 Task: Open Card Zoology Conference Review in Board Product Price Optimization to Workspace Event Furniture Rentals and add a team member Softage.1@softage.net, a label Purple, a checklist Networking, an attachment from your google drive, a color Purple and finally, add a card description 'Develop and launch new customer feedback program for service improvements' and a comment 'Given the potential impact of this task, let us ensure that we have a clear understanding of the consequences of our actions.'. Add a start date 'Jan 05, 1900' with a due date 'Jan 12, 1900'
Action: Mouse moved to (445, 188)
Screenshot: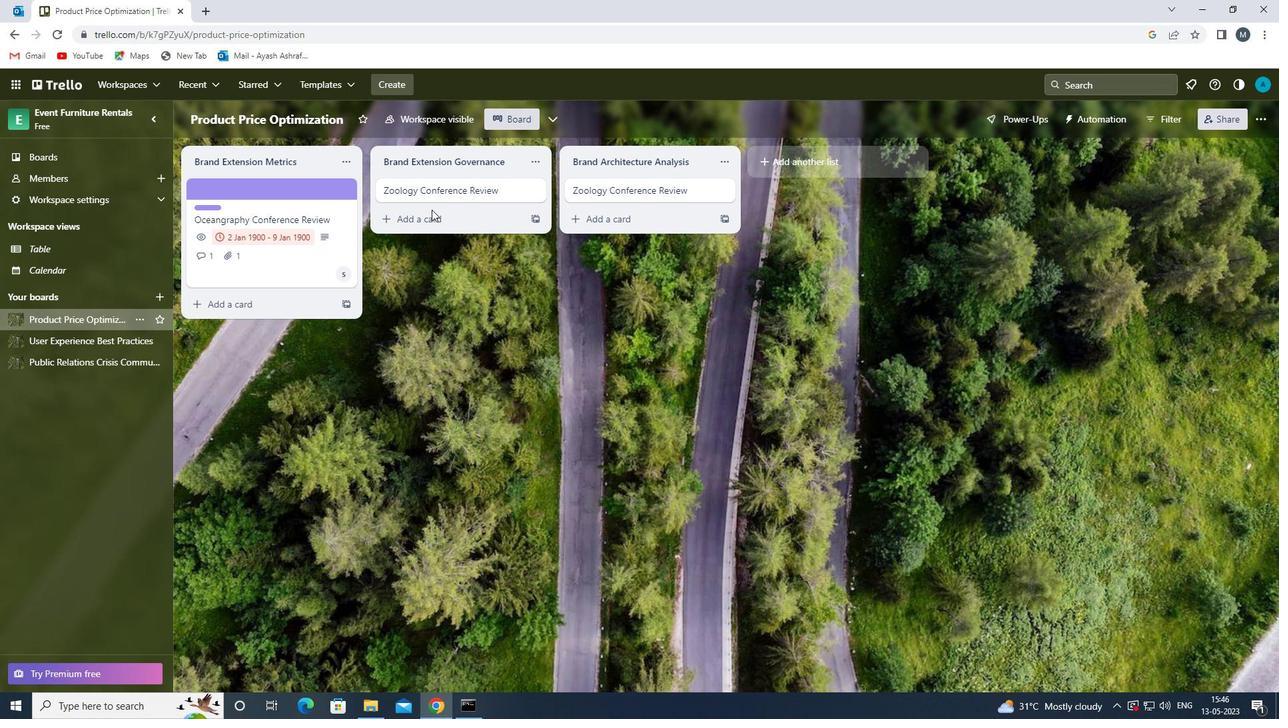 
Action: Mouse pressed left at (445, 188)
Screenshot: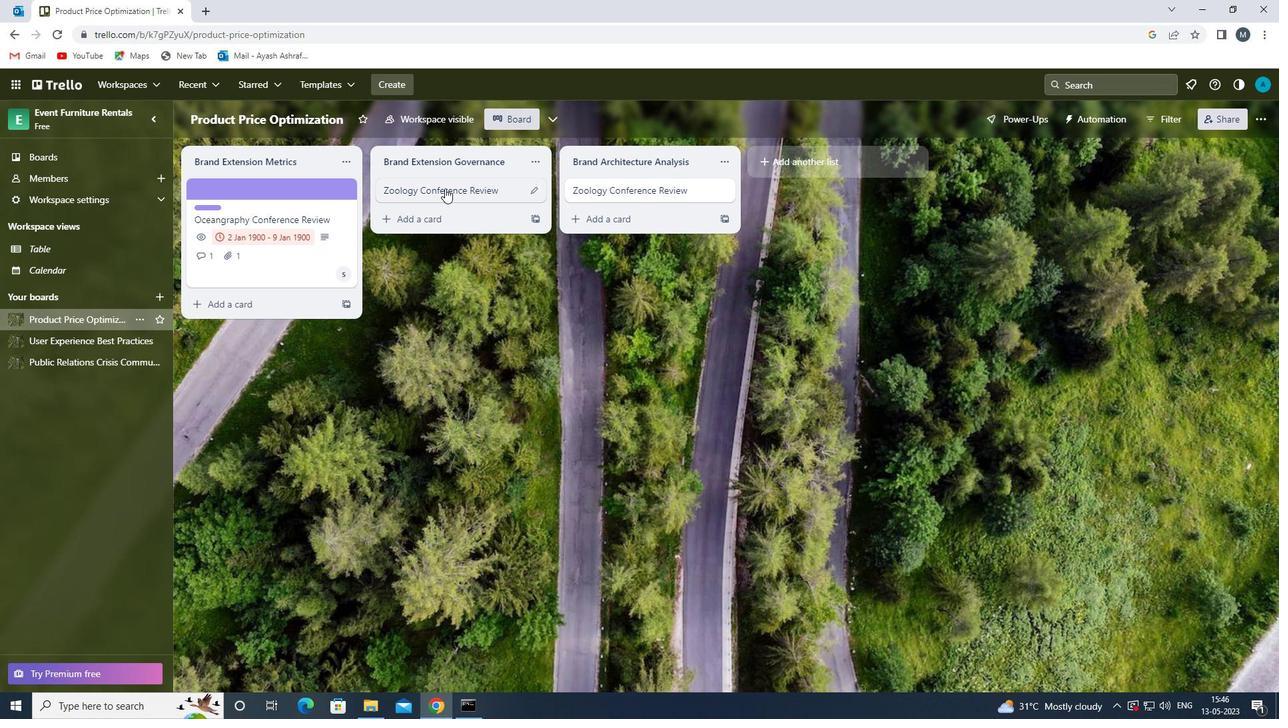 
Action: Mouse moved to (808, 229)
Screenshot: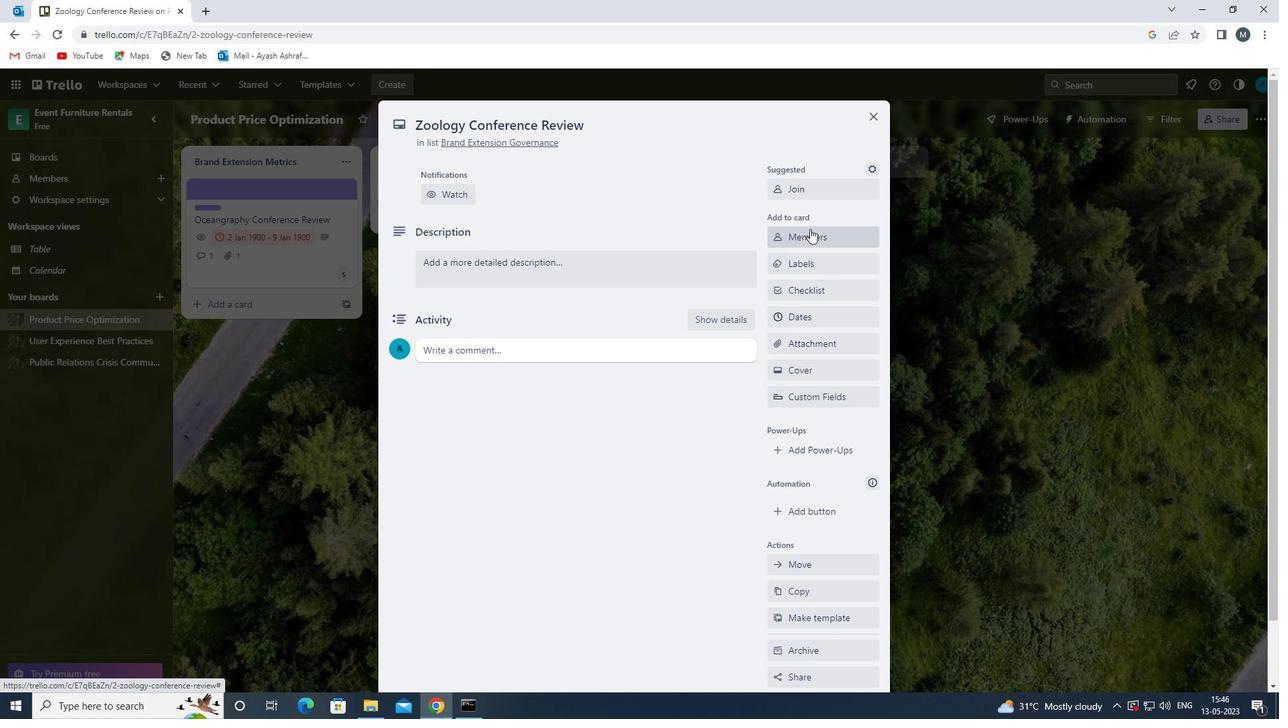 
Action: Mouse pressed left at (808, 229)
Screenshot: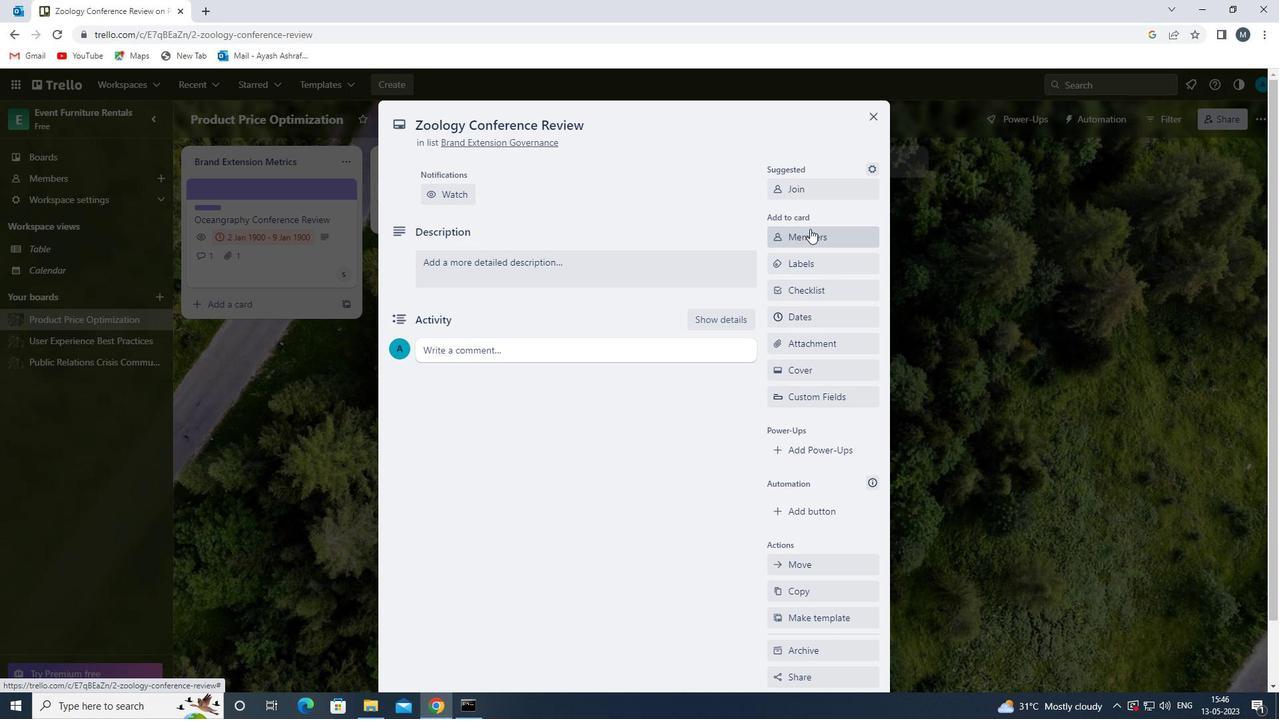 
Action: Mouse moved to (829, 302)
Screenshot: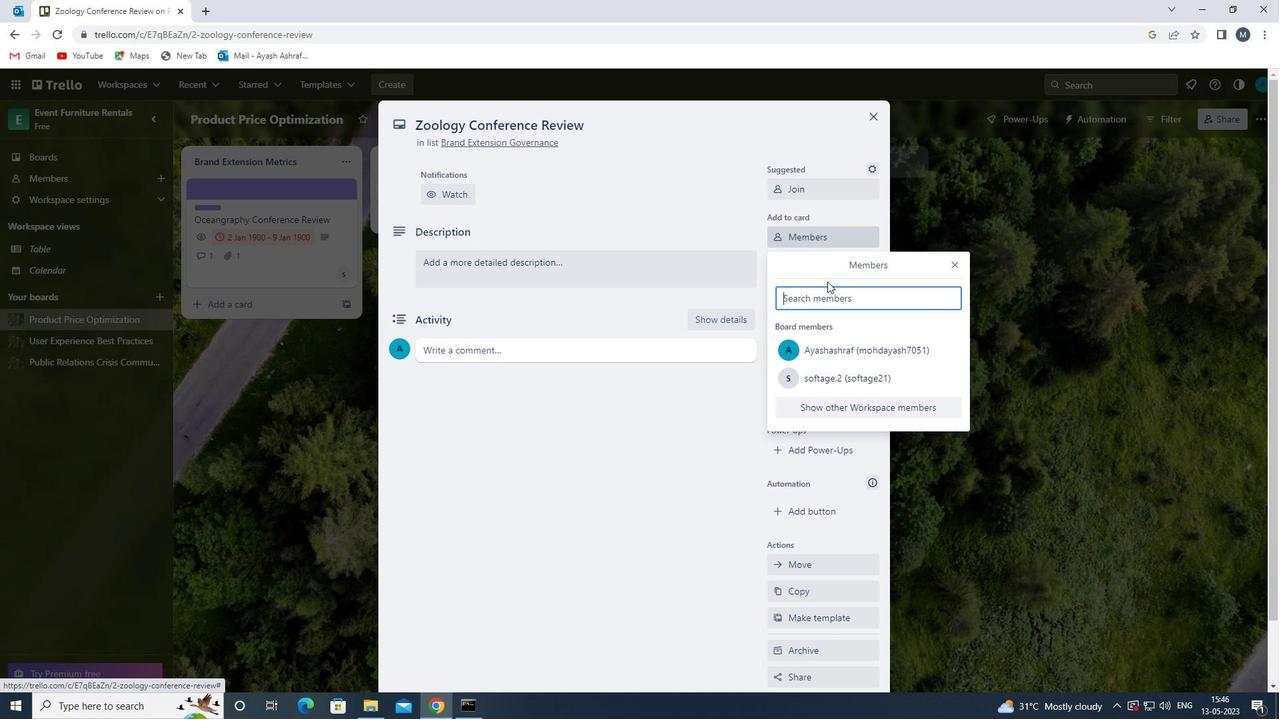 
Action: Key pressed s
Screenshot: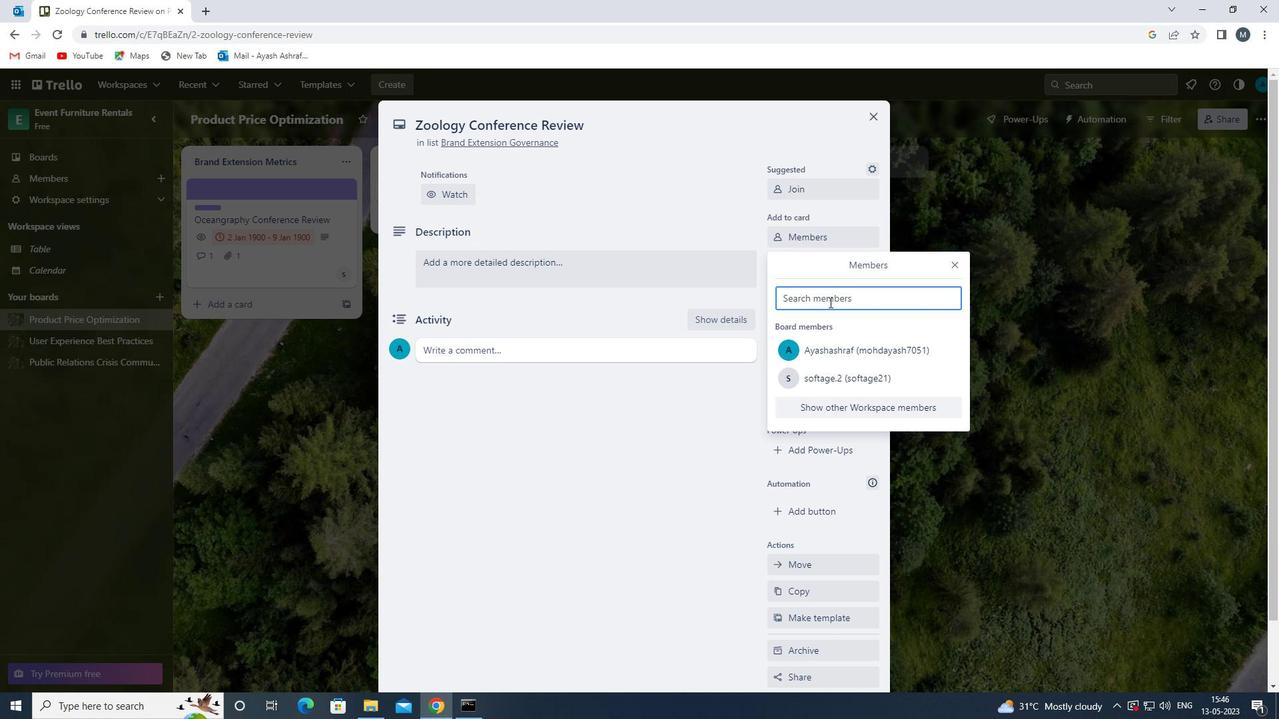 
Action: Mouse moved to (830, 409)
Screenshot: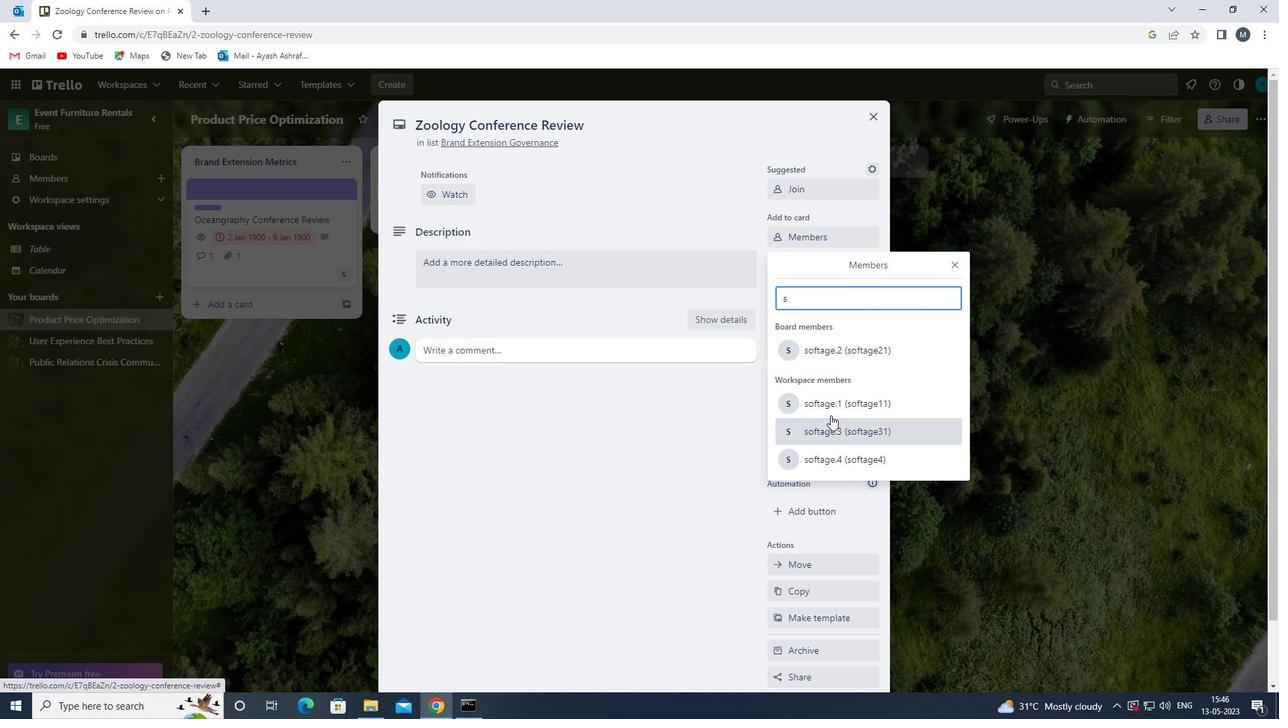 
Action: Mouse pressed left at (830, 409)
Screenshot: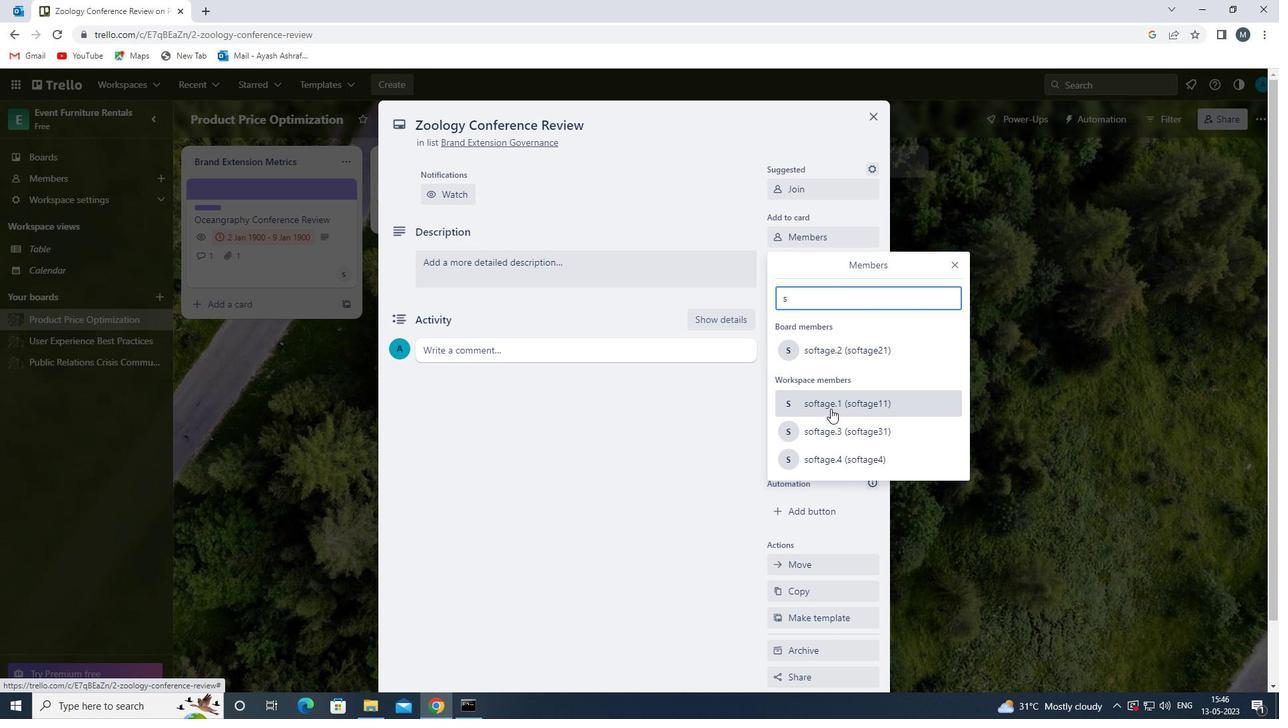 
Action: Mouse moved to (952, 265)
Screenshot: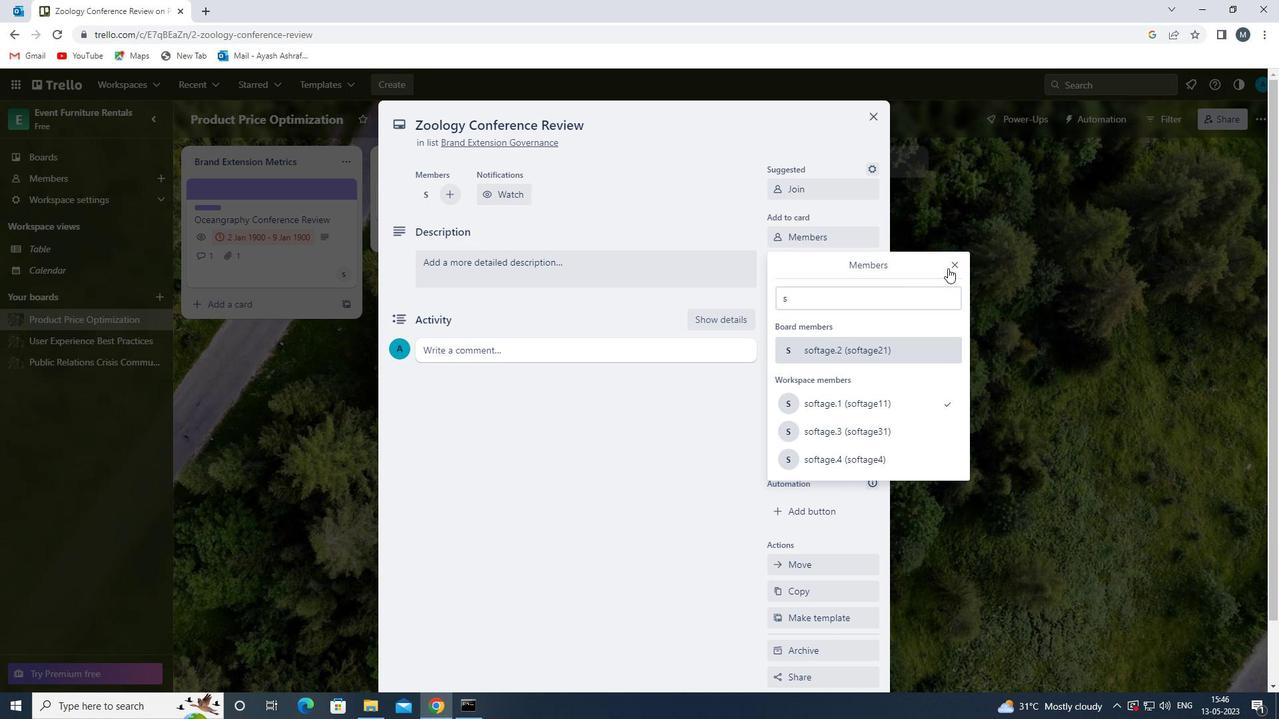 
Action: Mouse pressed left at (952, 265)
Screenshot: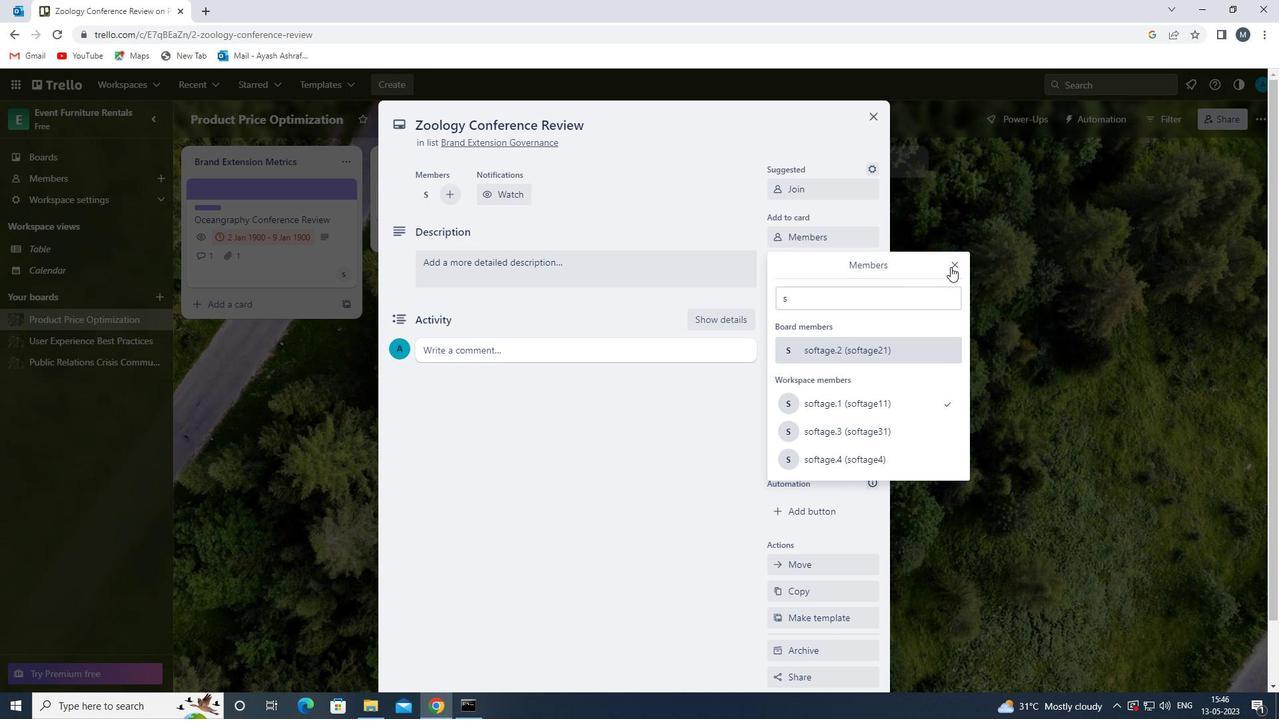 
Action: Mouse moved to (807, 265)
Screenshot: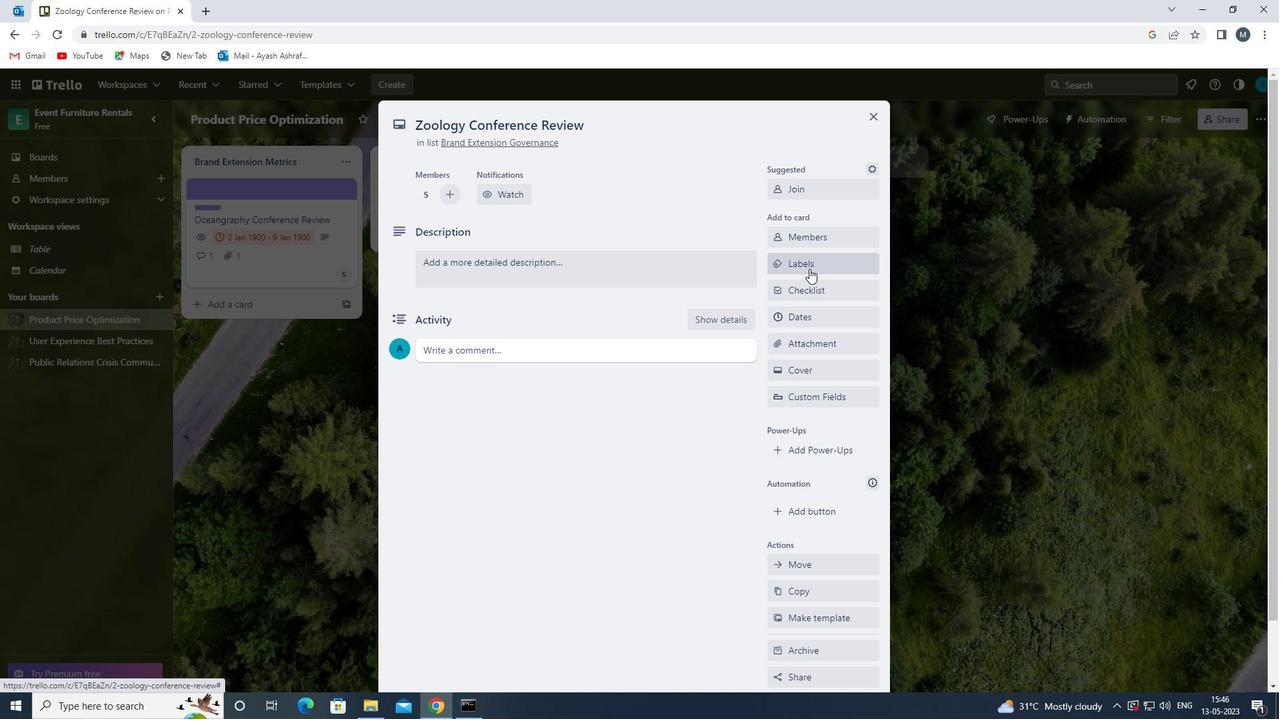 
Action: Mouse pressed left at (807, 265)
Screenshot: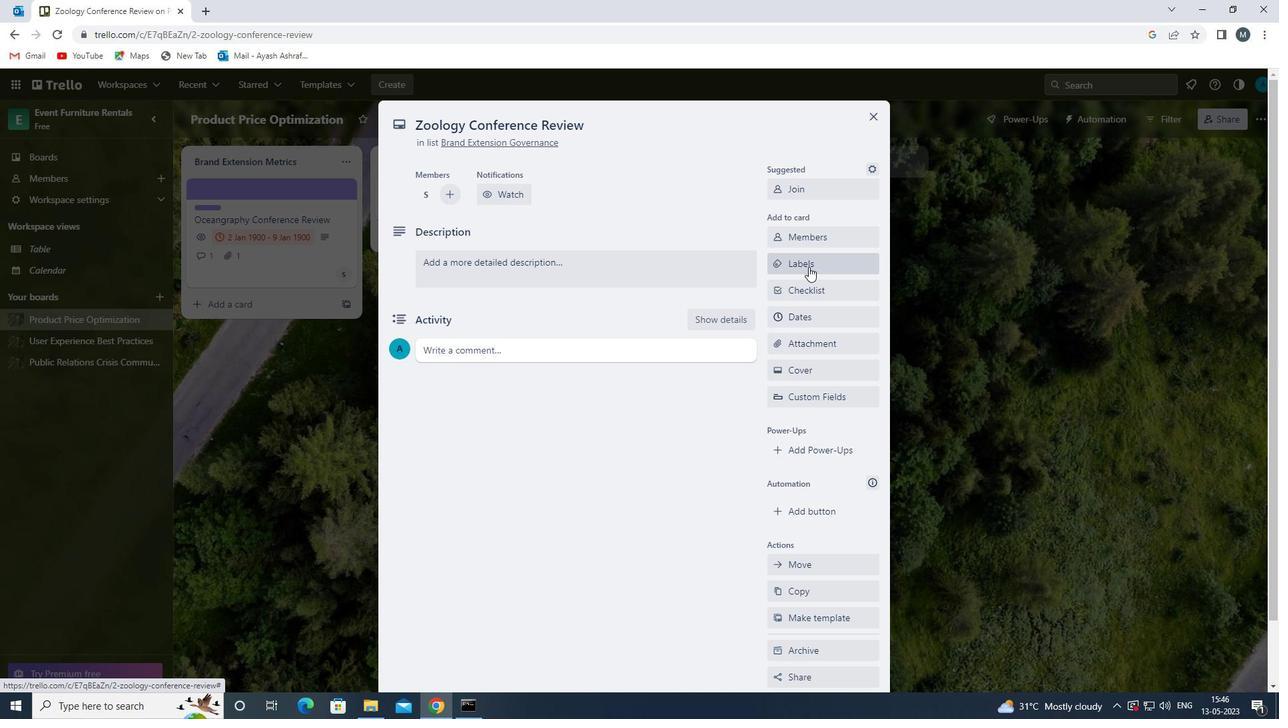 
Action: Mouse moved to (827, 461)
Screenshot: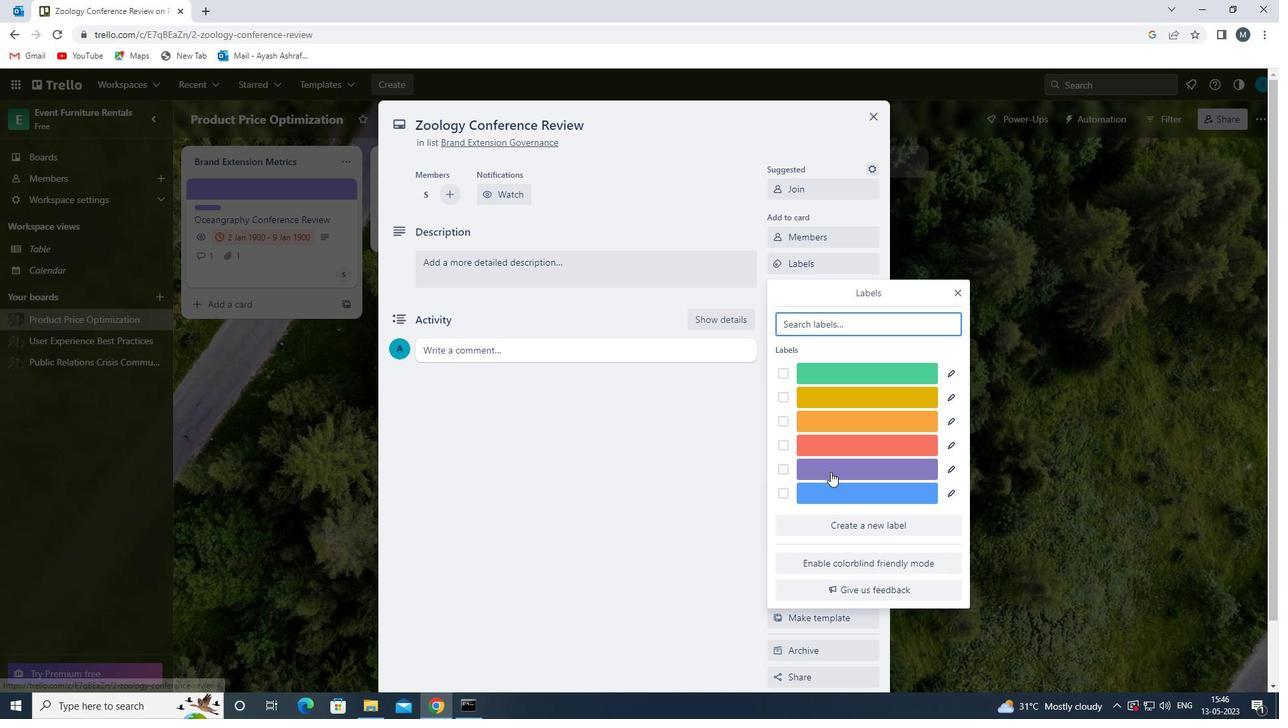 
Action: Mouse pressed left at (827, 461)
Screenshot: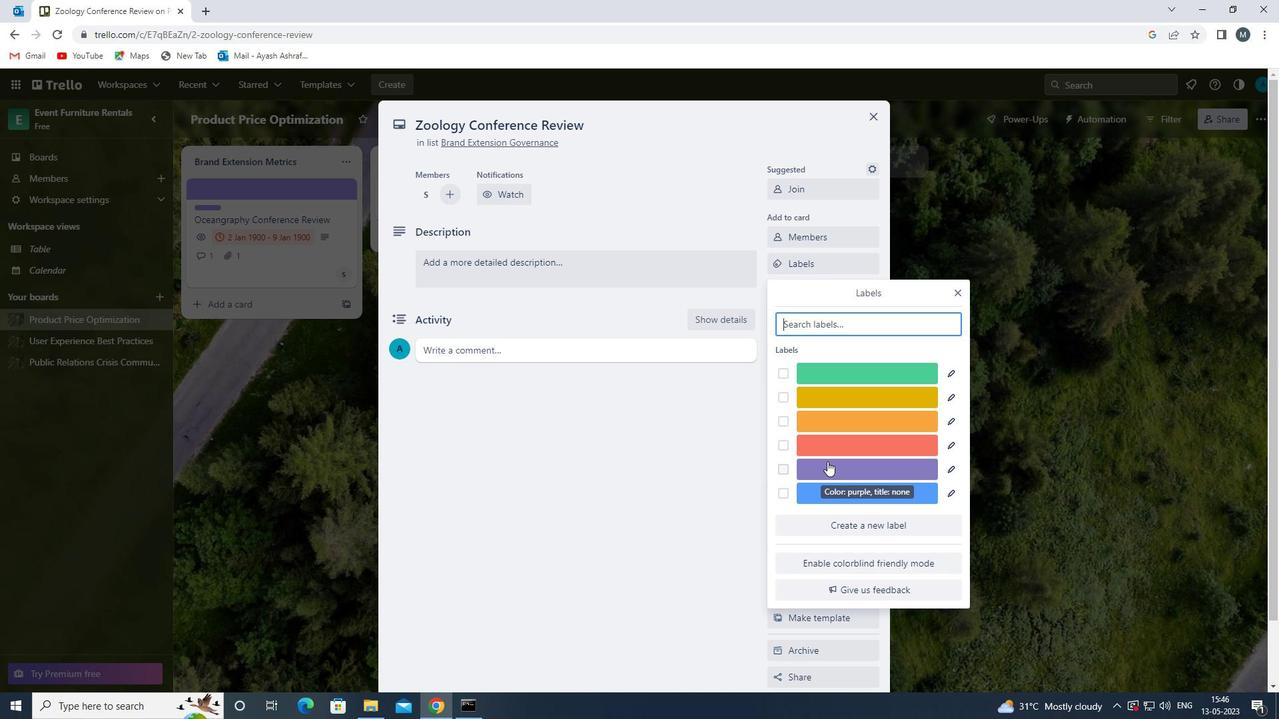 
Action: Mouse moved to (955, 291)
Screenshot: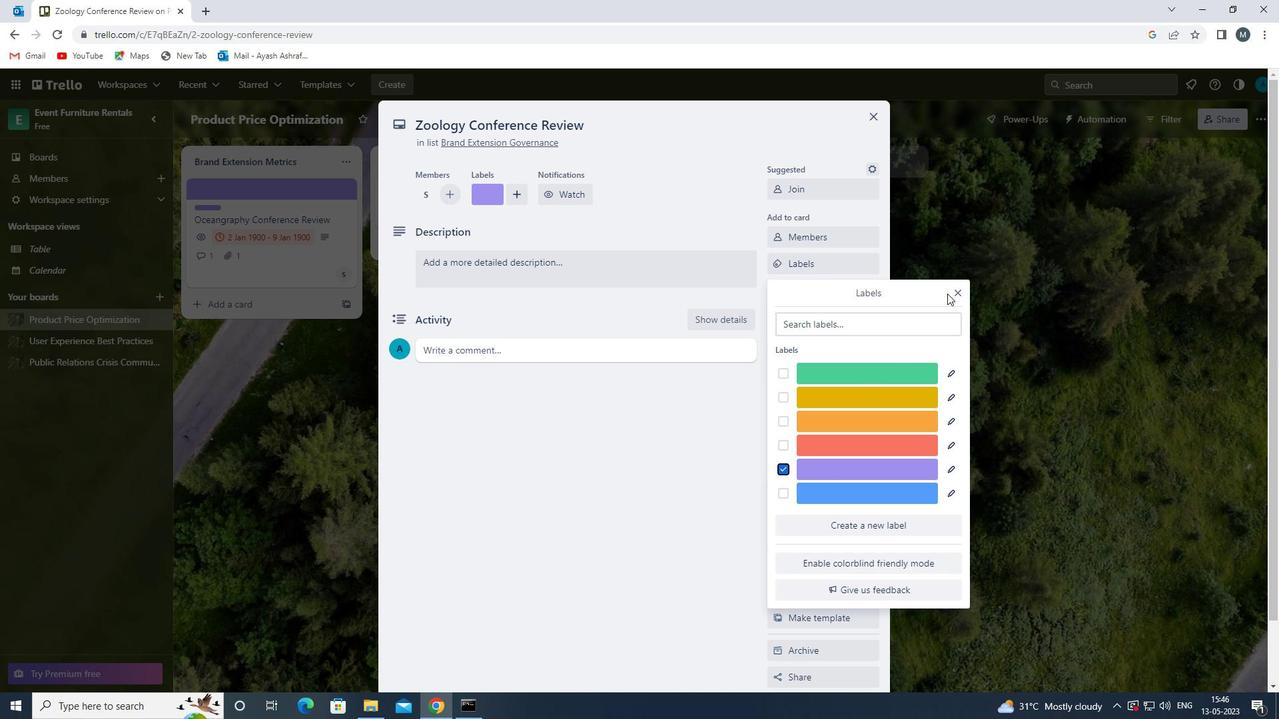 
Action: Mouse pressed left at (955, 291)
Screenshot: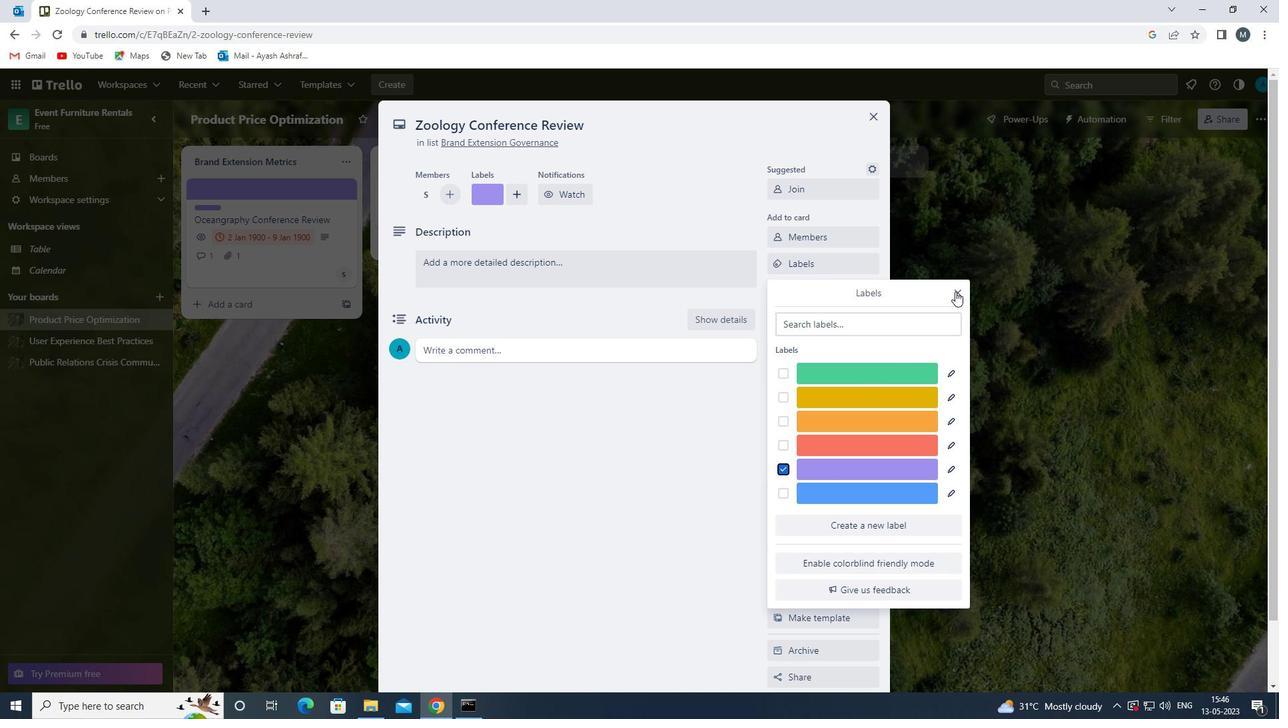 
Action: Mouse moved to (799, 290)
Screenshot: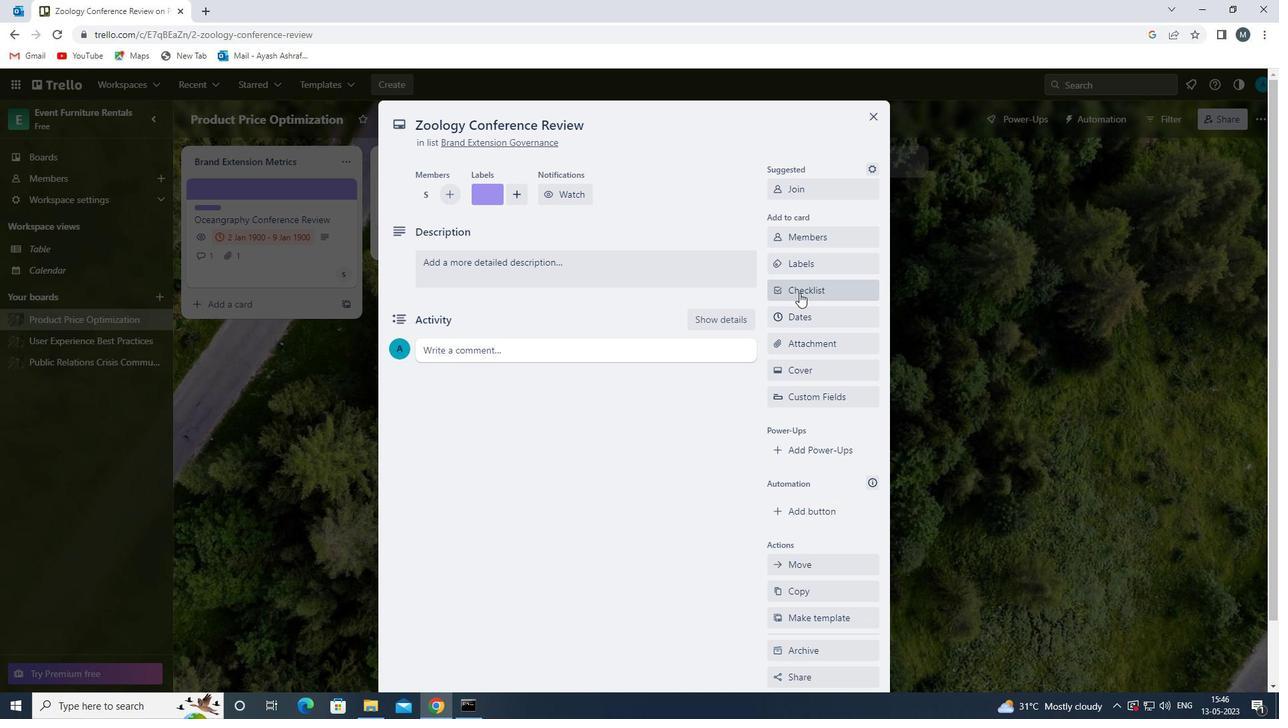 
Action: Mouse pressed left at (799, 290)
Screenshot: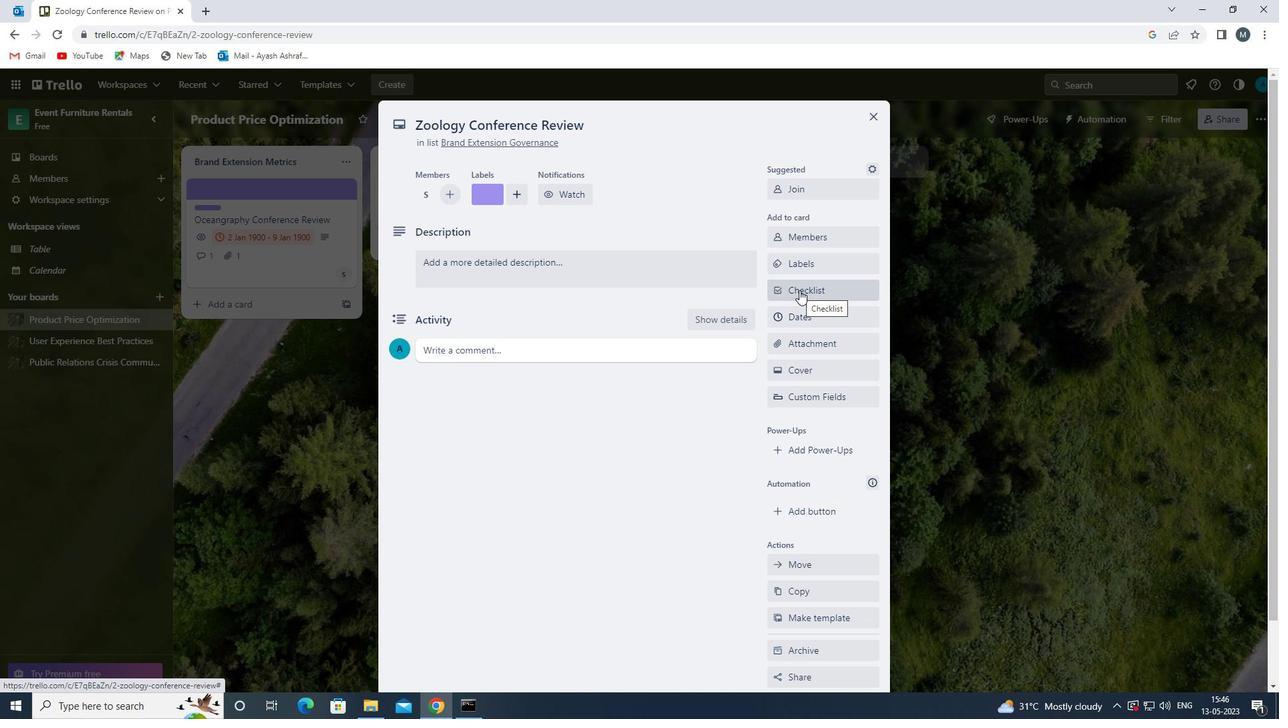 
Action: Mouse moved to (802, 299)
Screenshot: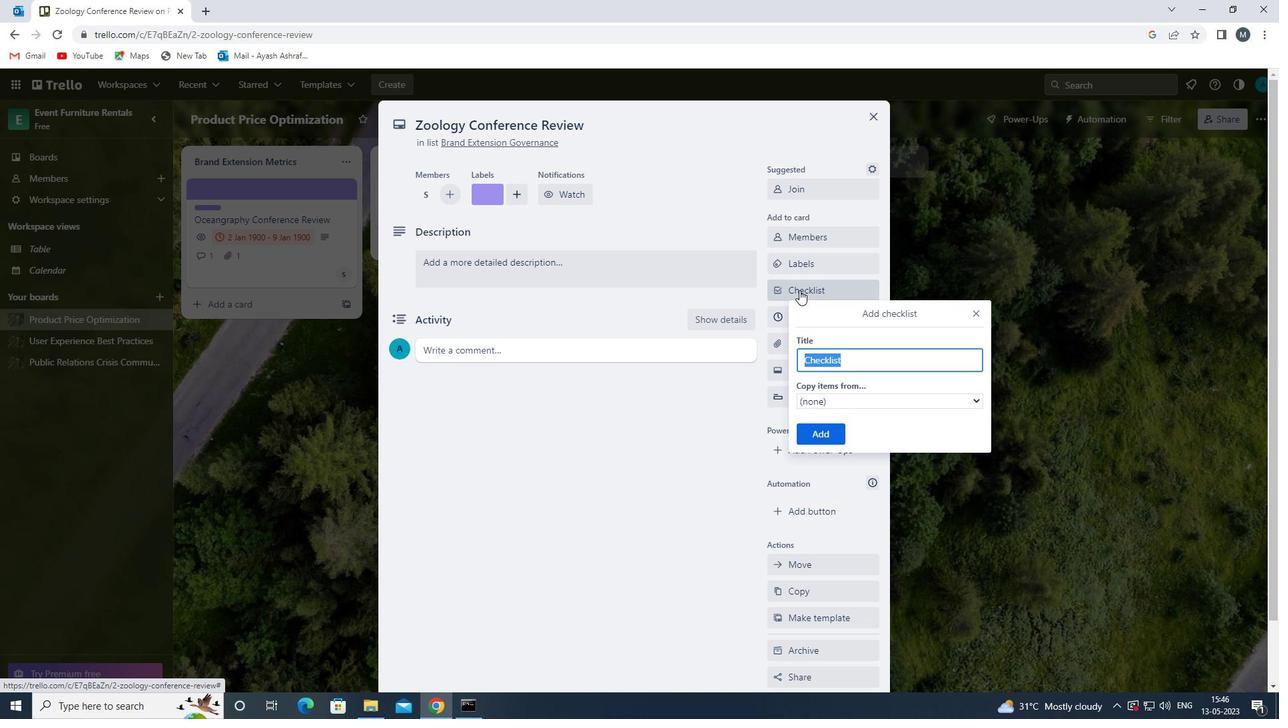 
Action: Key pressed n
Screenshot: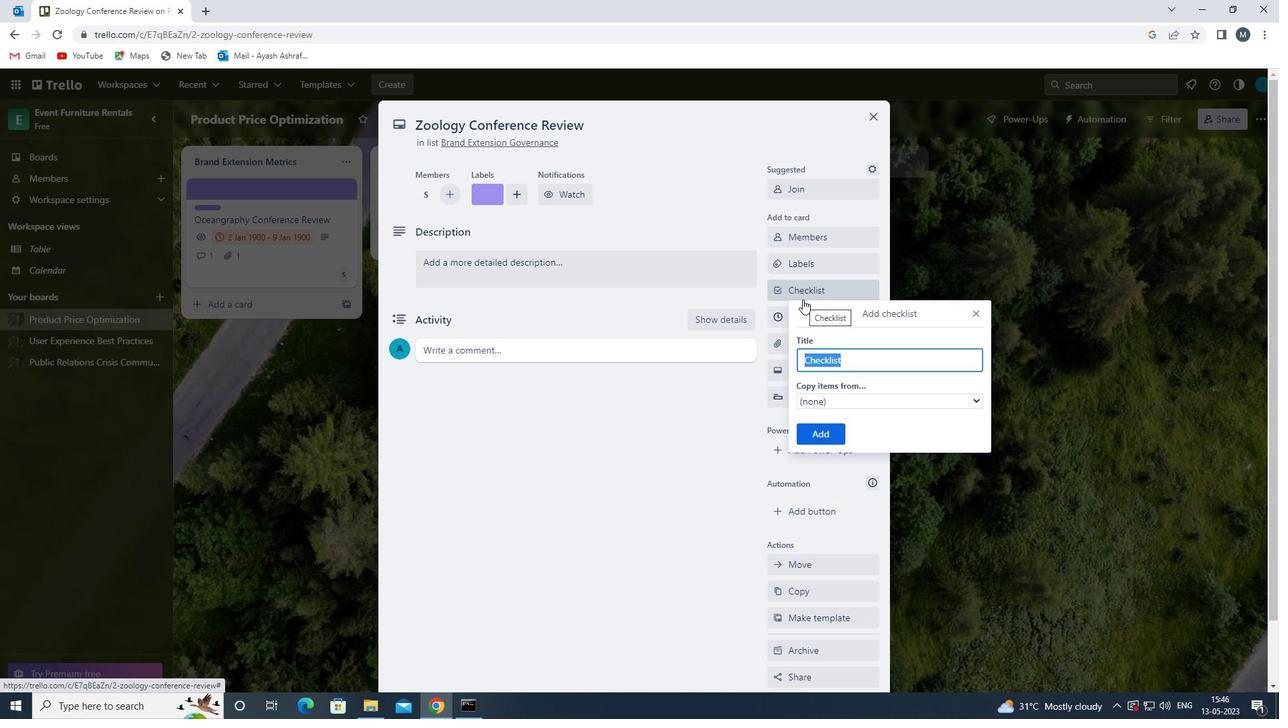 
Action: Mouse moved to (872, 393)
Screenshot: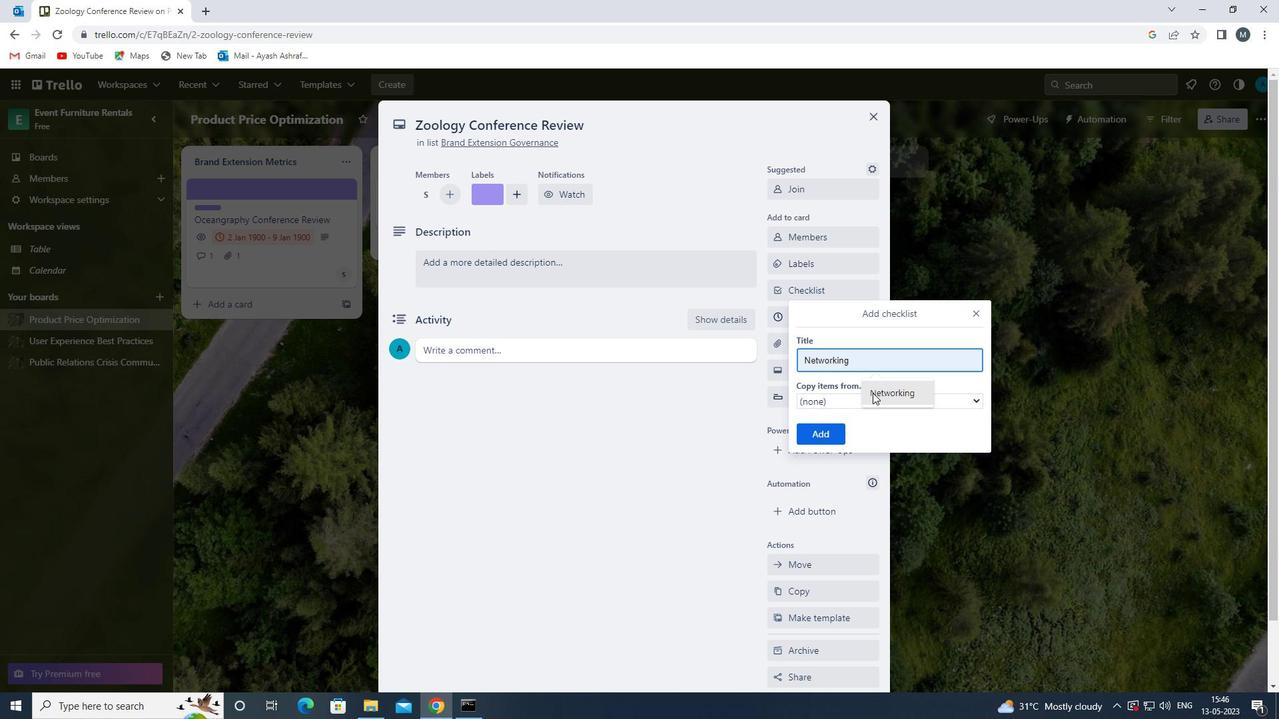 
Action: Mouse pressed left at (872, 393)
Screenshot: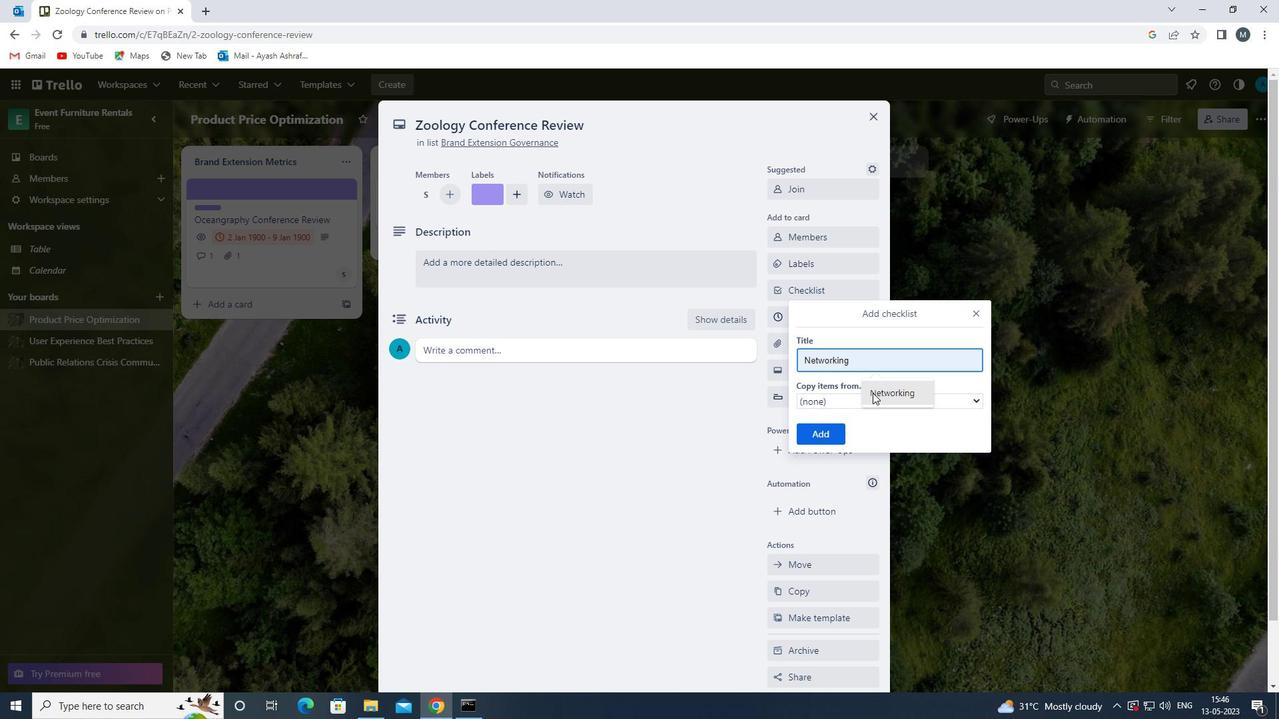 
Action: Mouse moved to (816, 433)
Screenshot: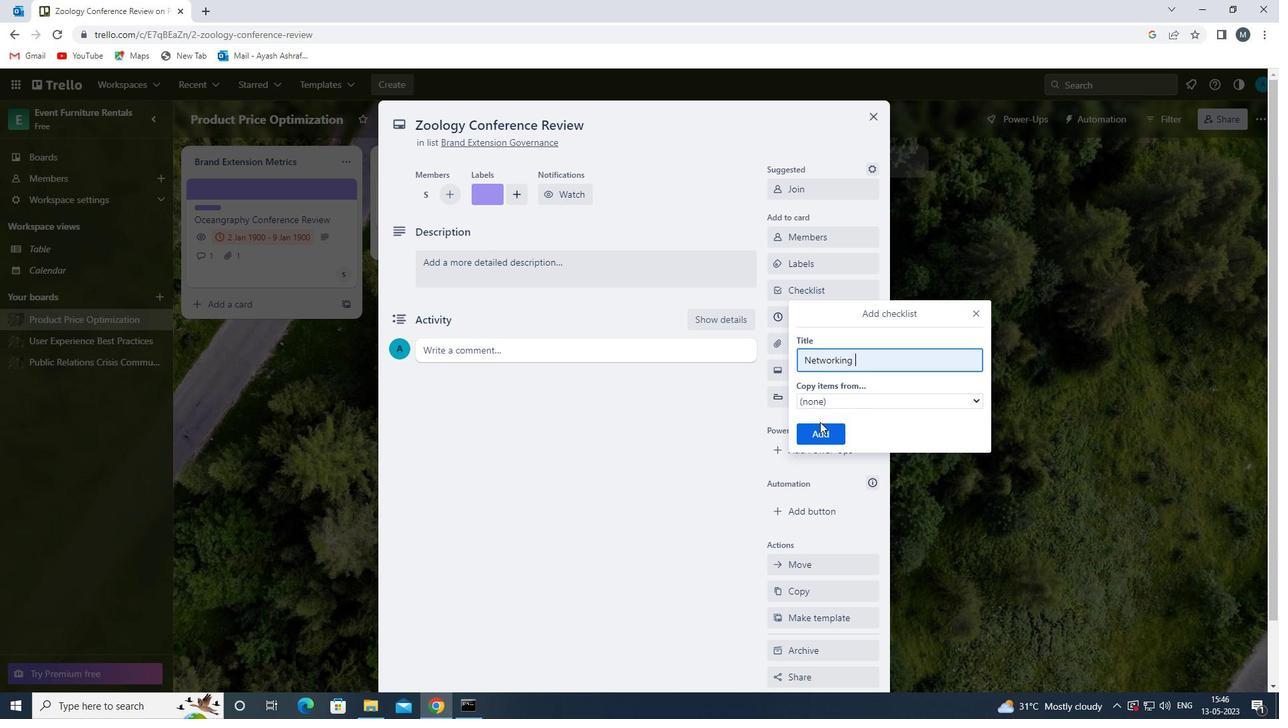 
Action: Mouse pressed left at (816, 433)
Screenshot: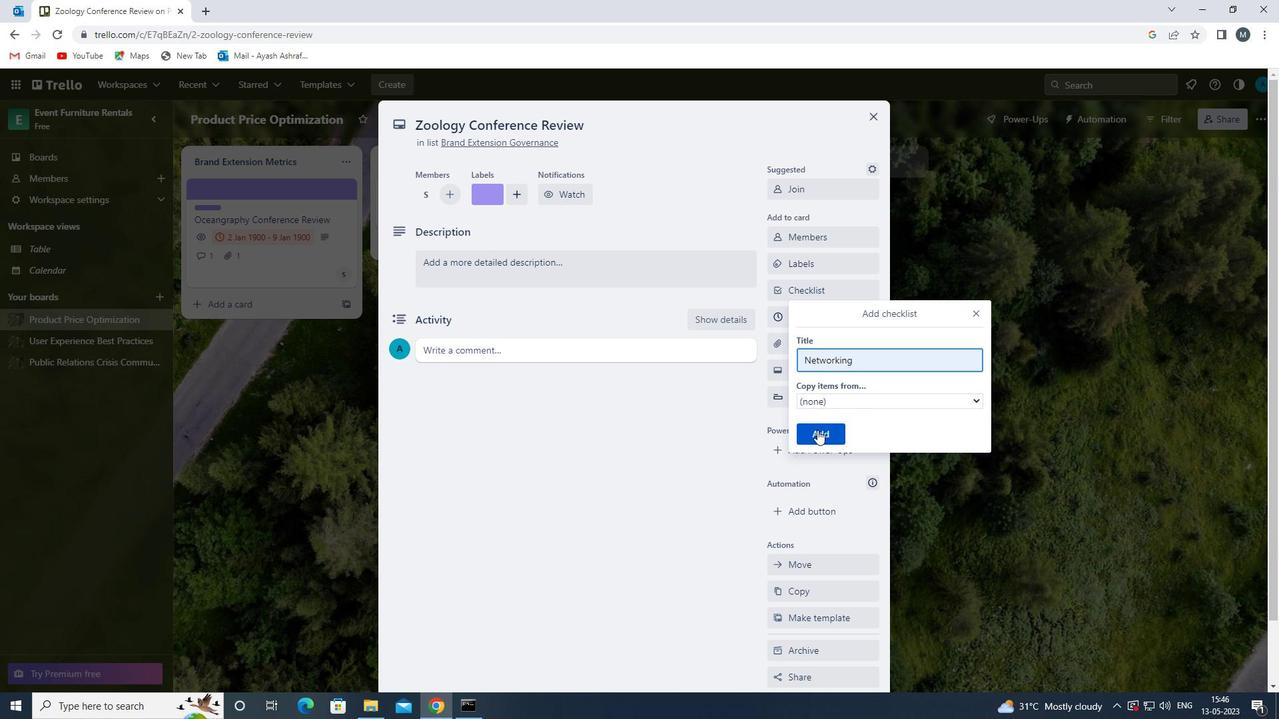 
Action: Mouse moved to (831, 343)
Screenshot: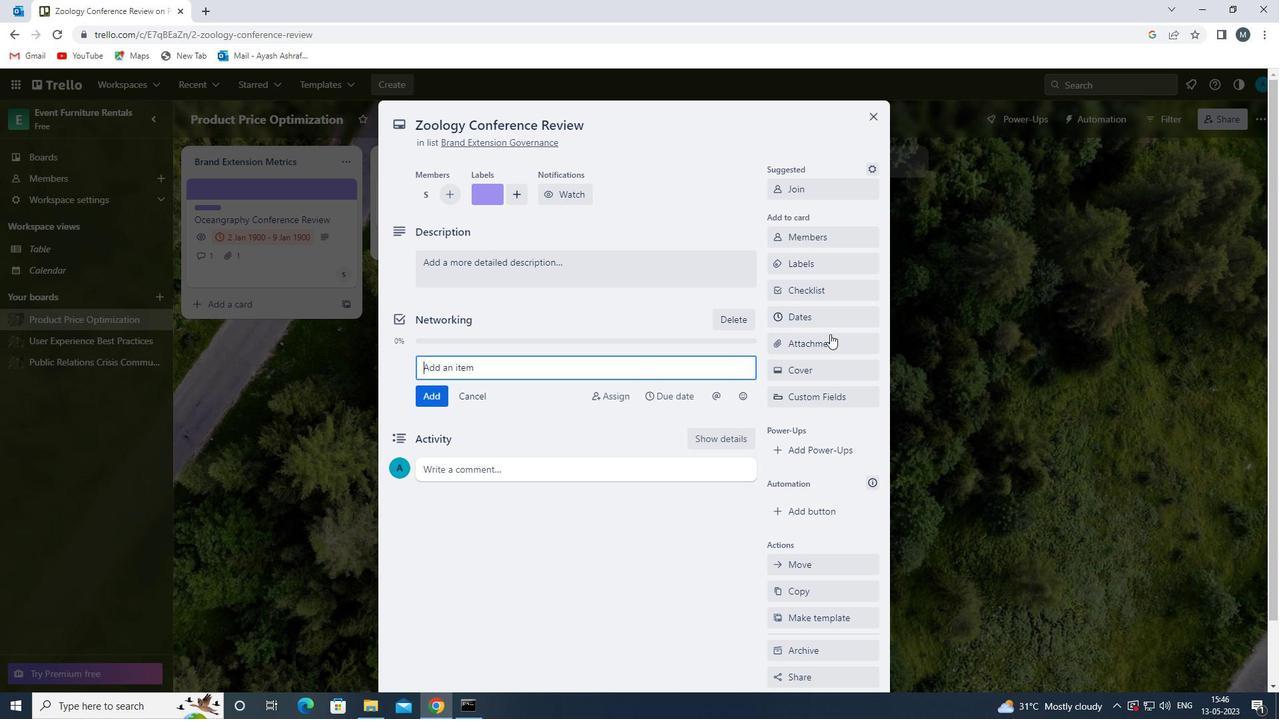 
Action: Mouse pressed left at (831, 343)
Screenshot: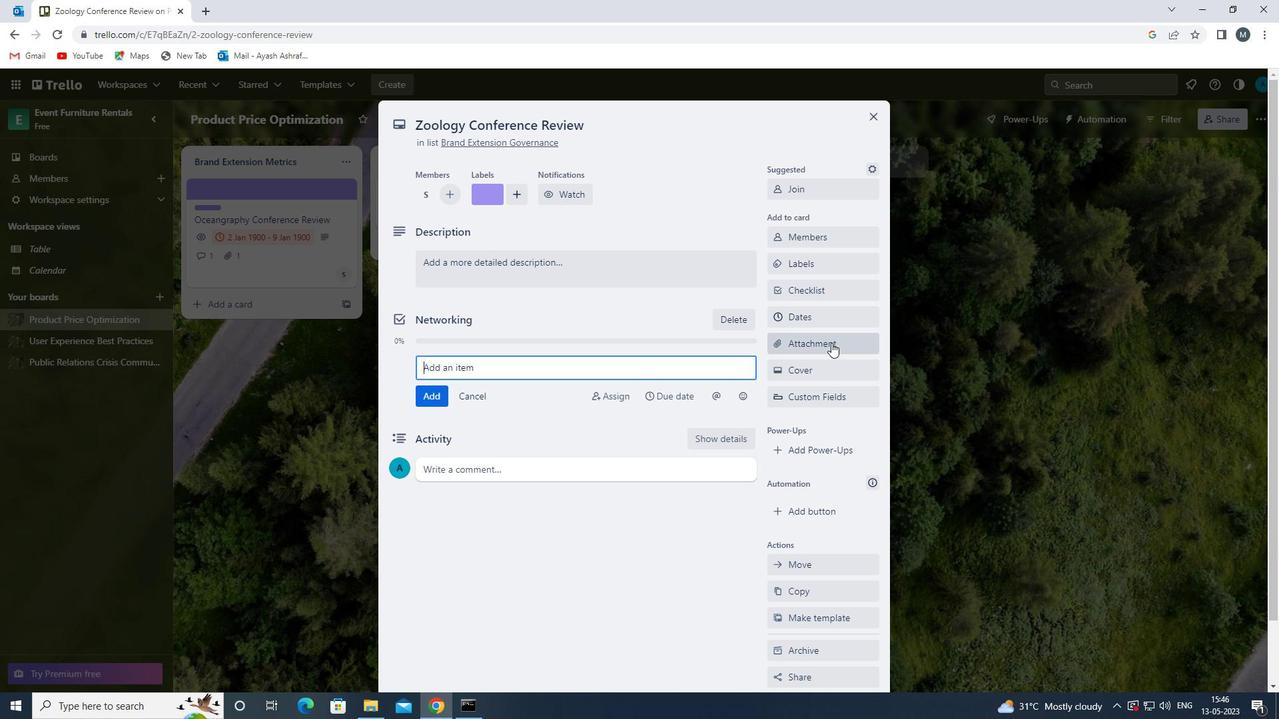 
Action: Mouse moved to (806, 443)
Screenshot: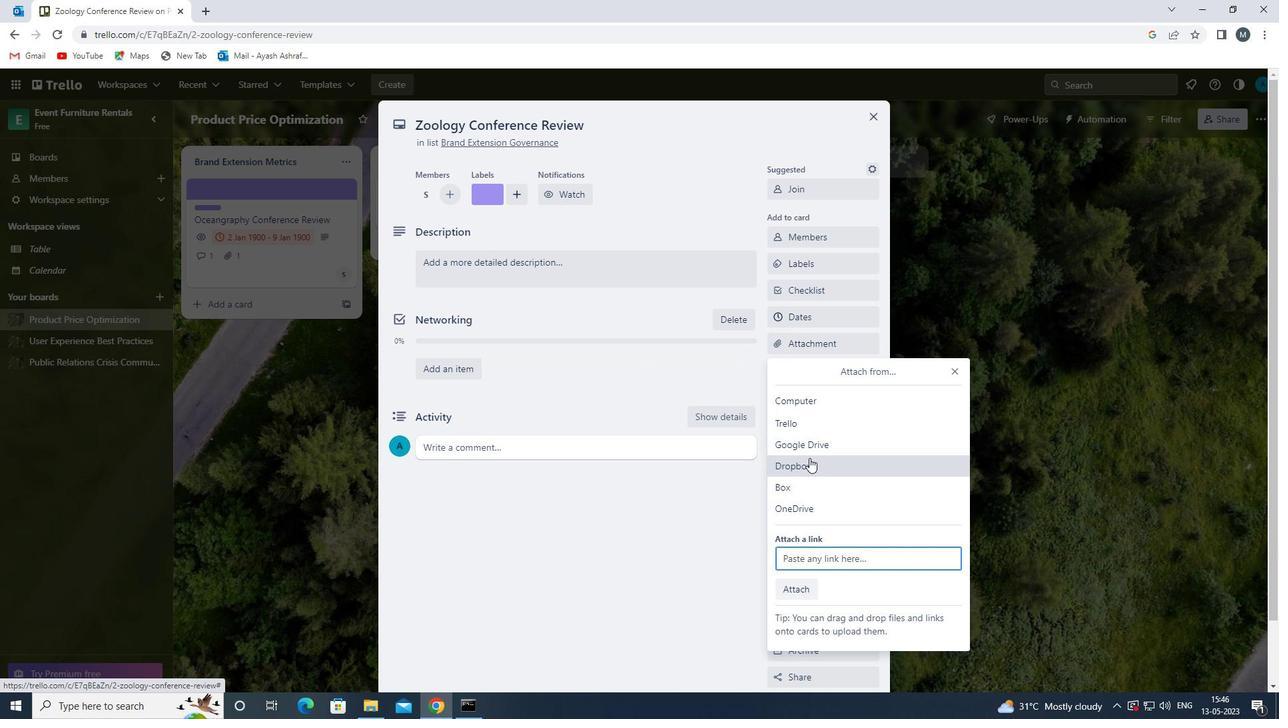 
Action: Mouse pressed left at (806, 443)
Screenshot: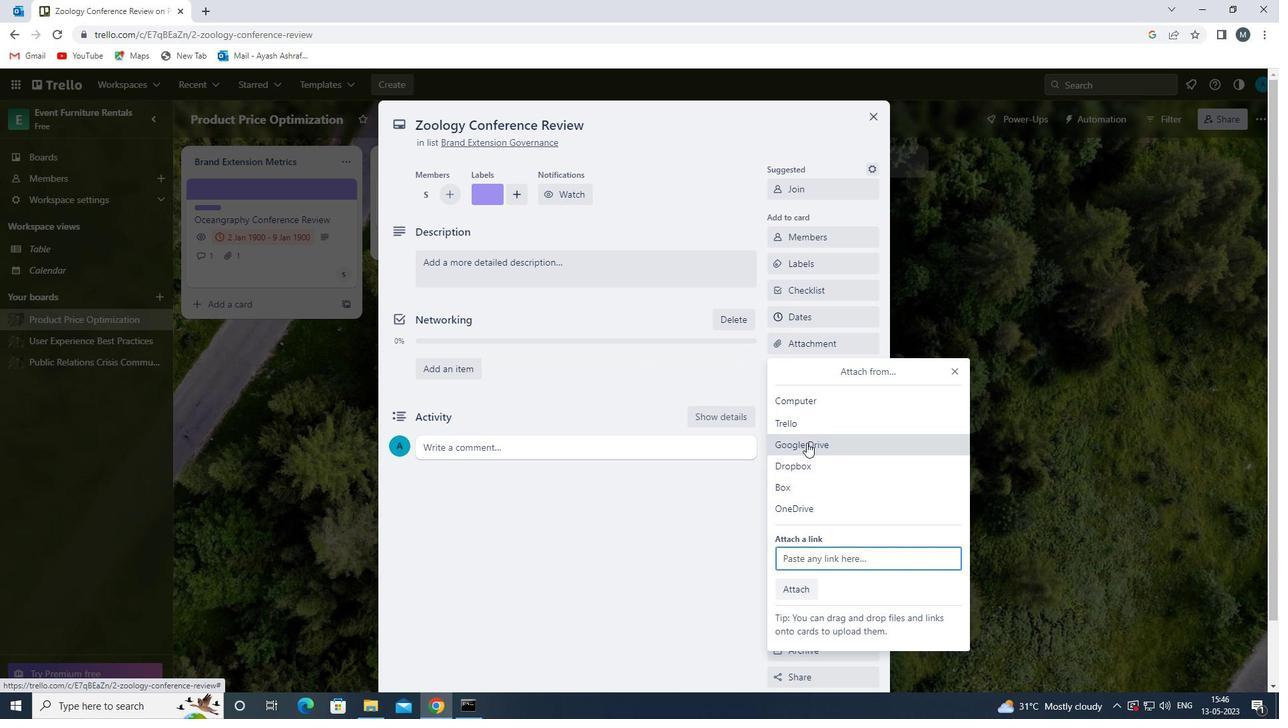 
Action: Mouse moved to (368, 355)
Screenshot: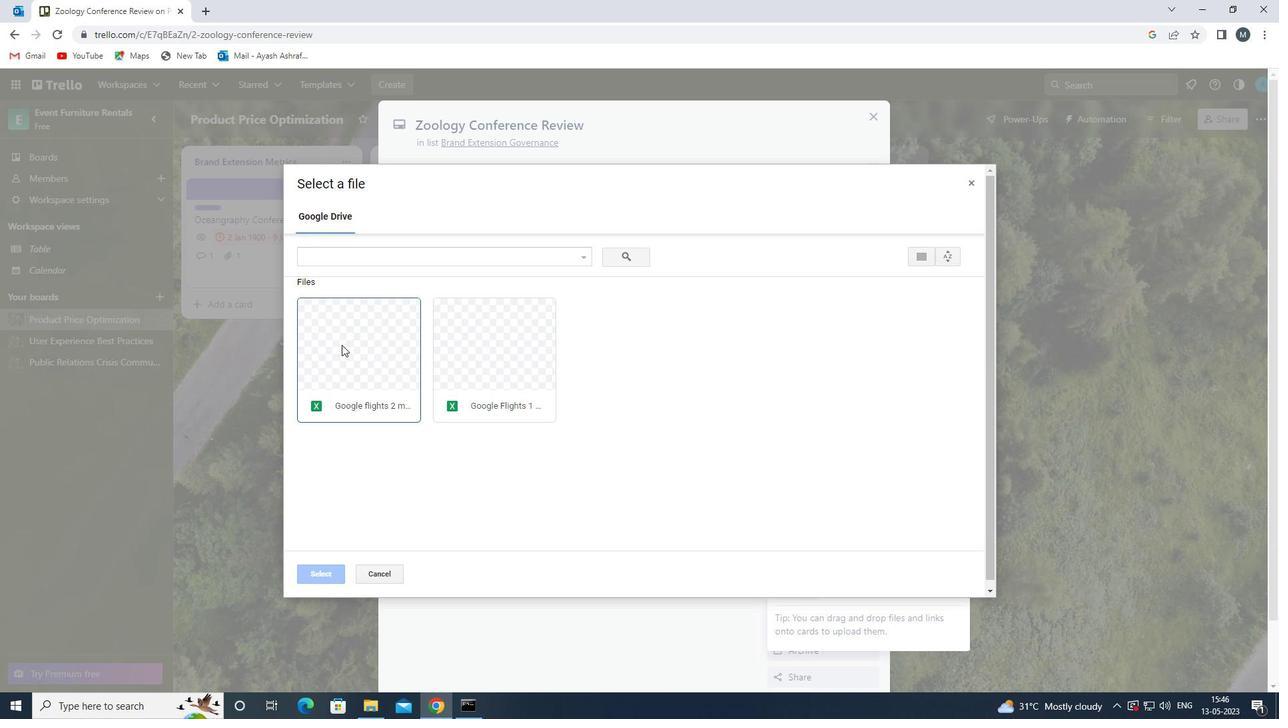 
Action: Mouse pressed left at (368, 355)
Screenshot: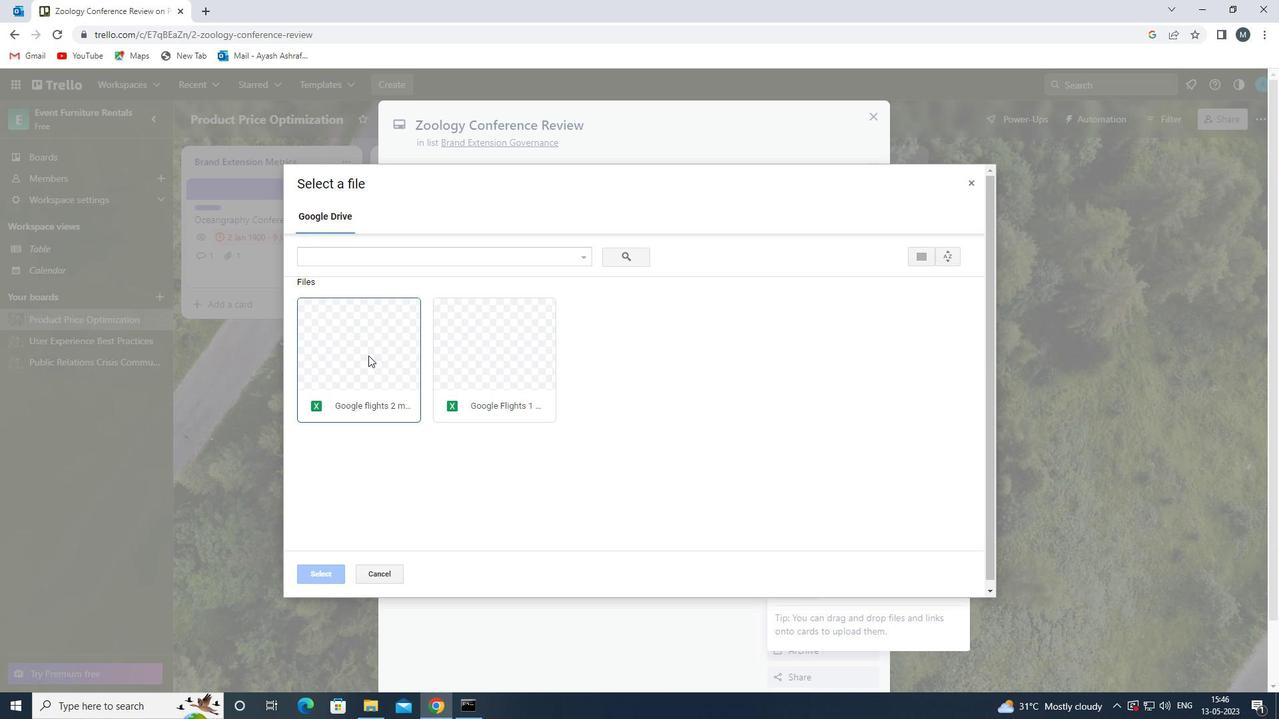 
Action: Mouse moved to (352, 386)
Screenshot: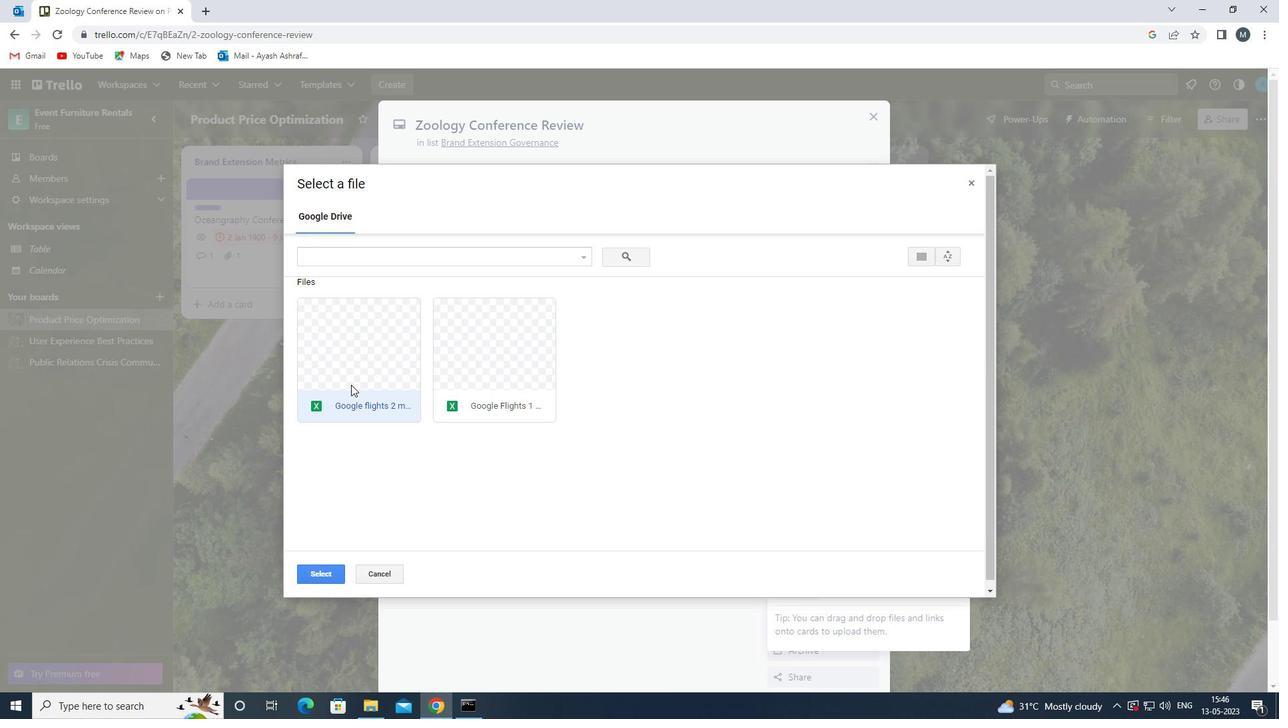 
Action: Mouse pressed left at (352, 386)
Screenshot: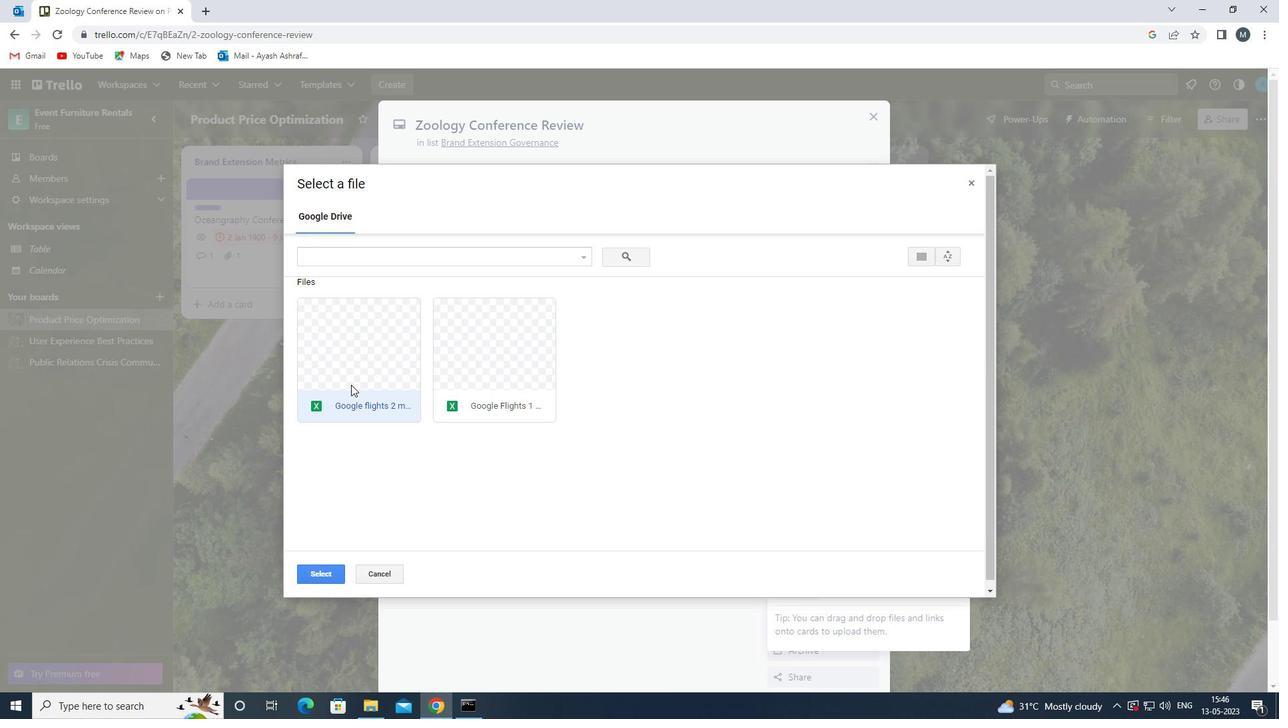 
Action: Mouse moved to (325, 580)
Screenshot: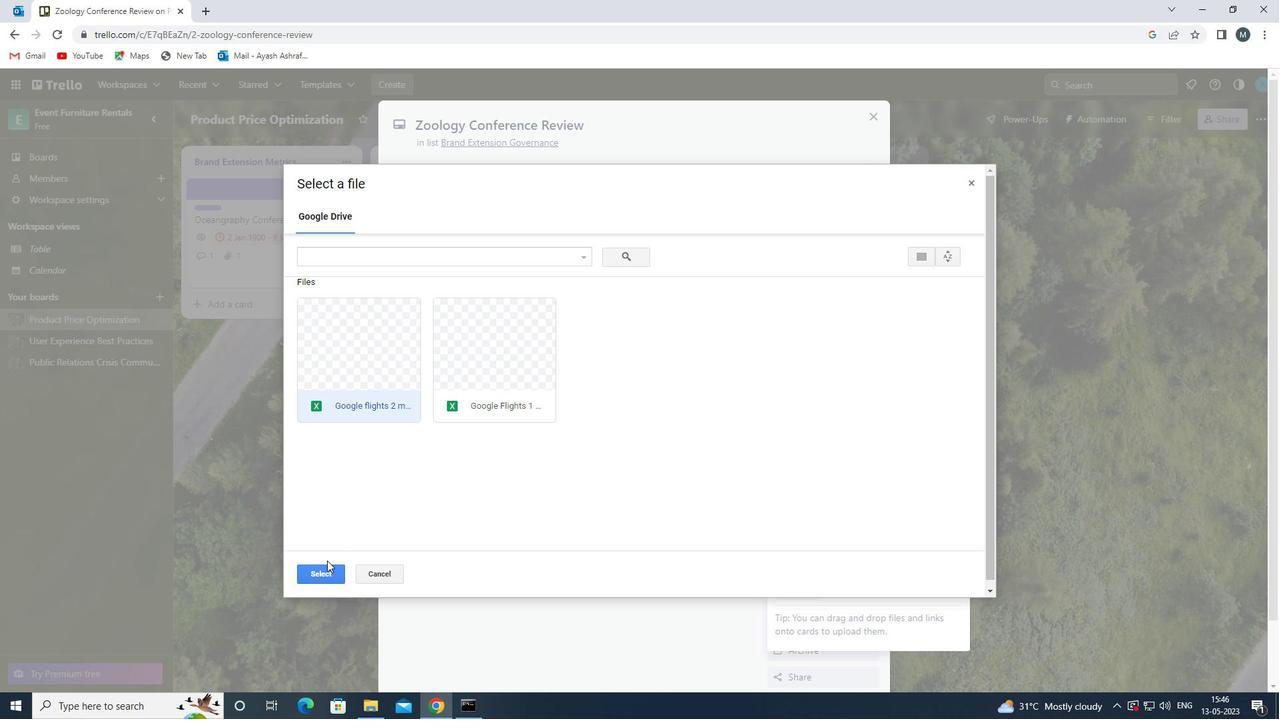 
Action: Mouse pressed left at (325, 580)
Screenshot: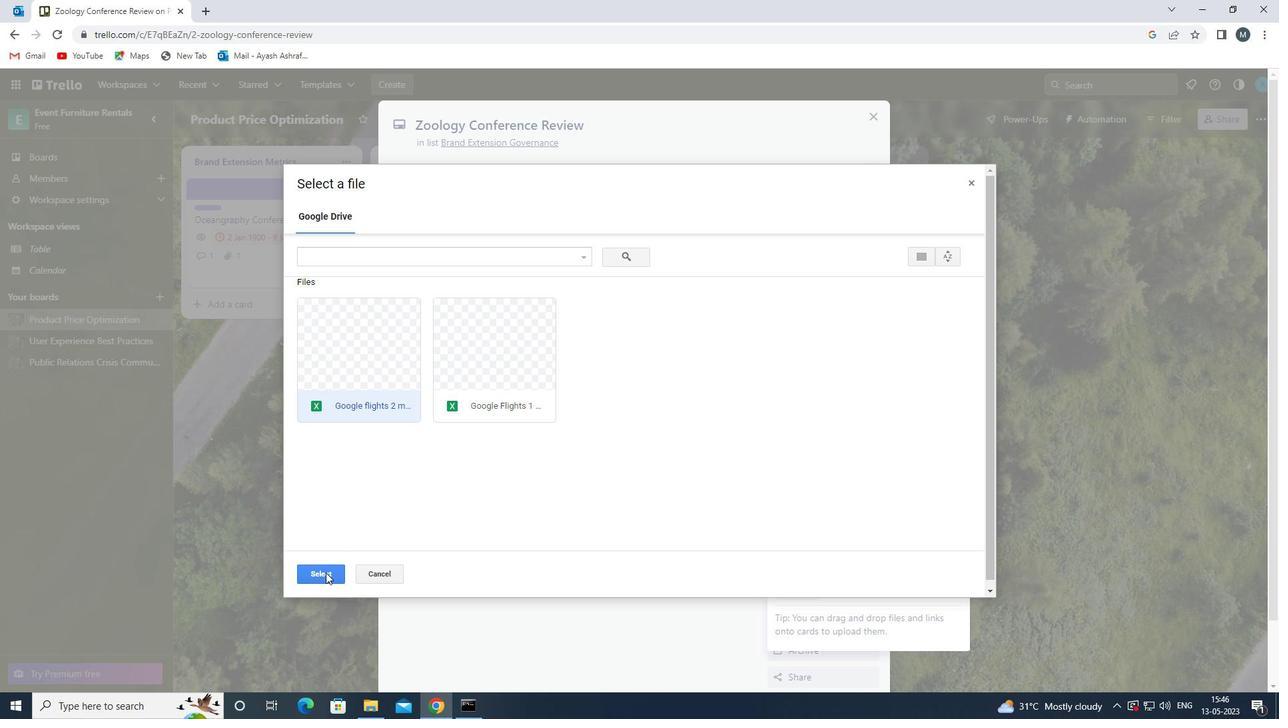
Action: Mouse moved to (808, 372)
Screenshot: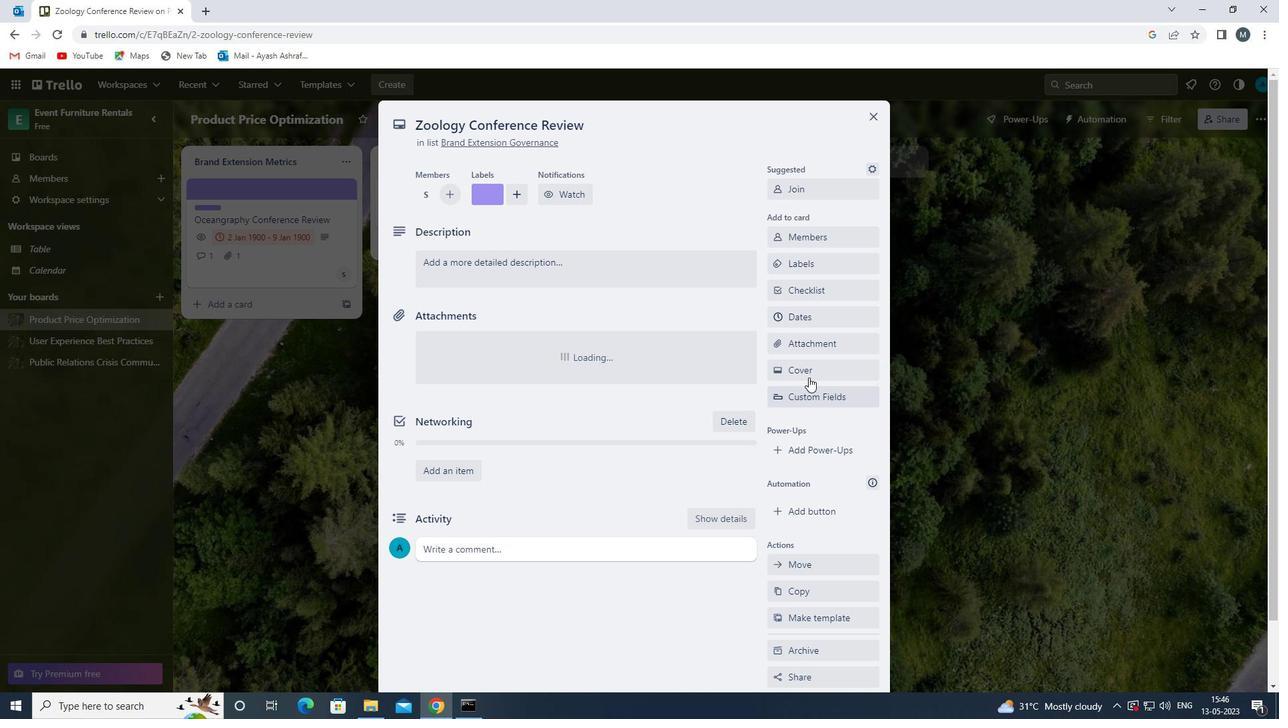
Action: Mouse pressed left at (808, 372)
Screenshot: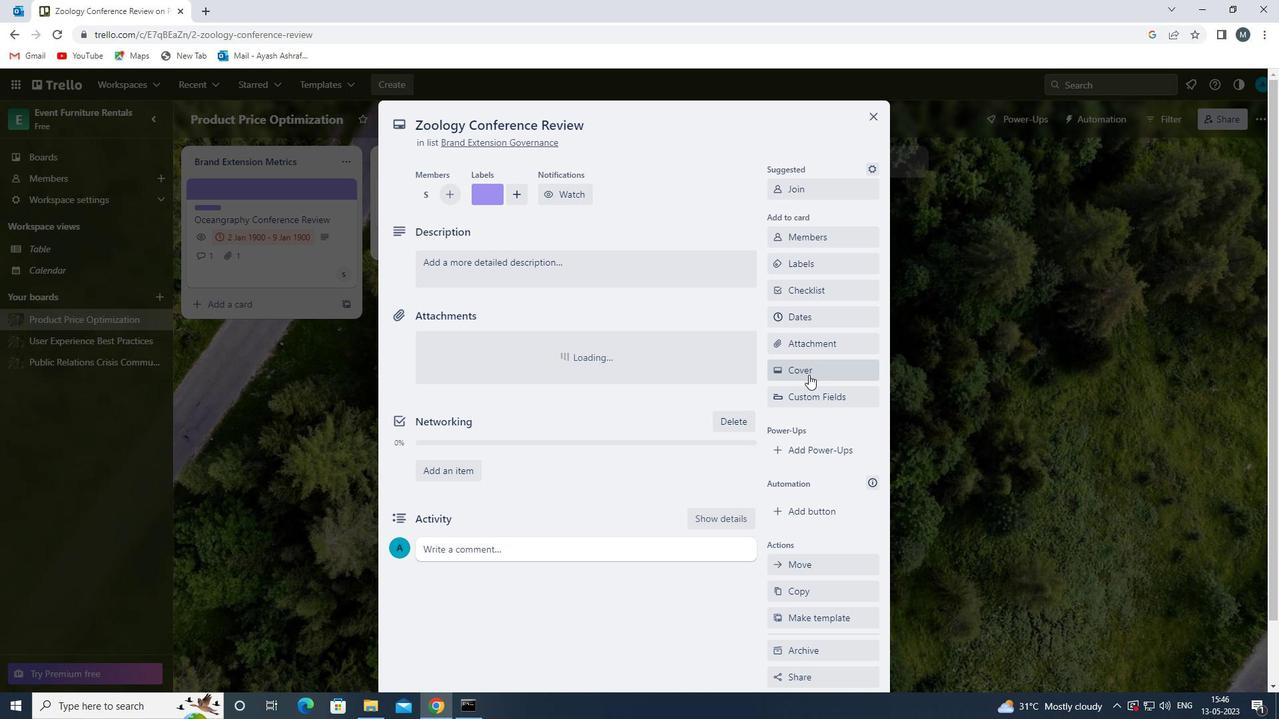 
Action: Mouse moved to (944, 418)
Screenshot: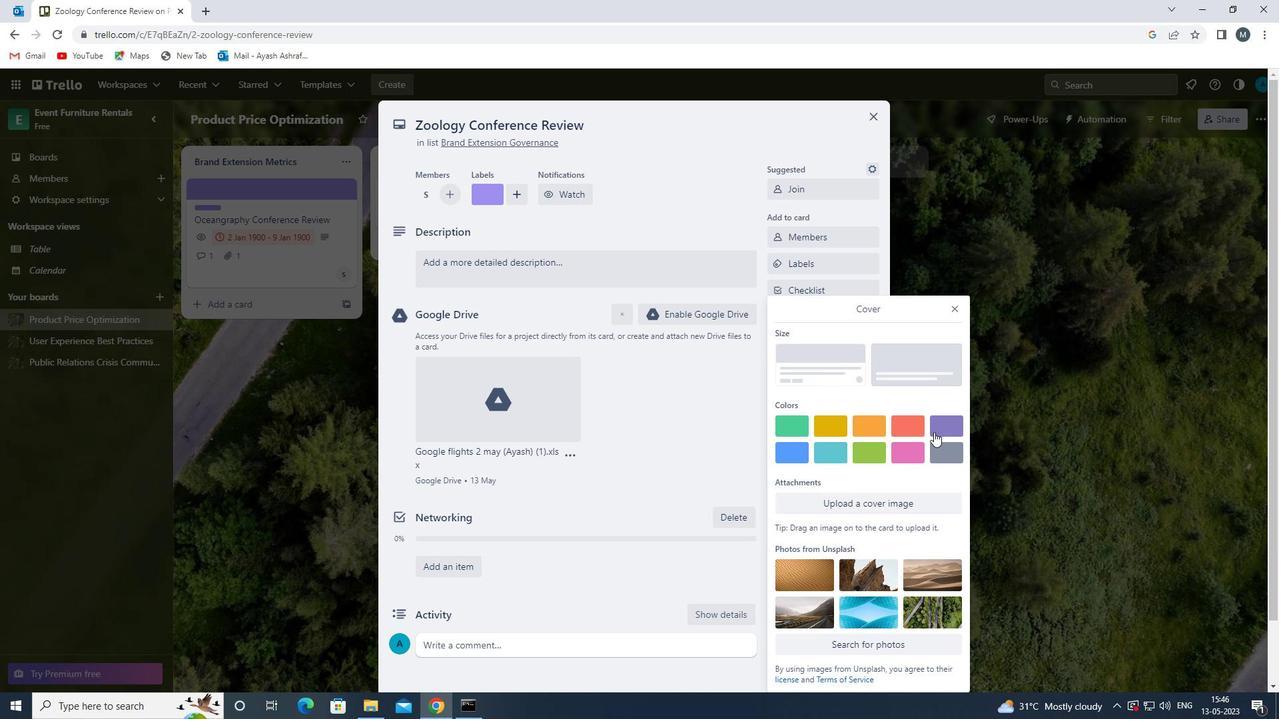 
Action: Mouse pressed left at (944, 418)
Screenshot: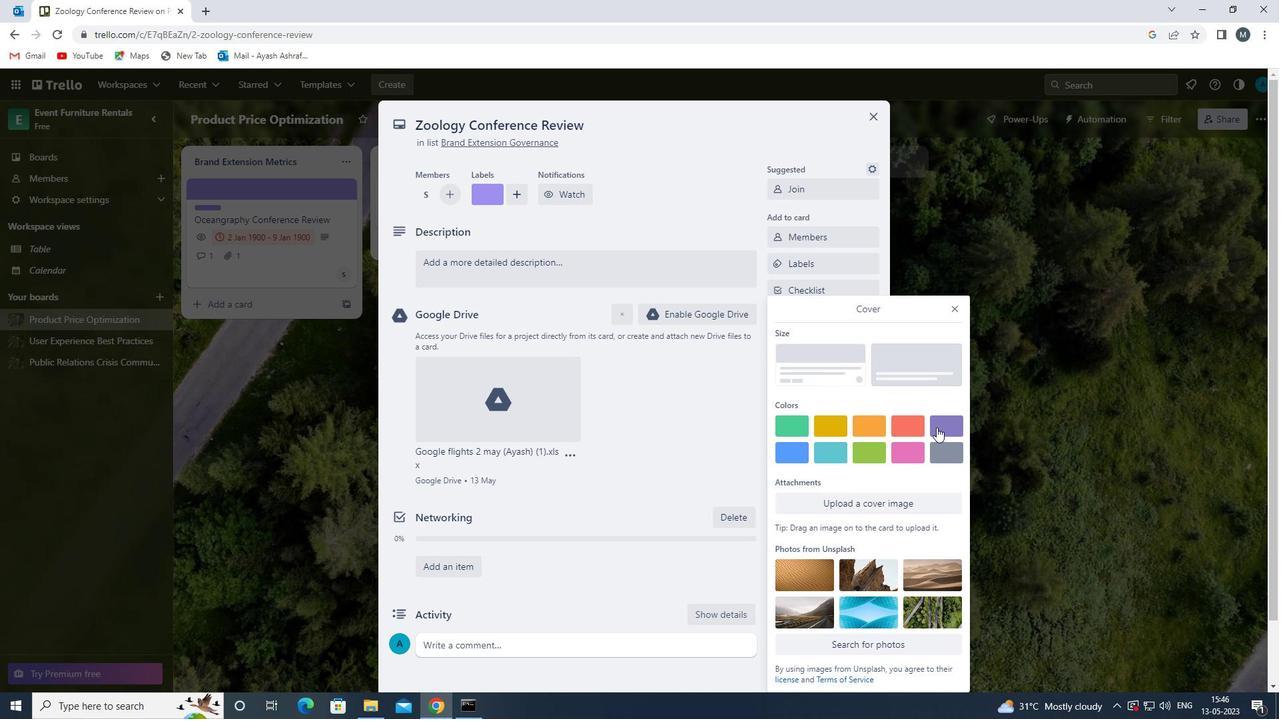 
Action: Mouse moved to (952, 283)
Screenshot: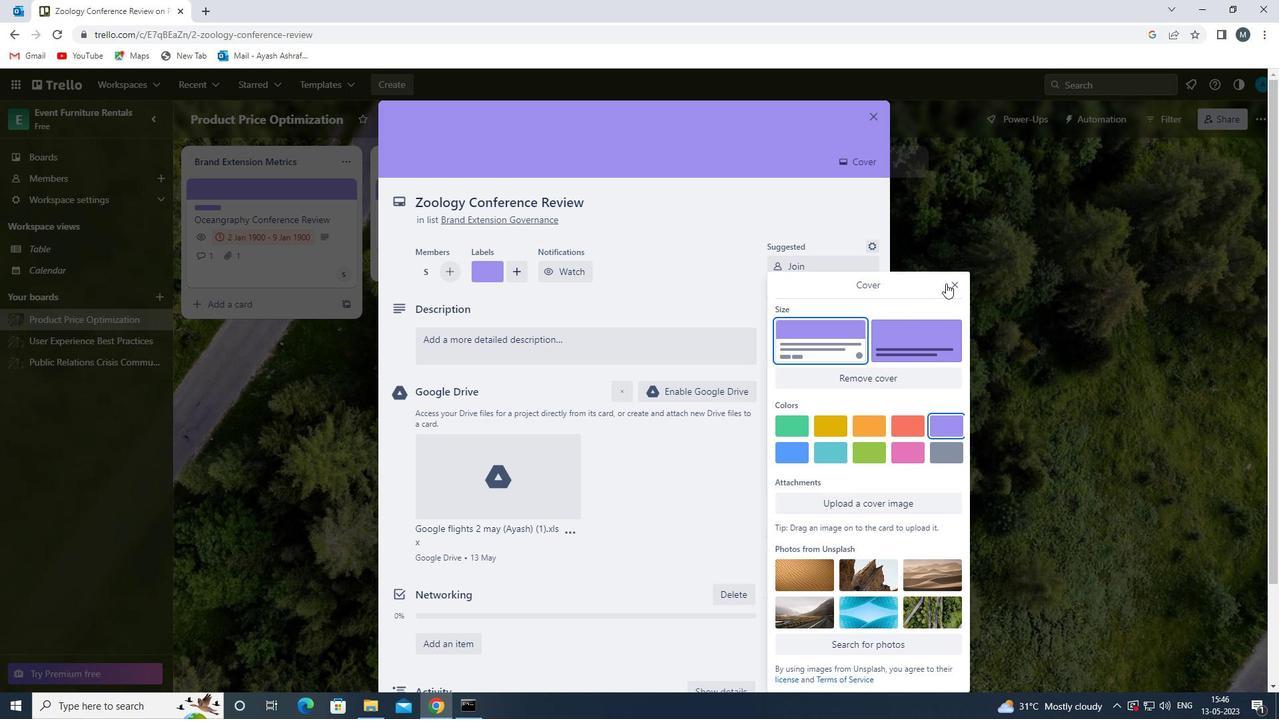 
Action: Mouse pressed left at (952, 283)
Screenshot: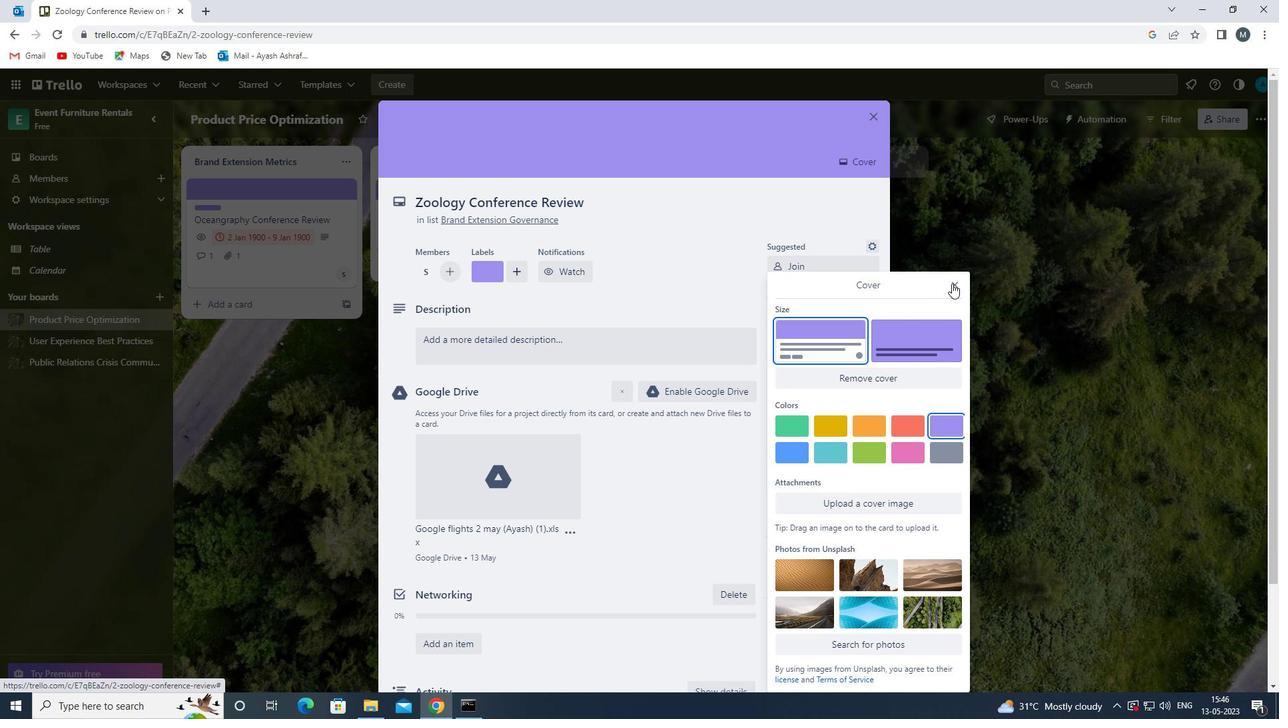 
Action: Mouse moved to (556, 349)
Screenshot: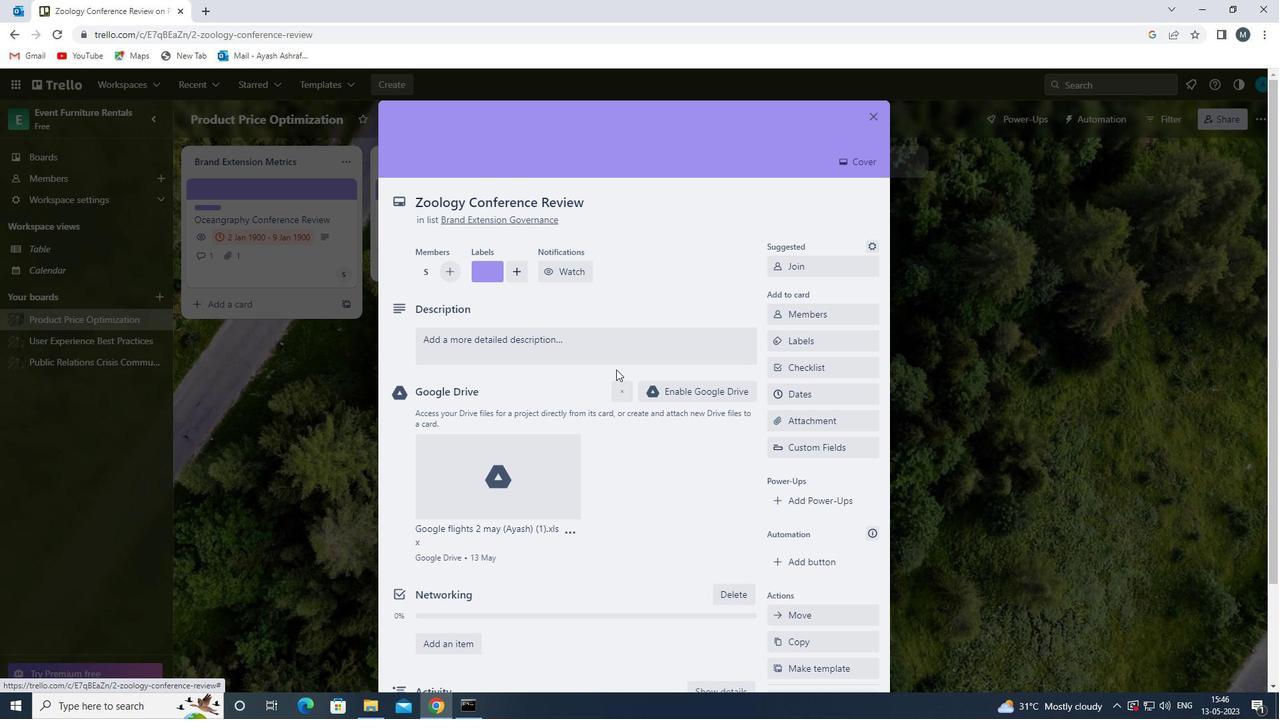 
Action: Mouse pressed left at (556, 349)
Screenshot: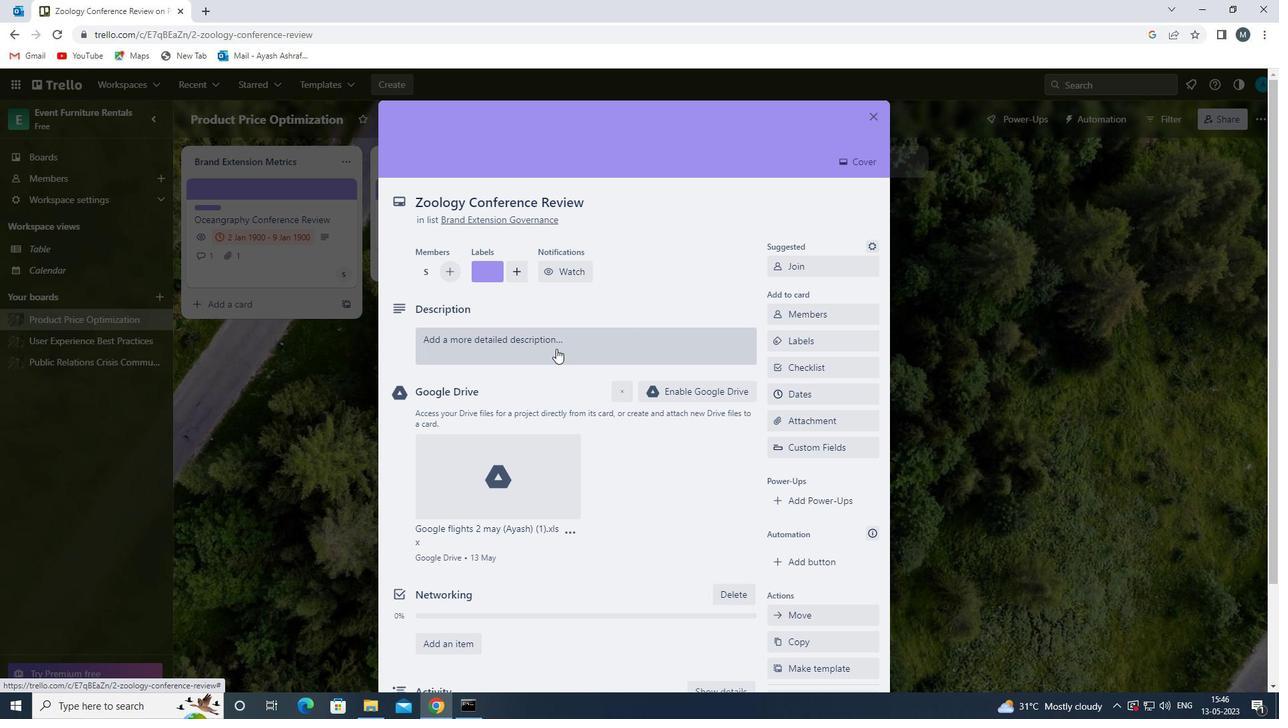 
Action: Mouse moved to (445, 391)
Screenshot: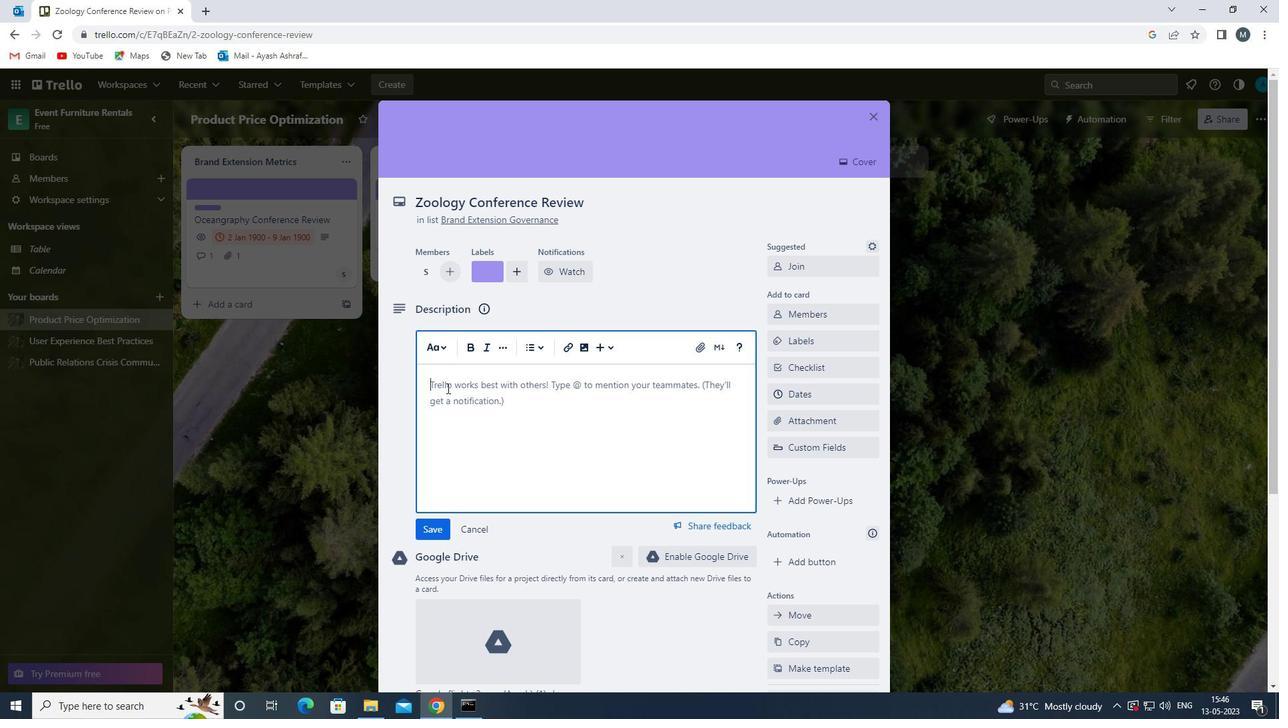
Action: Mouse pressed left at (445, 391)
Screenshot: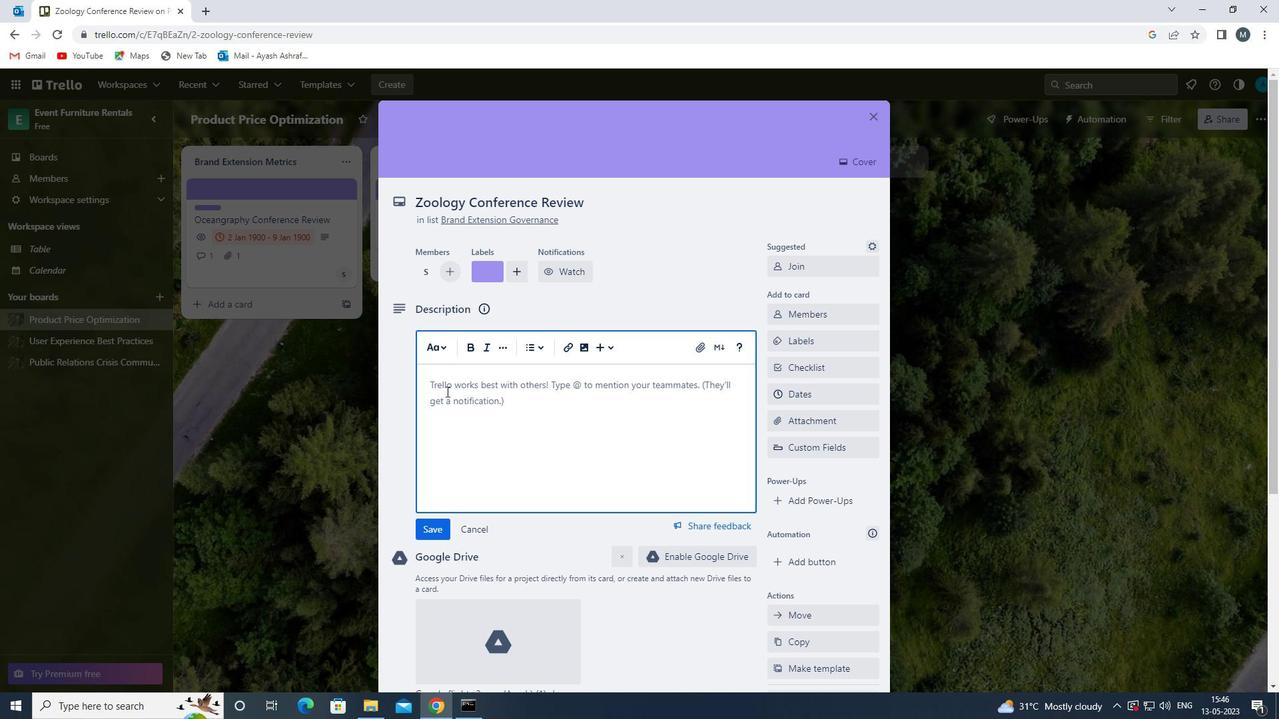 
Action: Mouse moved to (560, 361)
Screenshot: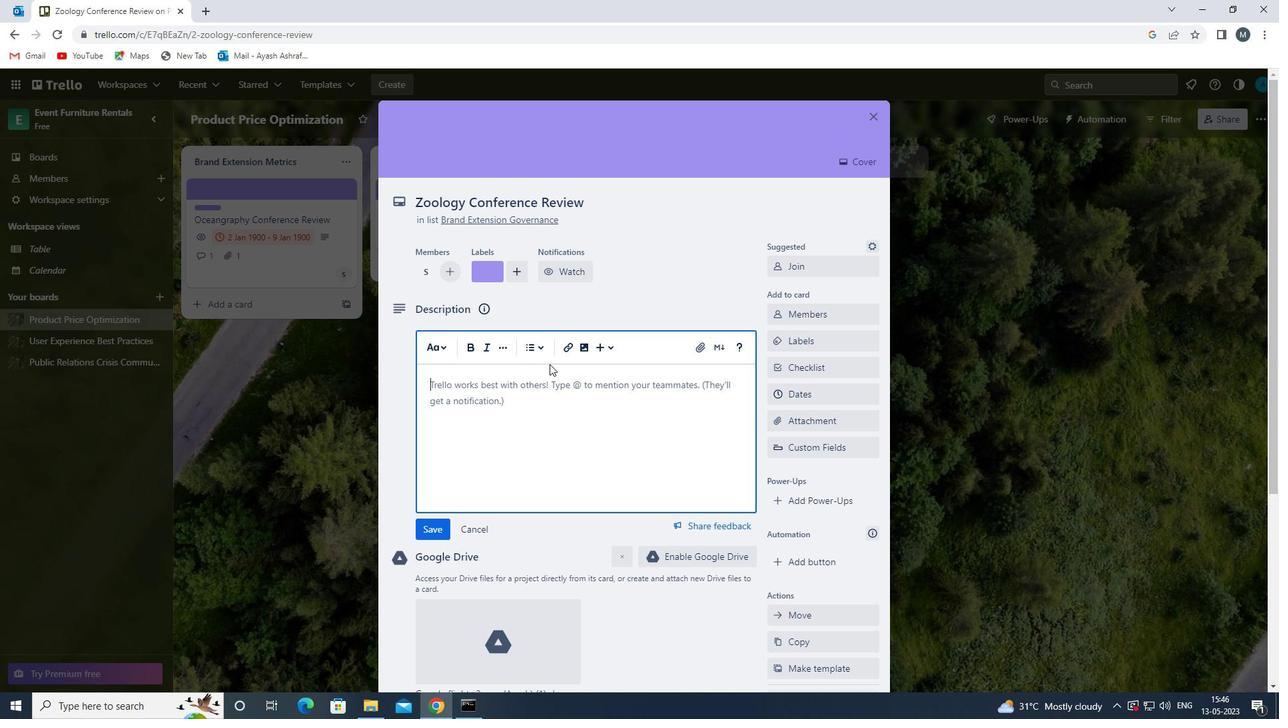 
Action: Key pressed <Key.shift><Key.shift><Key.shift><Key.shift><Key.shift>DEVELOP<Key.space>AND<Key.space>LAUNCH<Key.space>NEW<Key.space>CUSTOMER<Key.space>FEEDBACK<Key.space>PROGRAM<Key.space>FOR<Key.space>D<Key.backspace>SERVICE<Key.space>IMPROVEMENTS<Key.space>
Screenshot: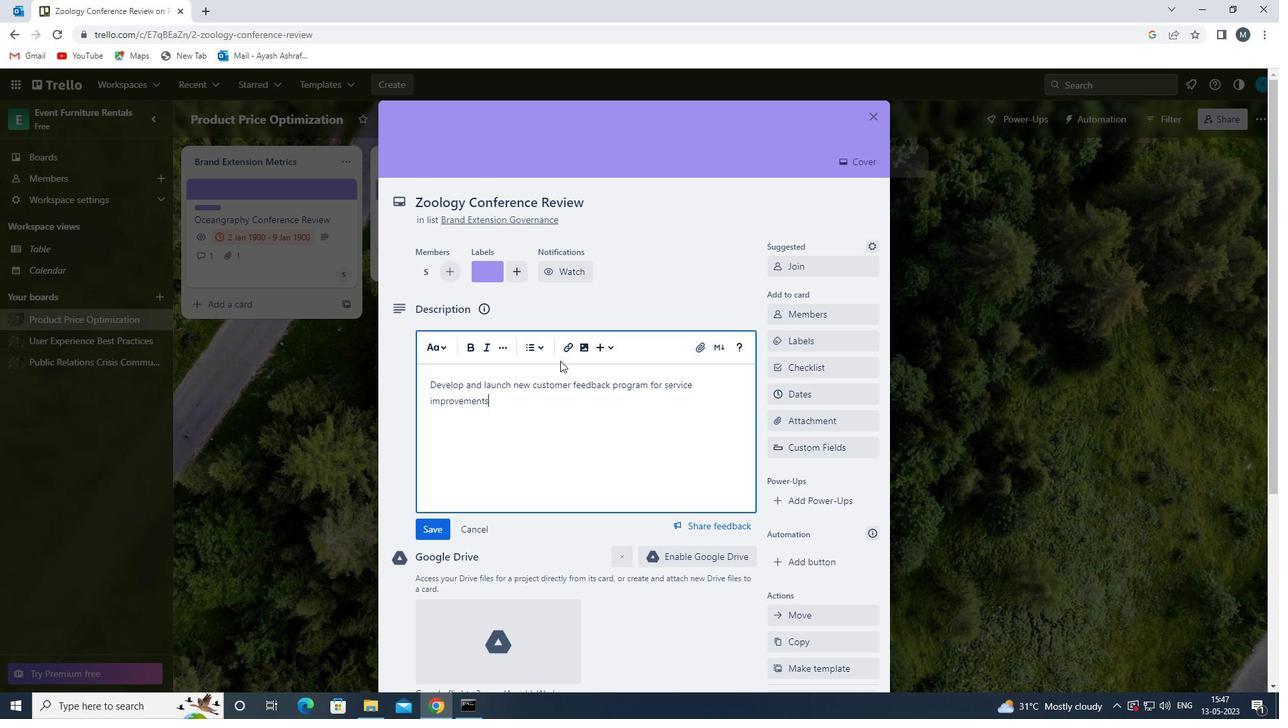 
Action: Mouse moved to (437, 536)
Screenshot: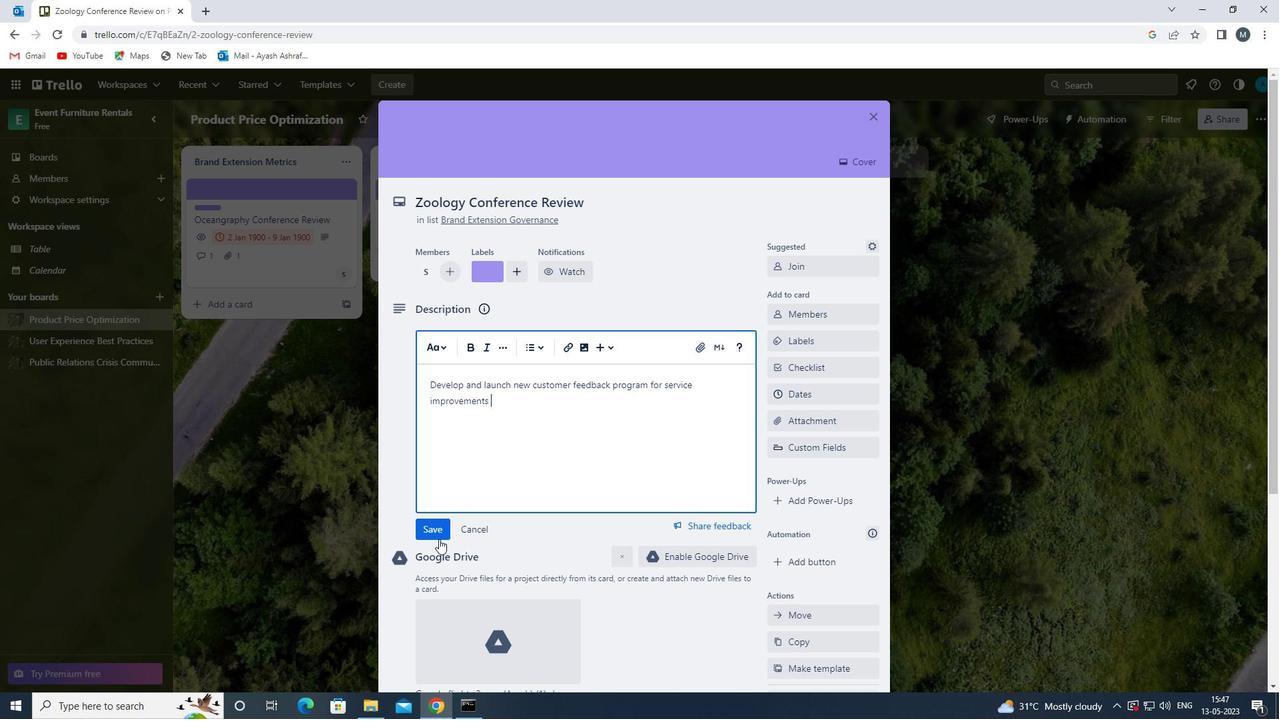 
Action: Mouse pressed left at (437, 536)
Screenshot: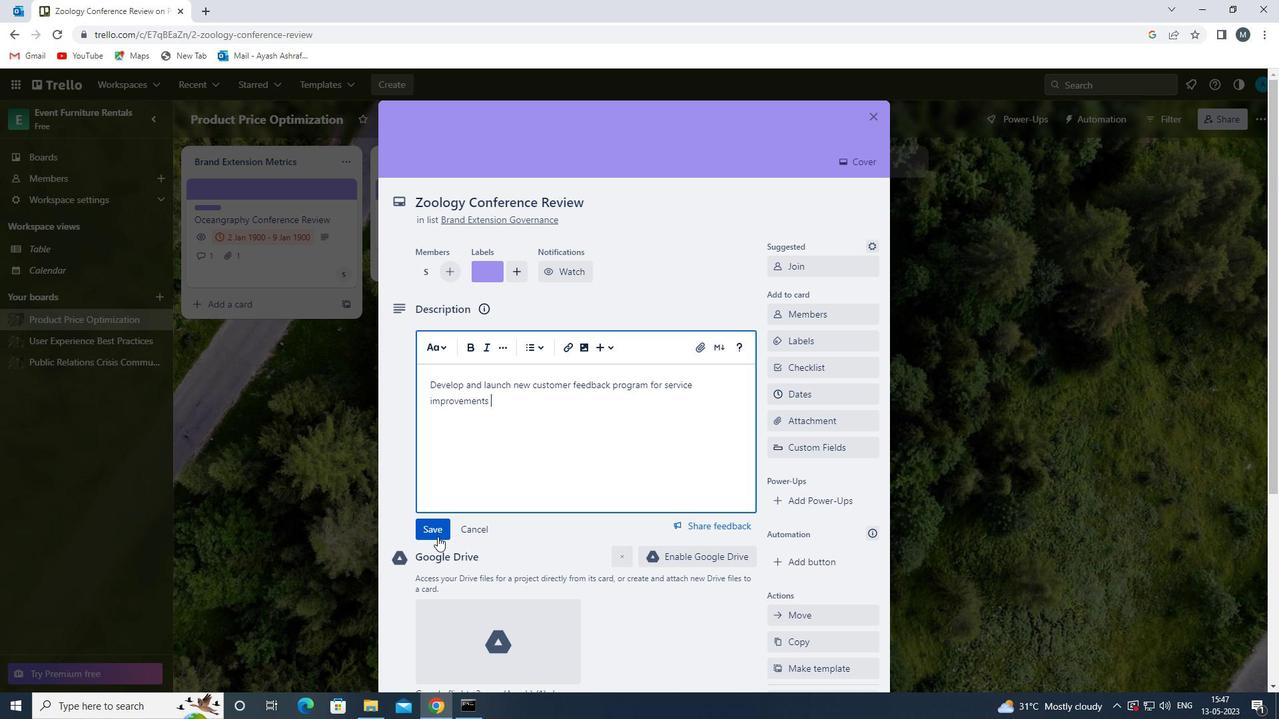 
Action: Mouse moved to (510, 509)
Screenshot: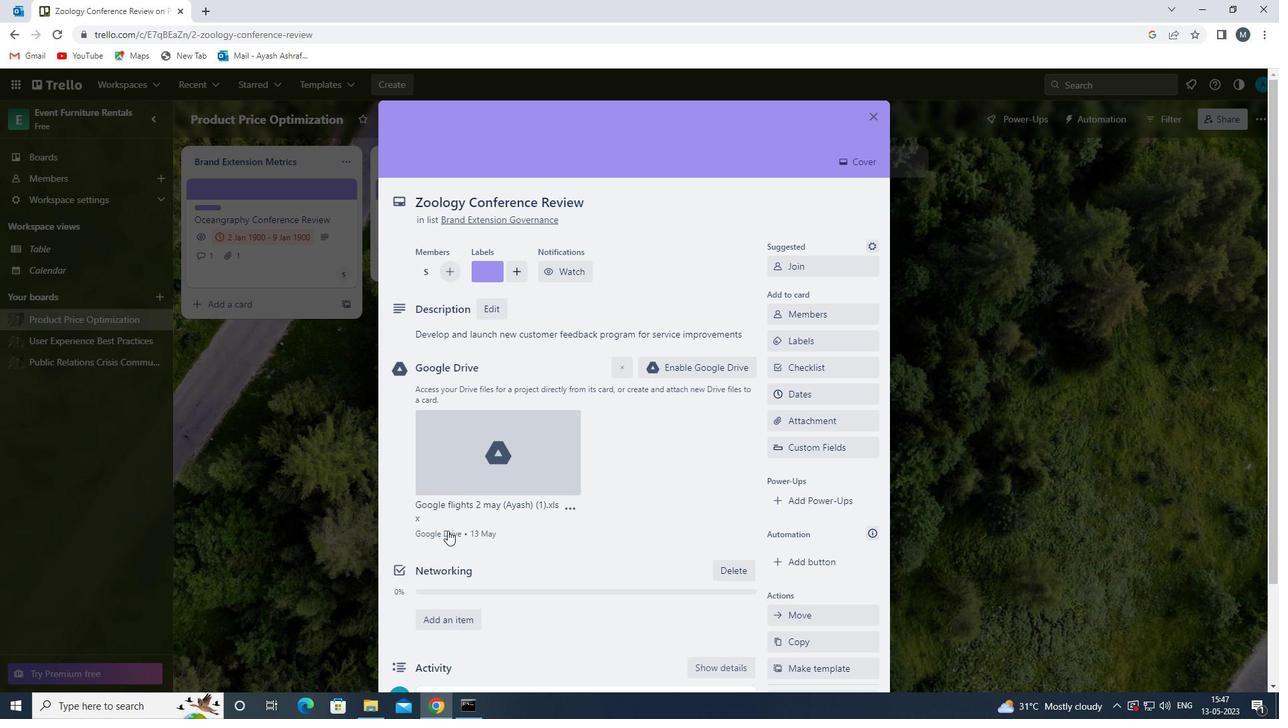 
Action: Mouse scrolled (510, 508) with delta (0, 0)
Screenshot: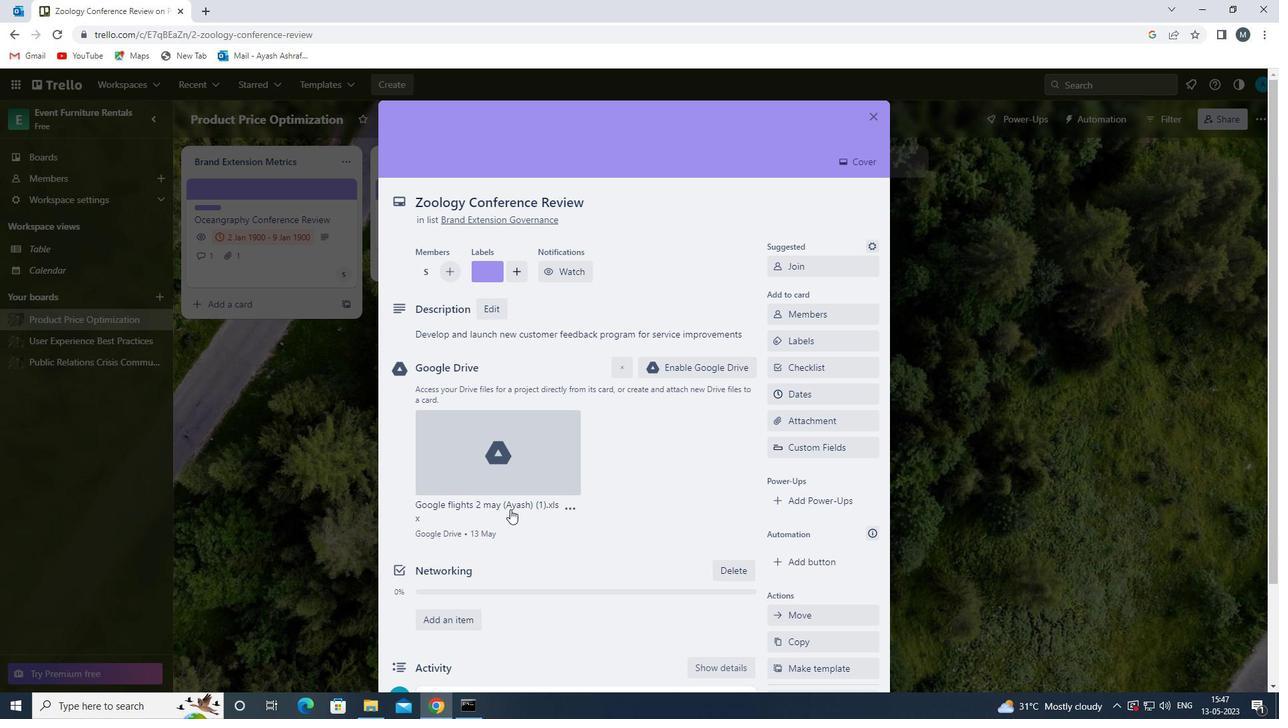 
Action: Mouse scrolled (510, 508) with delta (0, 0)
Screenshot: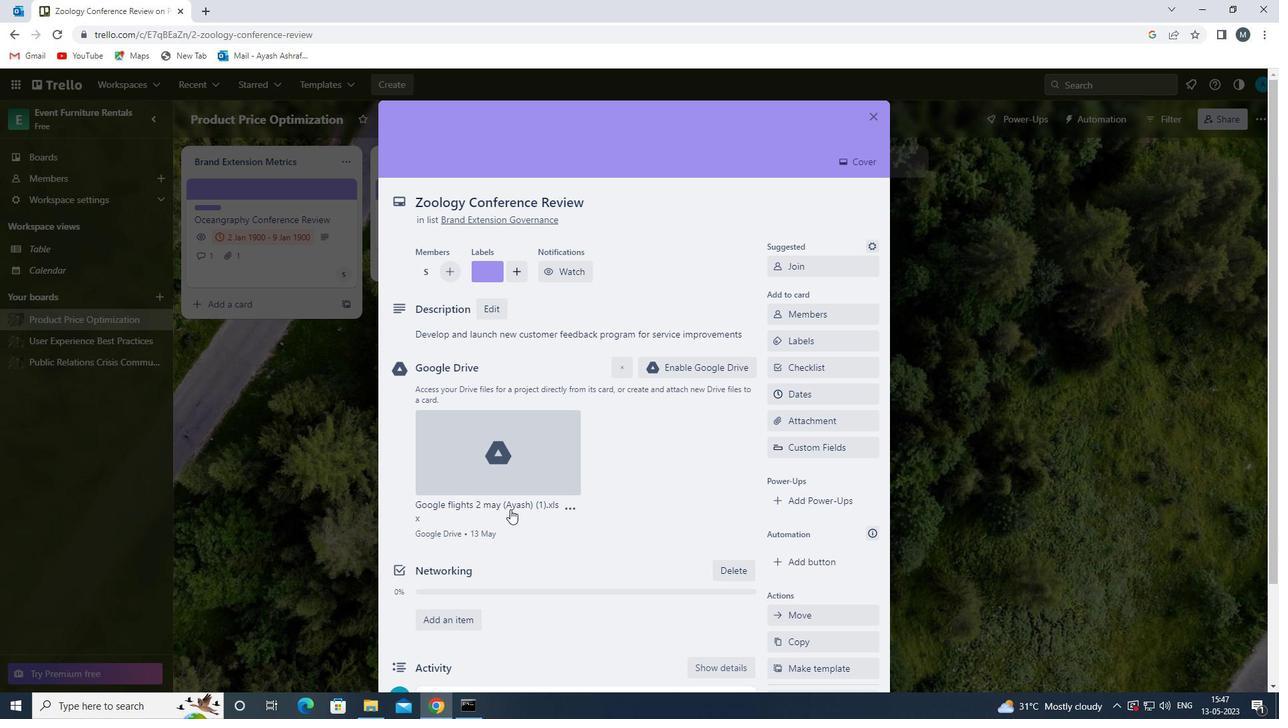 
Action: Mouse moved to (510, 508)
Screenshot: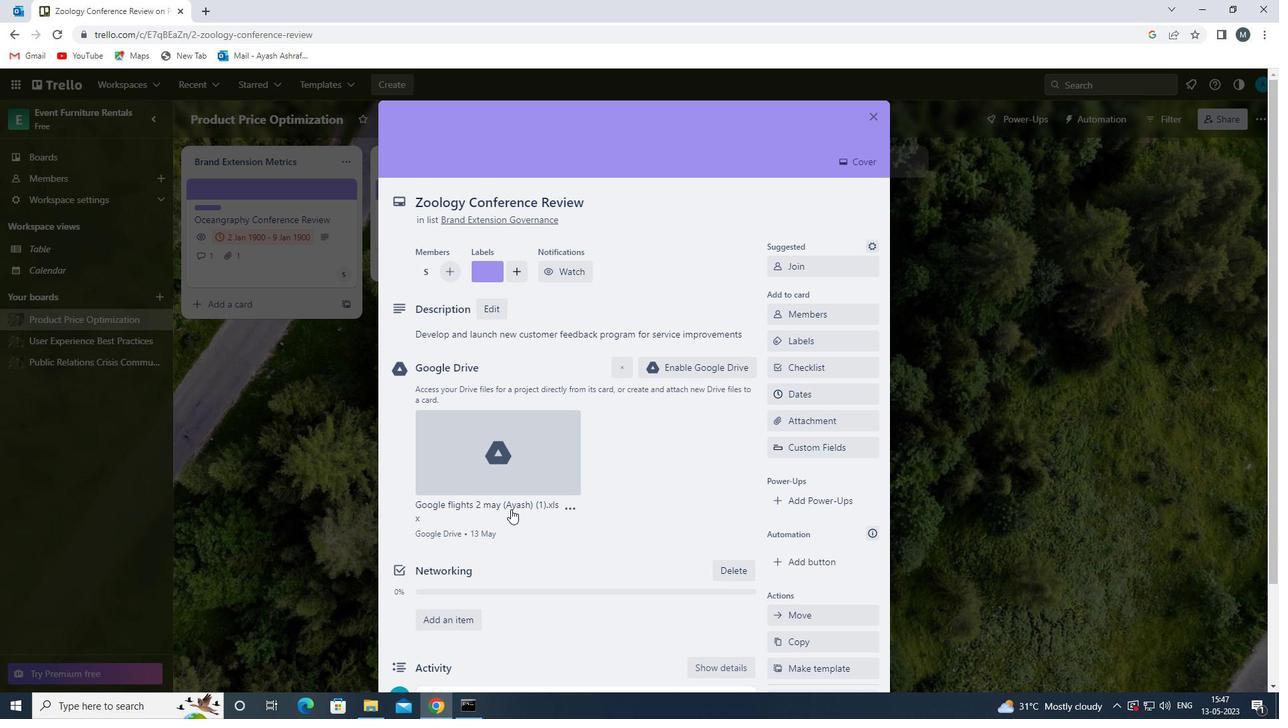 
Action: Mouse scrolled (510, 508) with delta (0, 0)
Screenshot: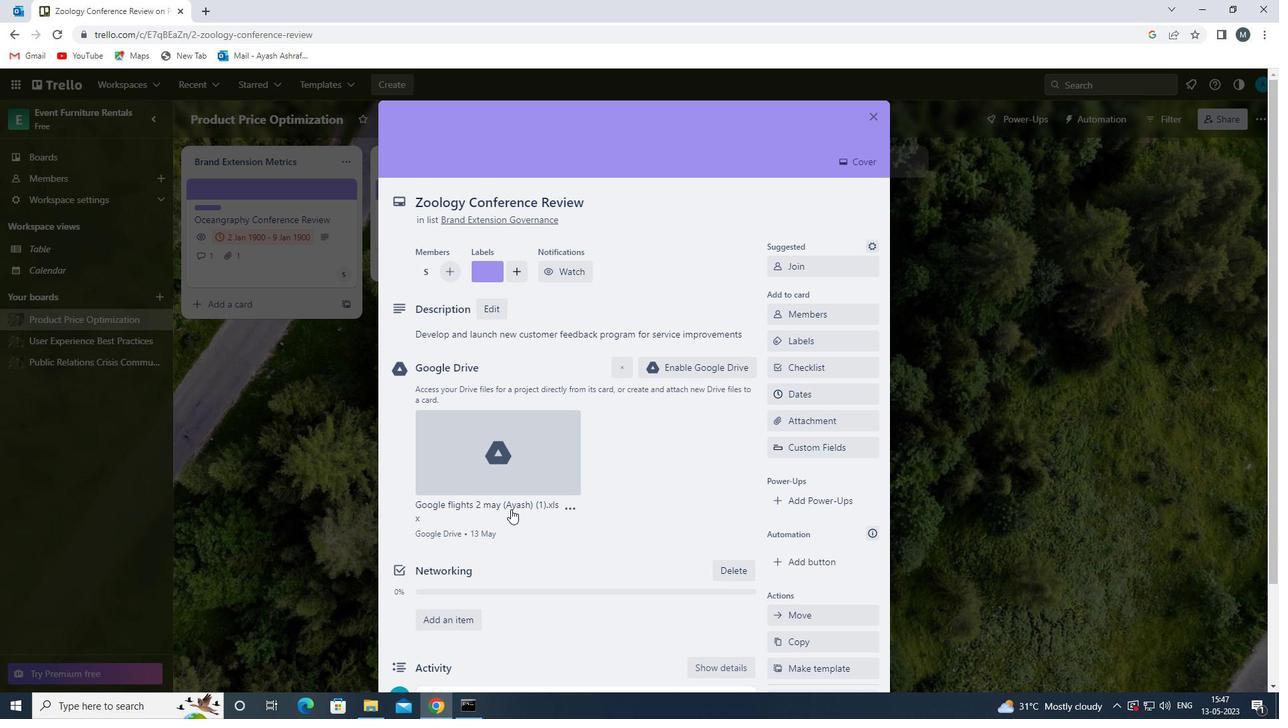 
Action: Mouse moved to (484, 579)
Screenshot: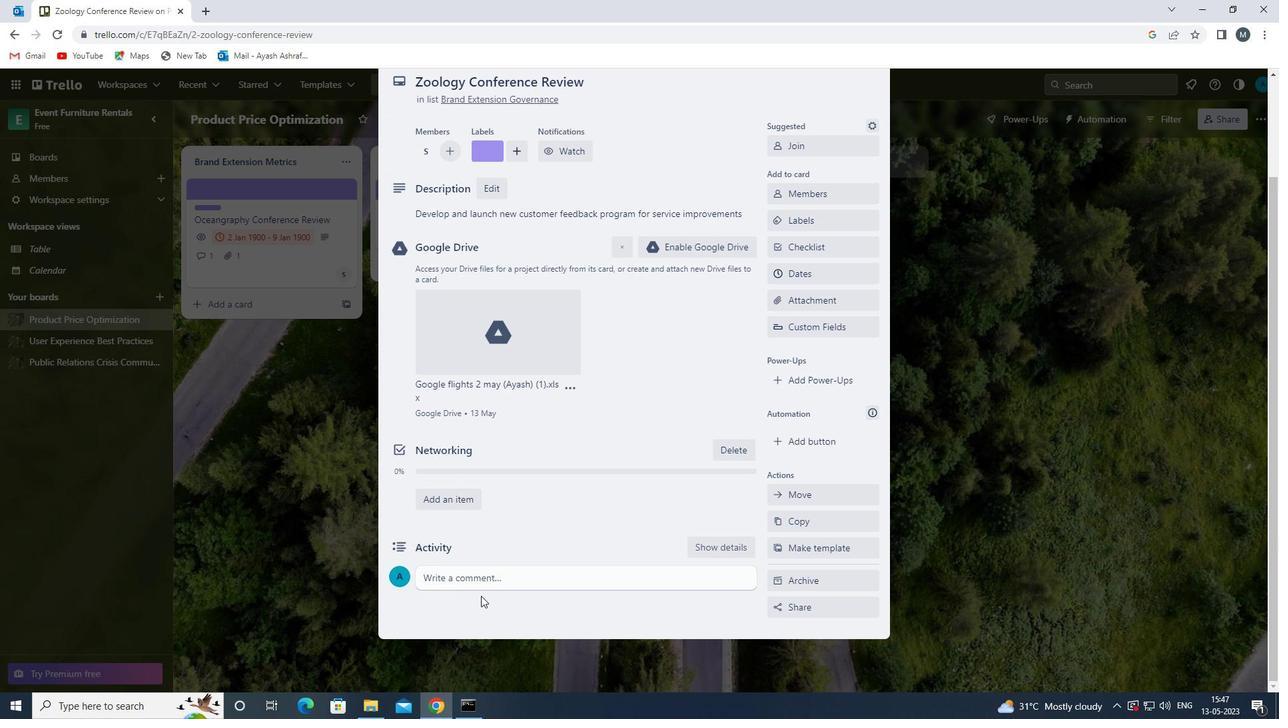 
Action: Mouse pressed left at (484, 579)
Screenshot: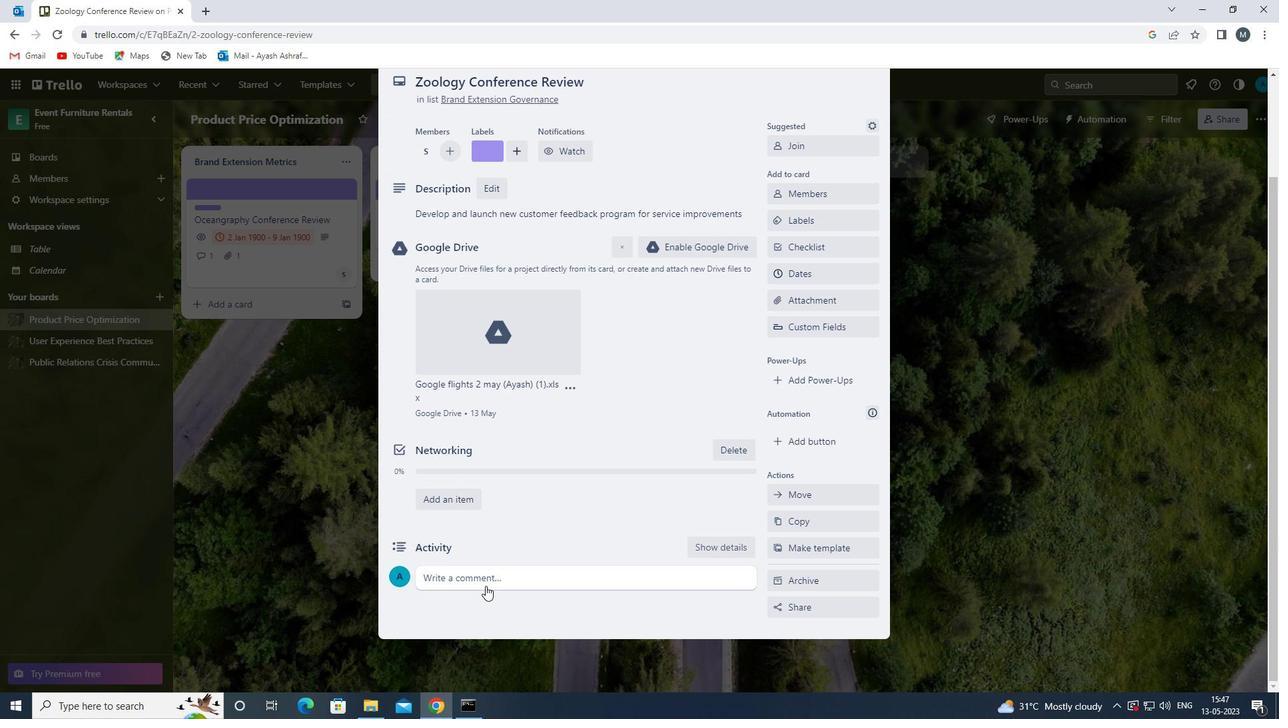 
Action: Mouse moved to (512, 549)
Screenshot: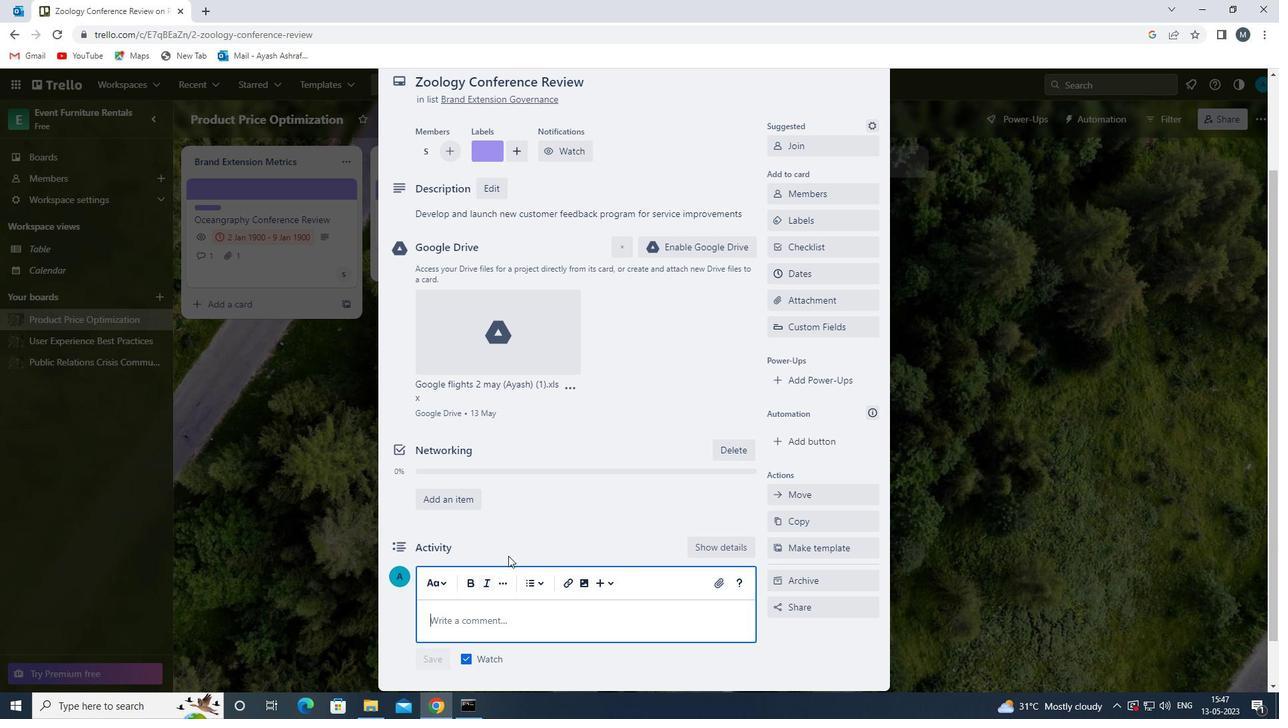 
Action: Mouse scrolled (512, 548) with delta (0, 0)
Screenshot: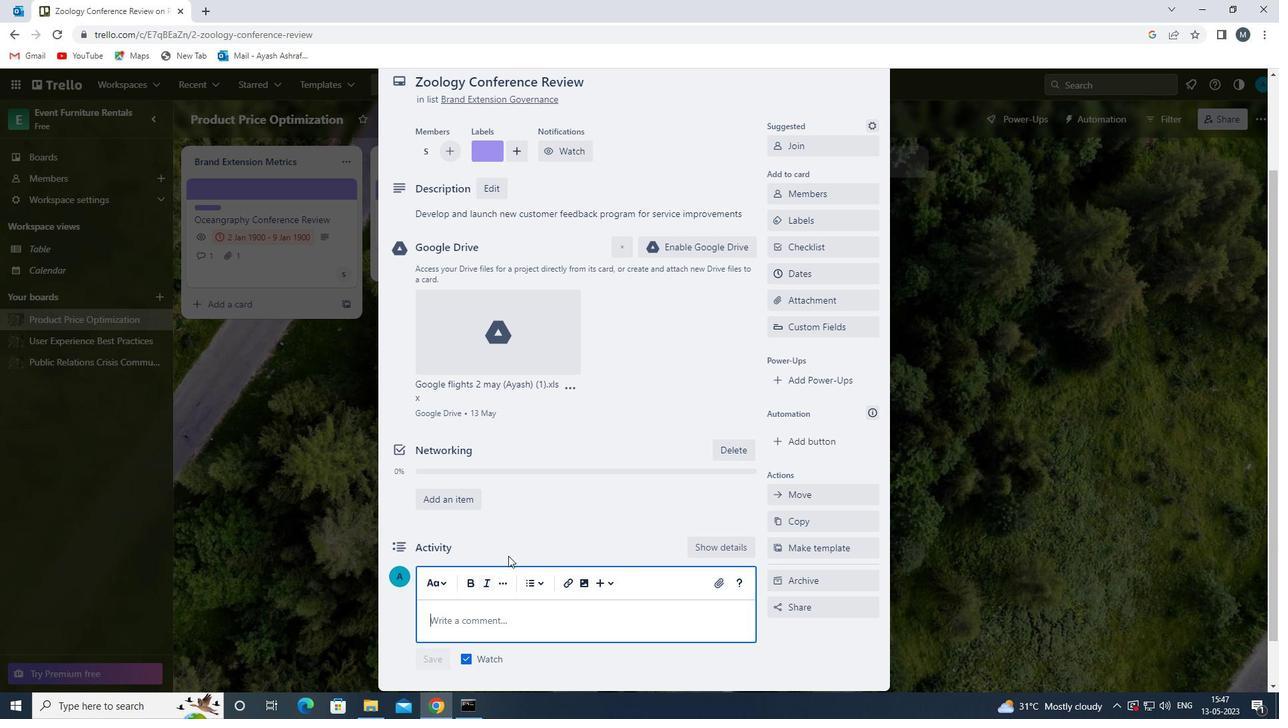 
Action: Mouse moved to (512, 552)
Screenshot: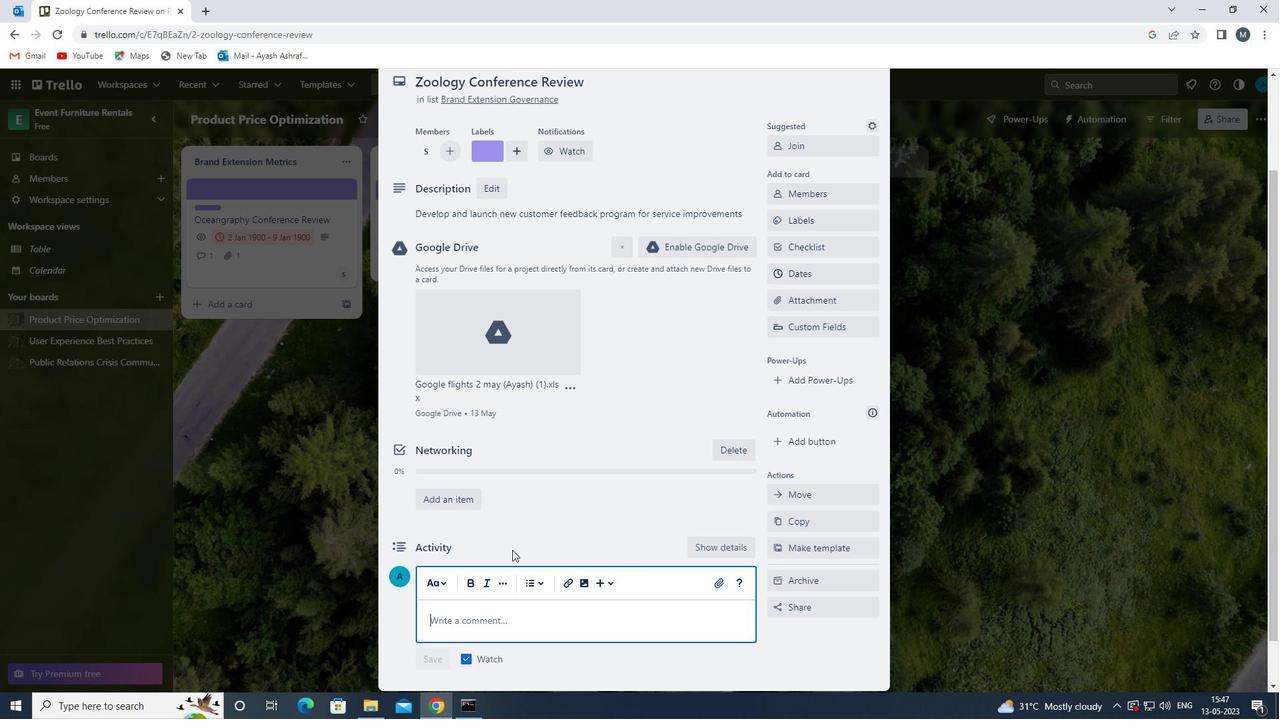 
Action: Mouse scrolled (512, 552) with delta (0, 0)
Screenshot: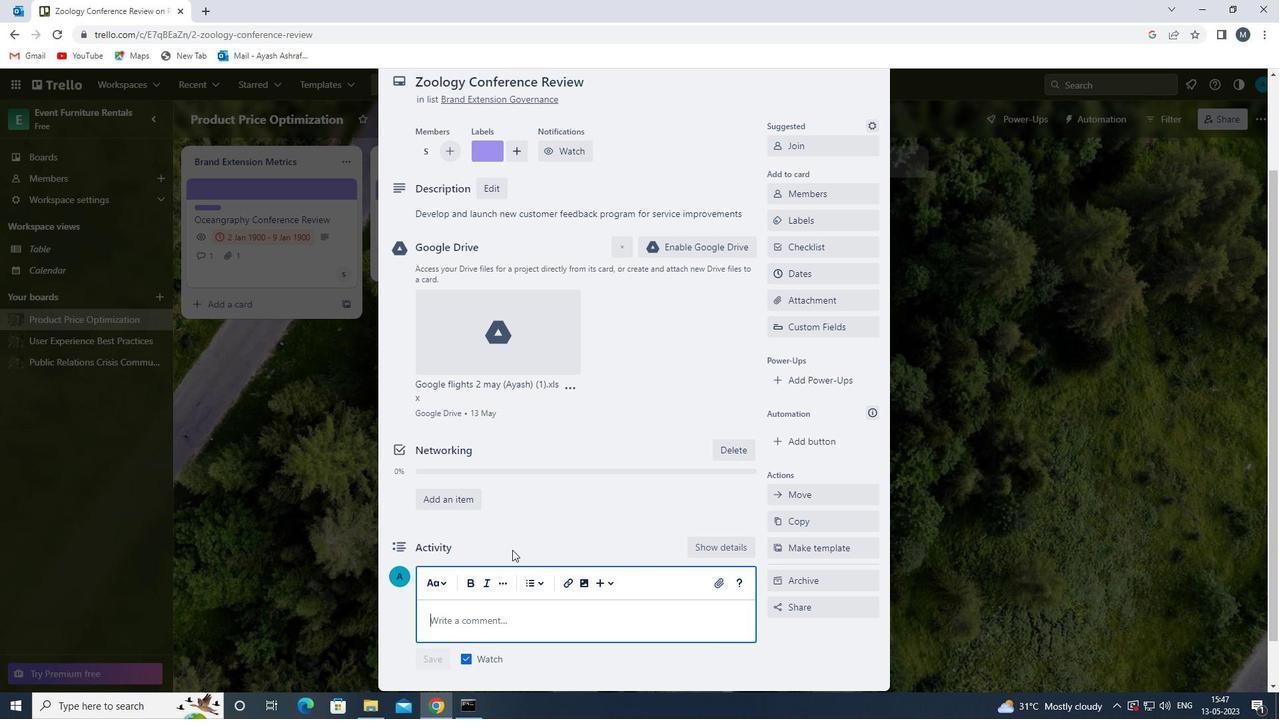
Action: Mouse moved to (502, 563)
Screenshot: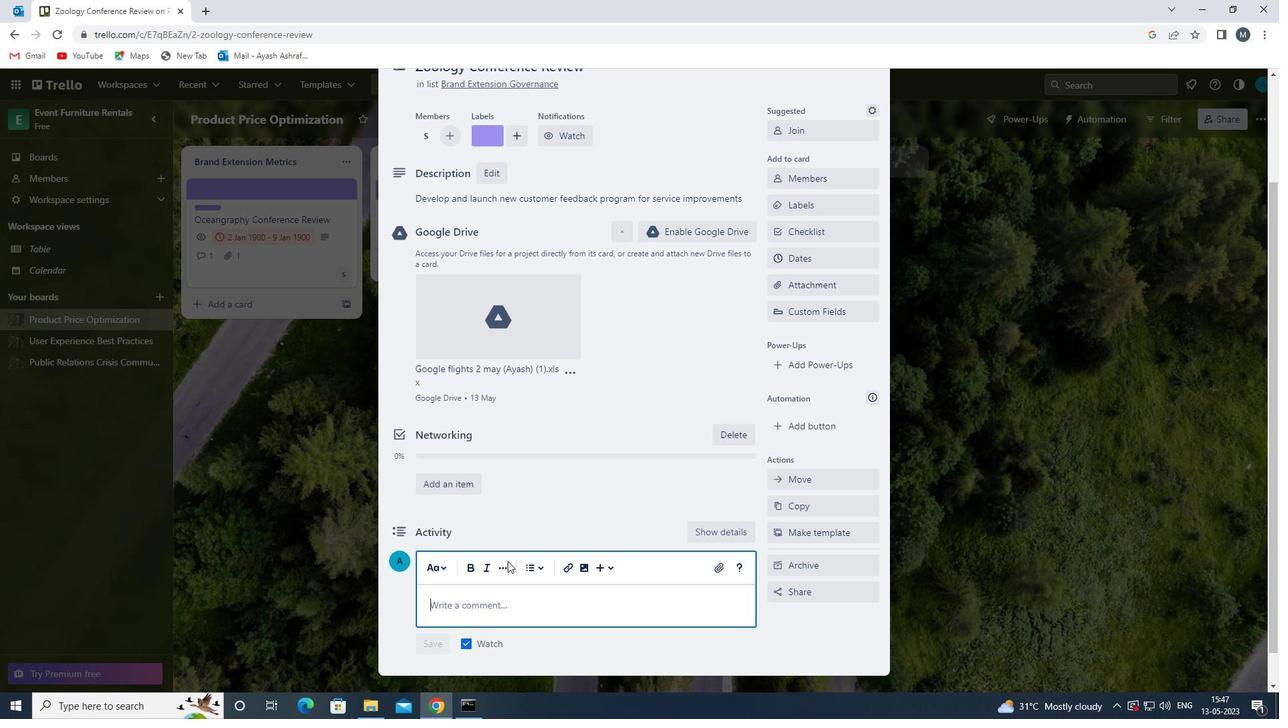
Action: Key pressed <Key.shift>GIVEN<Key.space>THE<Key.space>POTENTIAL<Key.space>IMPACT<Key.space>OF<Key.space>THIS<Key.space>TASK,<Key.space>LET<Key.space>US<Key.space>ENSURE<Key.space>THAT<Key.space>WE<Key.space>HAVE<Key.space>A<Key.space>CLEAR<Key.space>UNDERSTANDING<Key.space>OF<Key.space>THE<Key.space>CONSEQUENCES<Key.space>OF<Key.space>OUR<Key.space>ACTIONS.
Screenshot: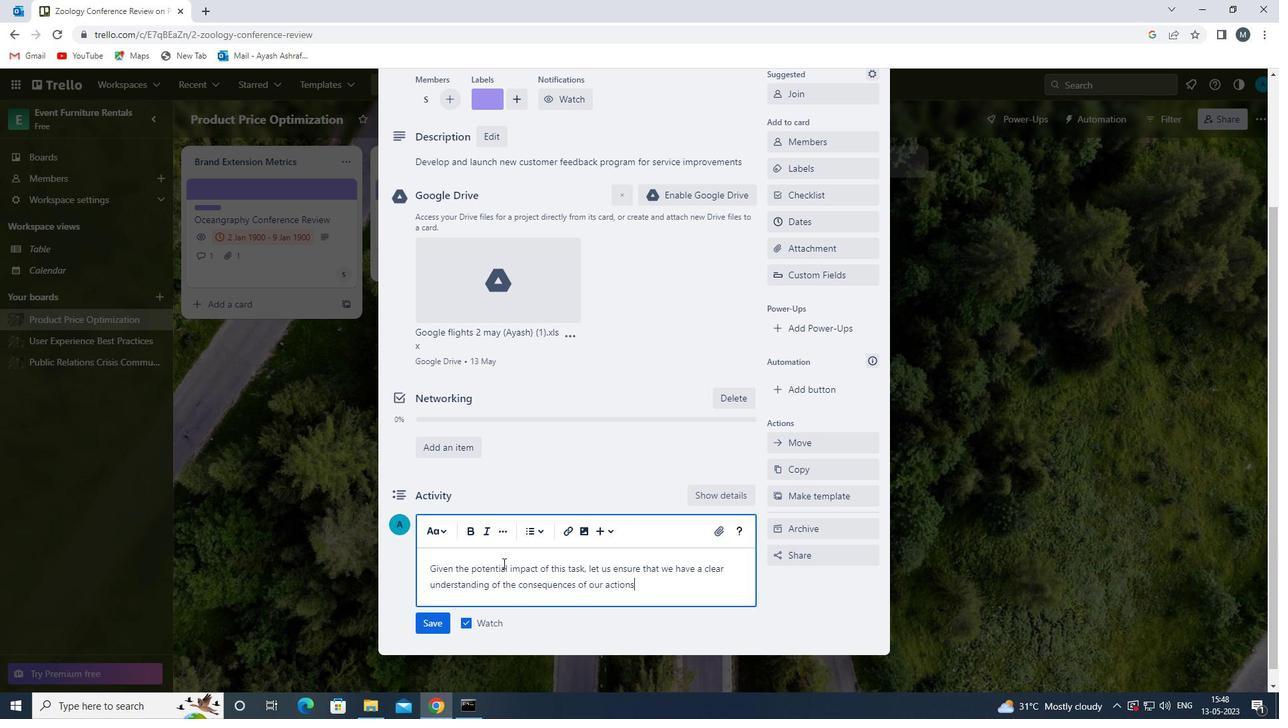 
Action: Mouse moved to (439, 620)
Screenshot: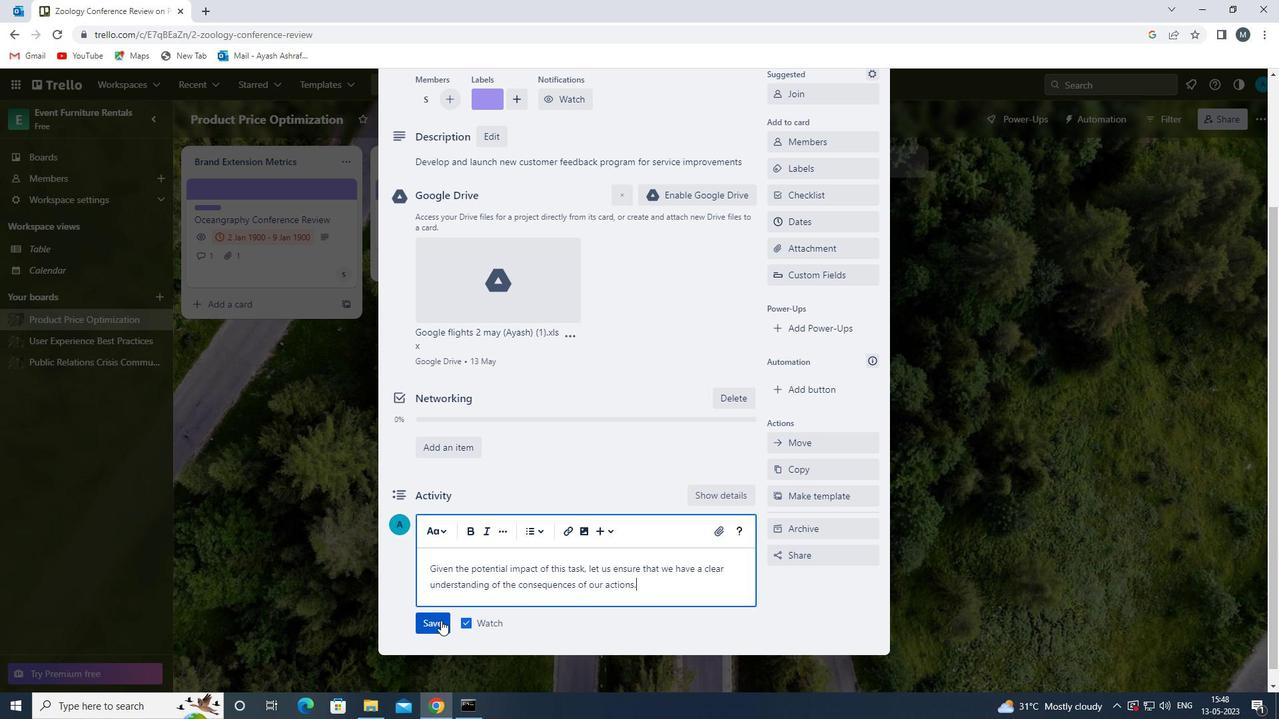 
Action: Mouse pressed left at (439, 620)
Screenshot: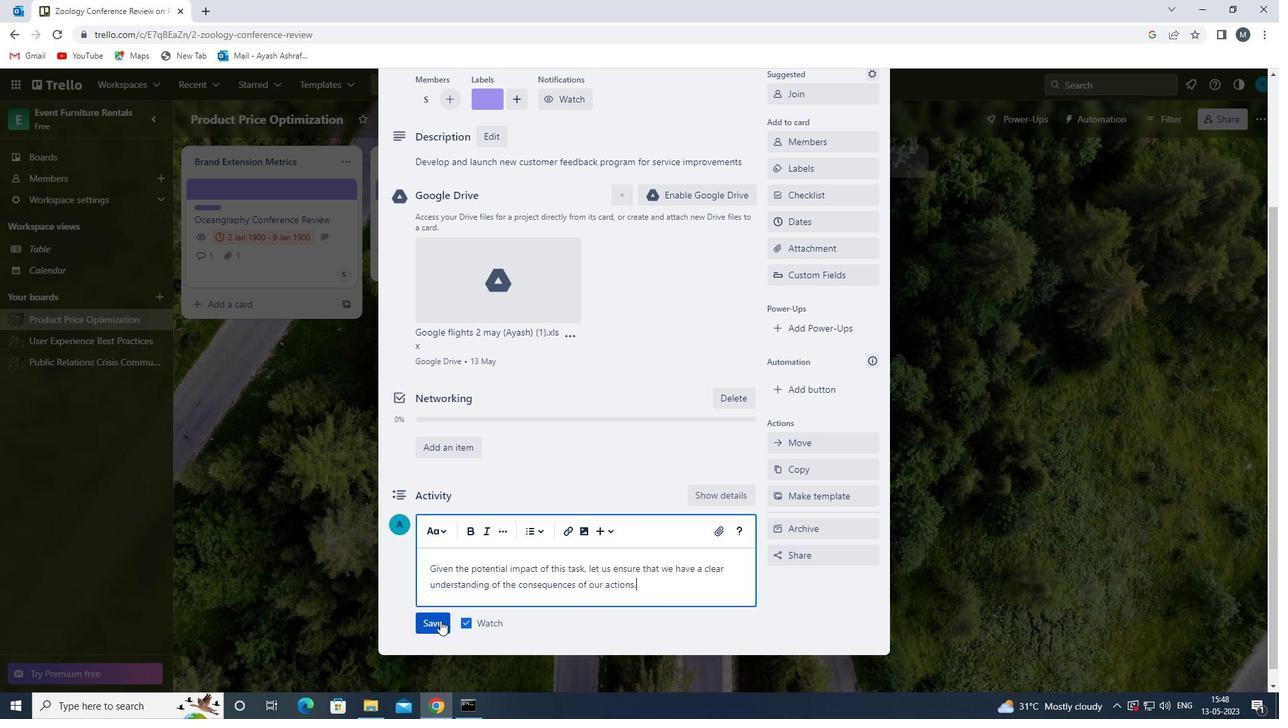 
Action: Mouse moved to (806, 229)
Screenshot: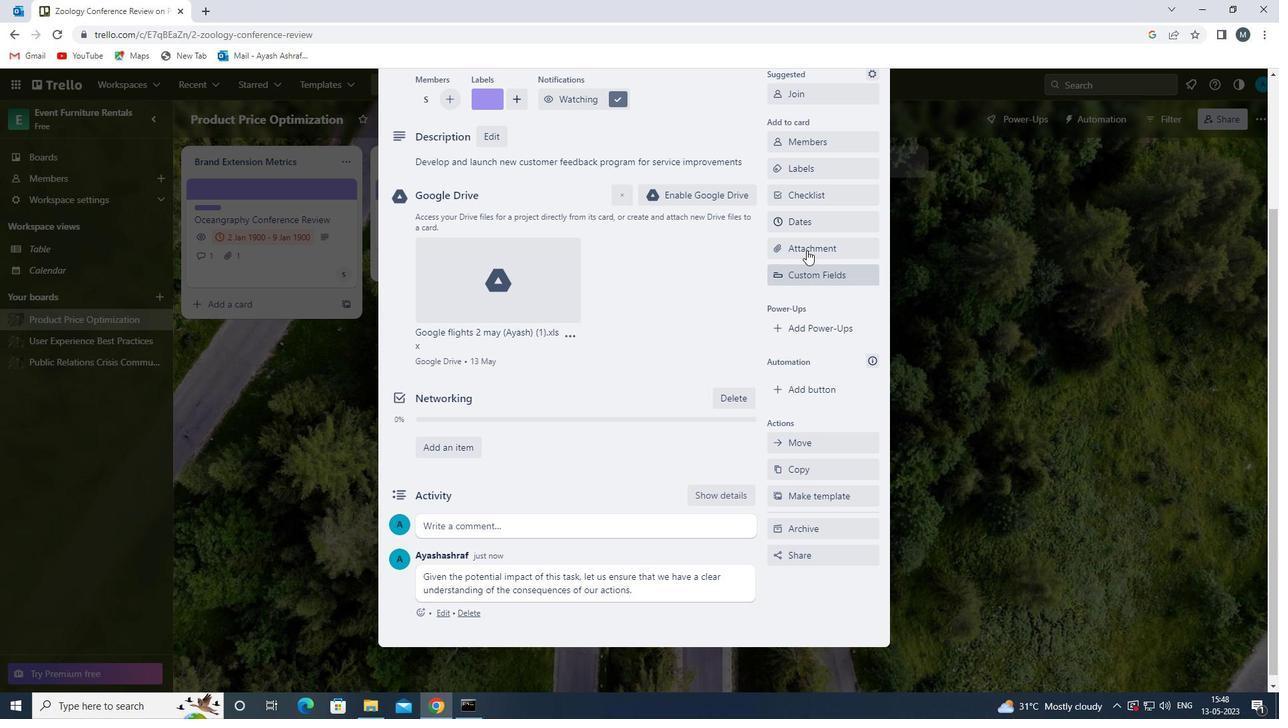 
Action: Mouse pressed left at (806, 229)
Screenshot: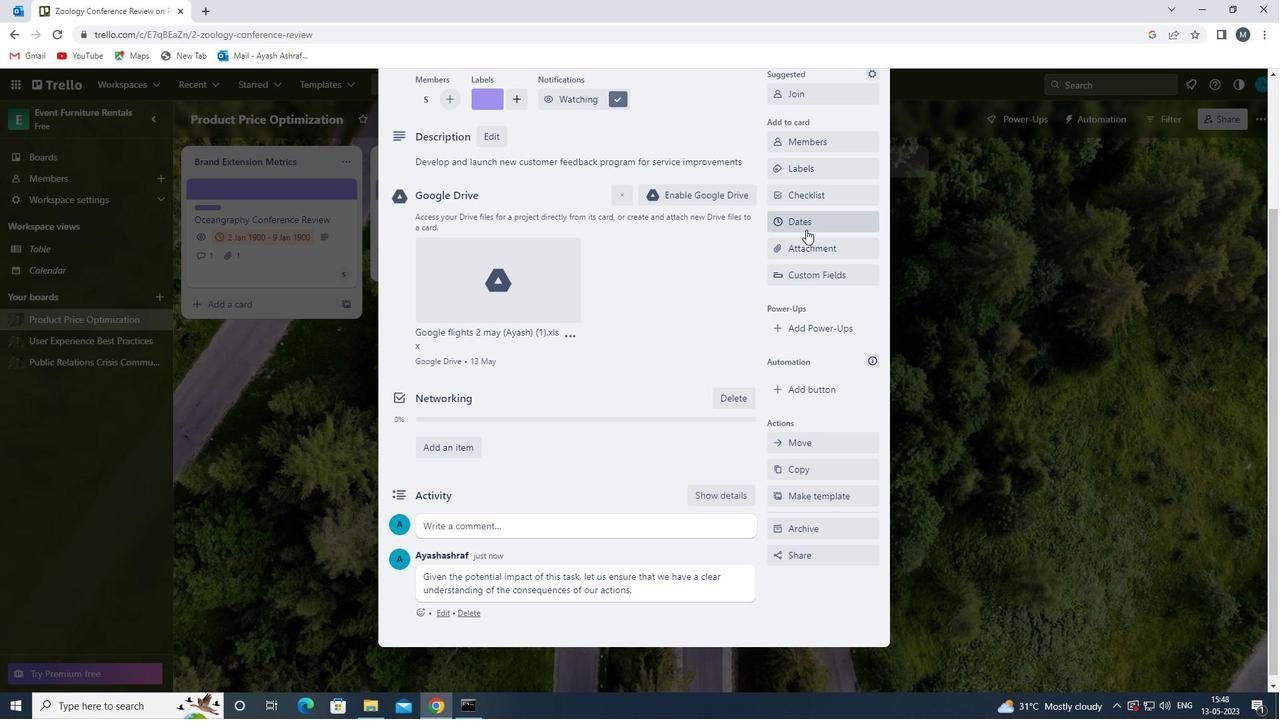 
Action: Mouse moved to (778, 360)
Screenshot: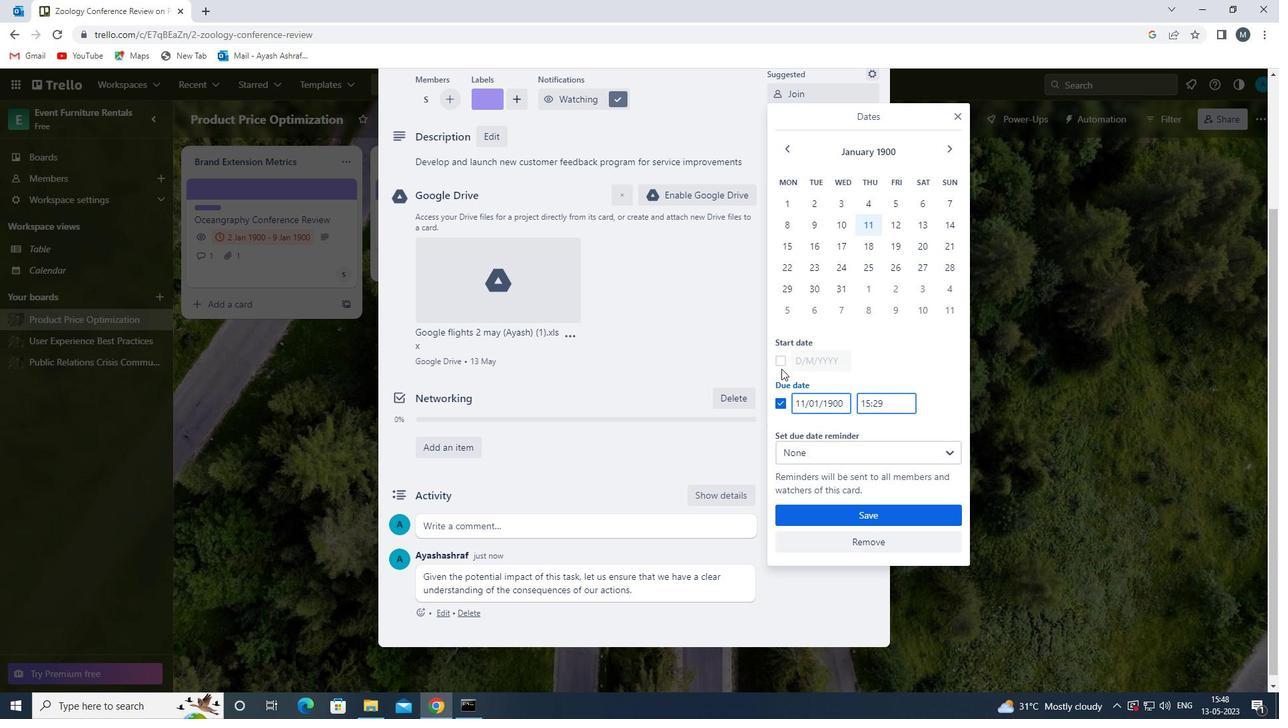 
Action: Mouse pressed left at (778, 360)
Screenshot: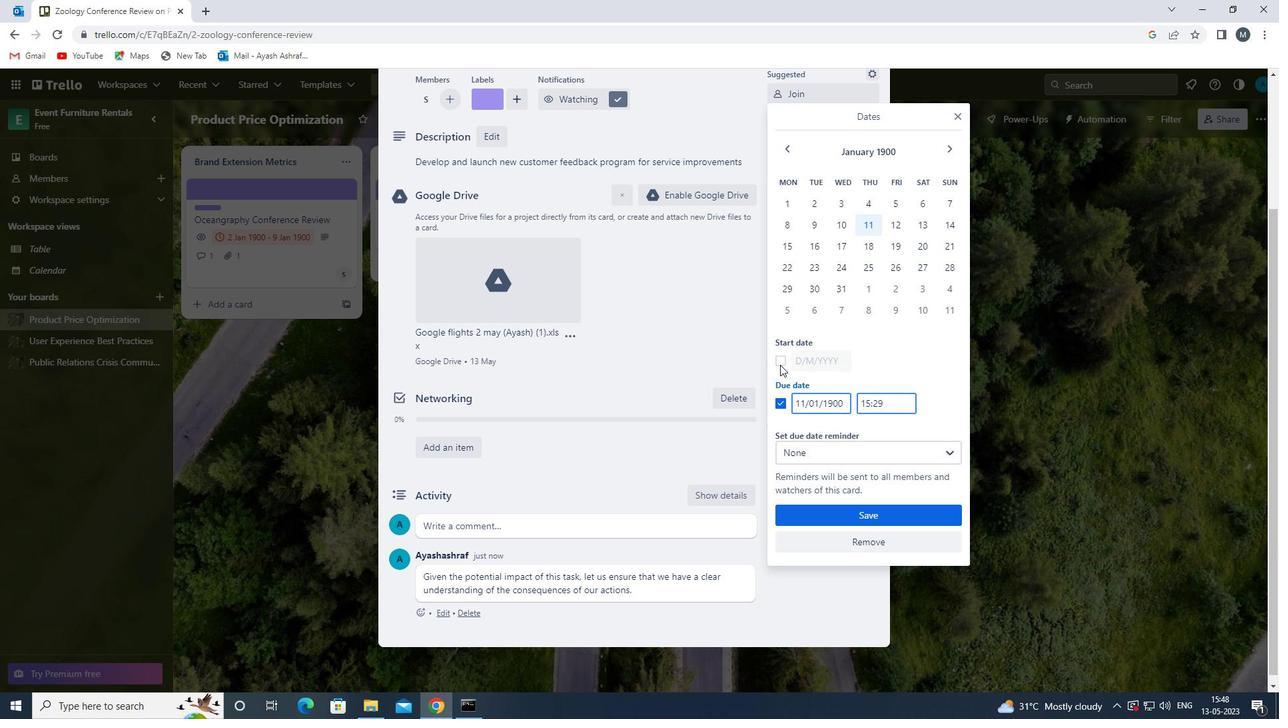 
Action: Mouse moved to (805, 359)
Screenshot: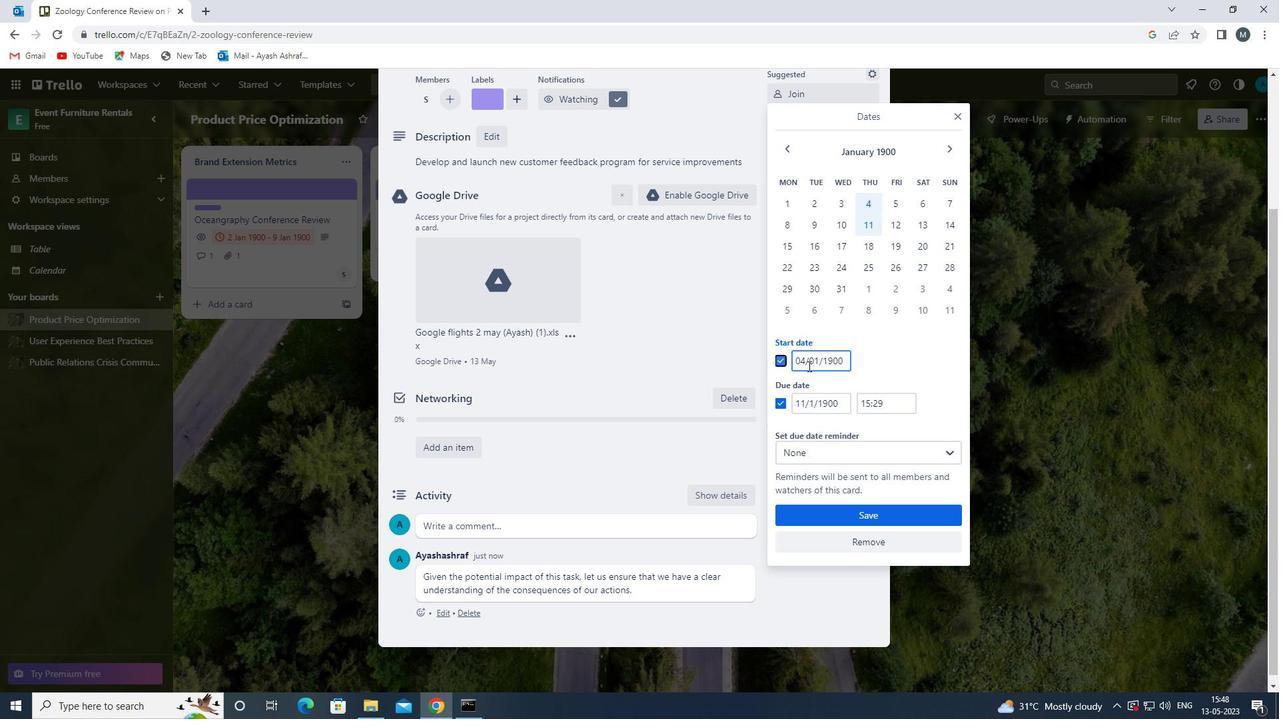 
Action: Mouse pressed left at (805, 359)
Screenshot: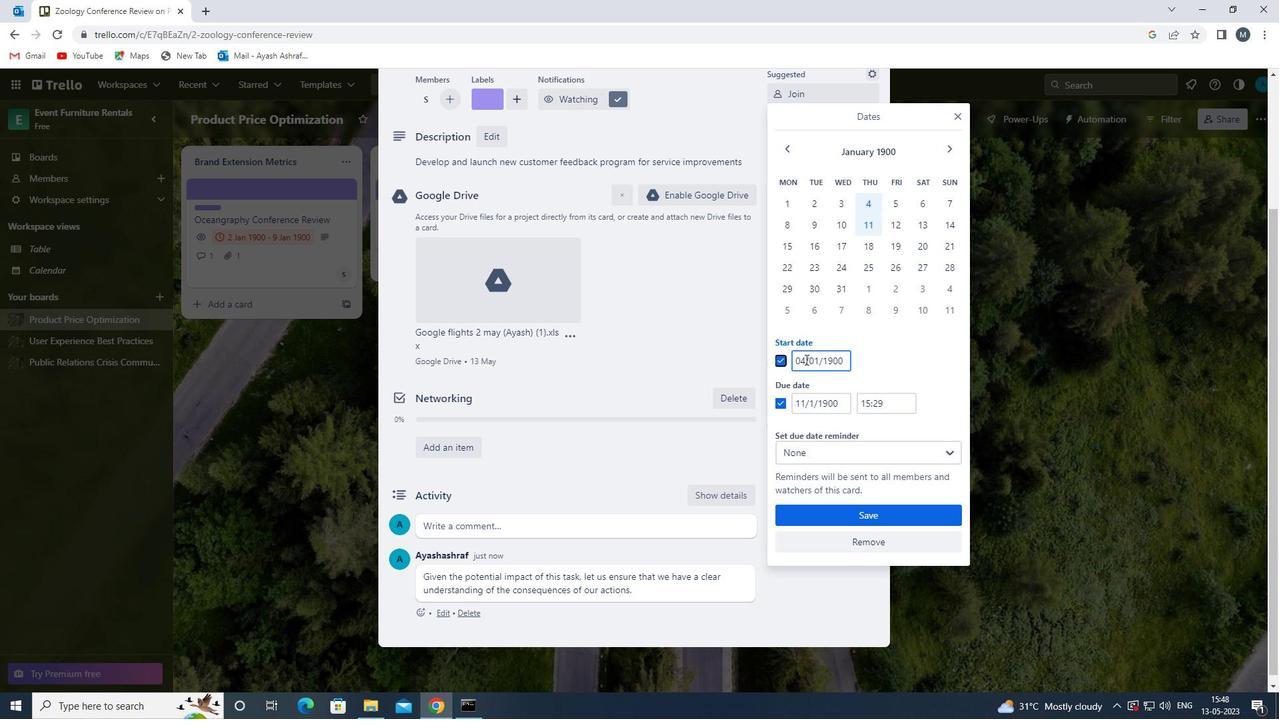 
Action: Mouse moved to (799, 361)
Screenshot: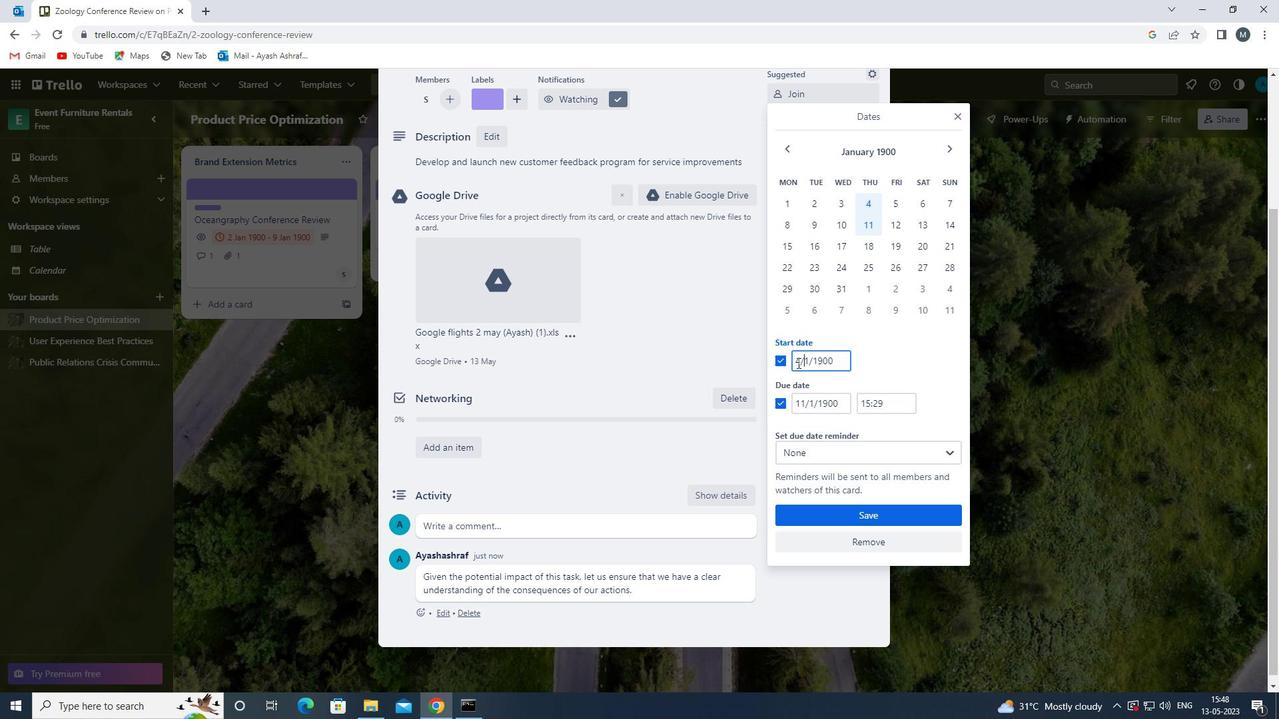 
Action: Mouse pressed left at (799, 361)
Screenshot: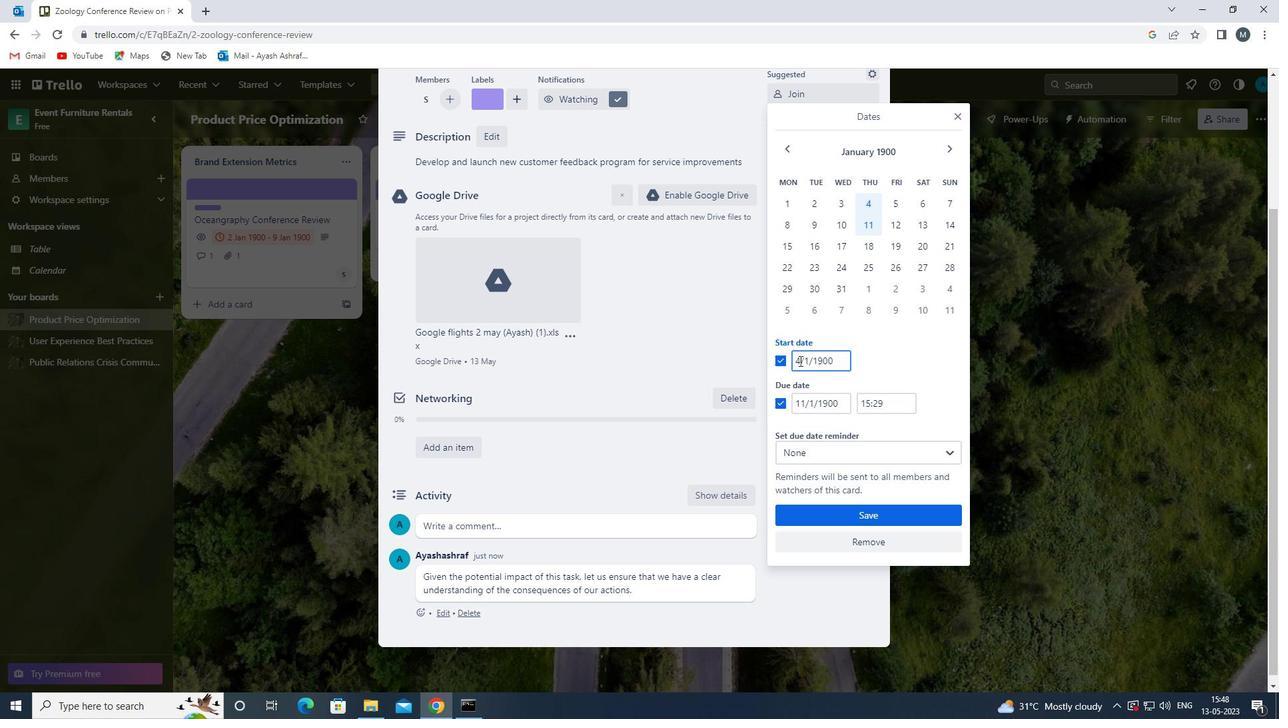 
Action: Mouse moved to (800, 360)
Screenshot: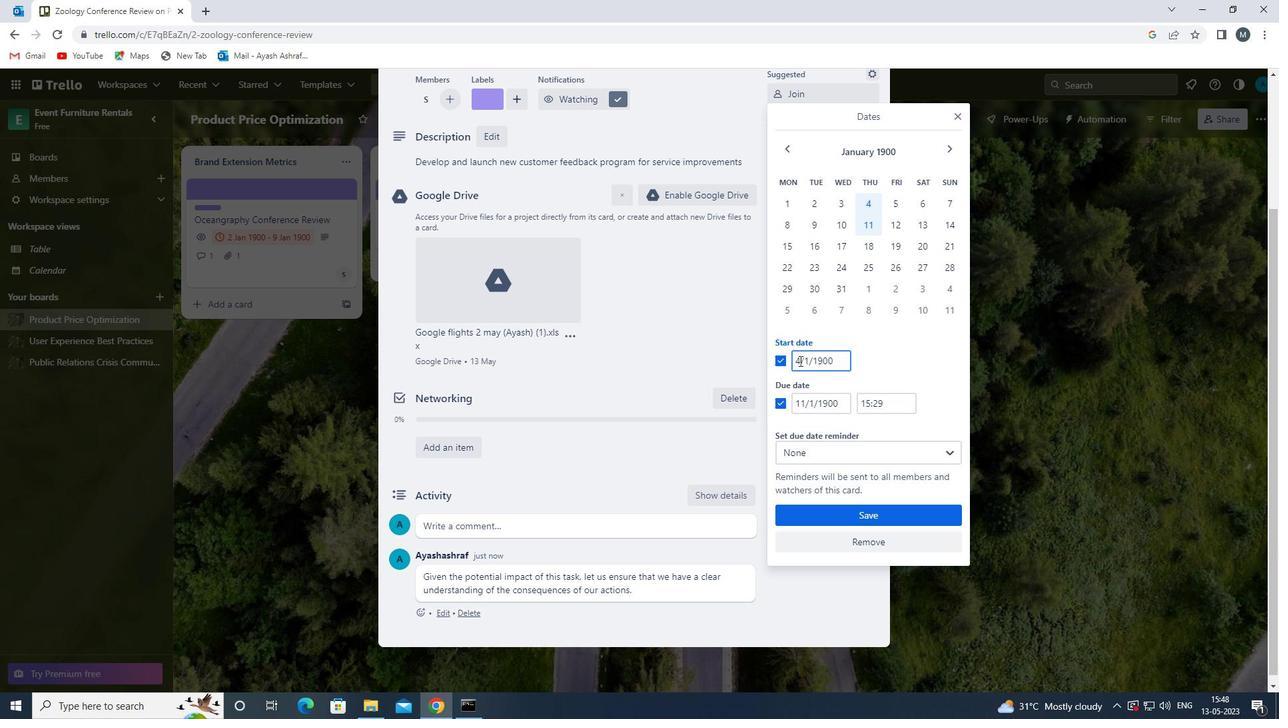 
Action: Key pressed <Key.backspace>05
Screenshot: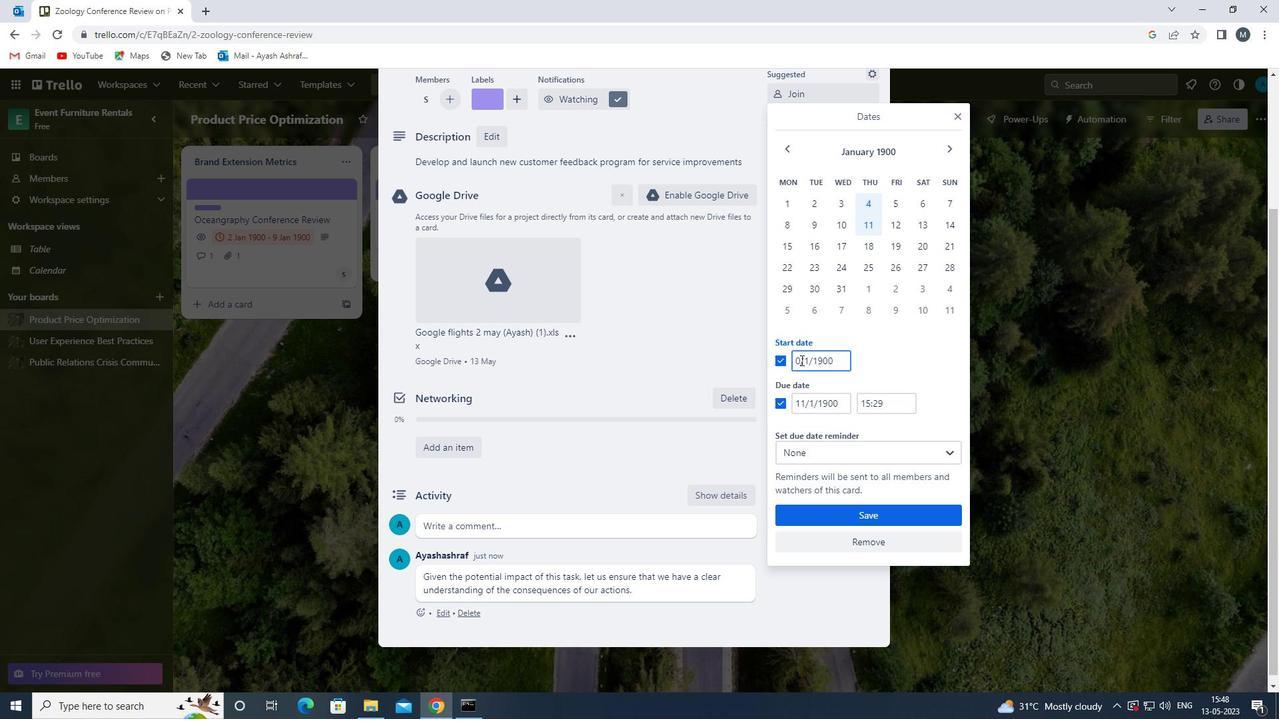
Action: Mouse moved to (812, 361)
Screenshot: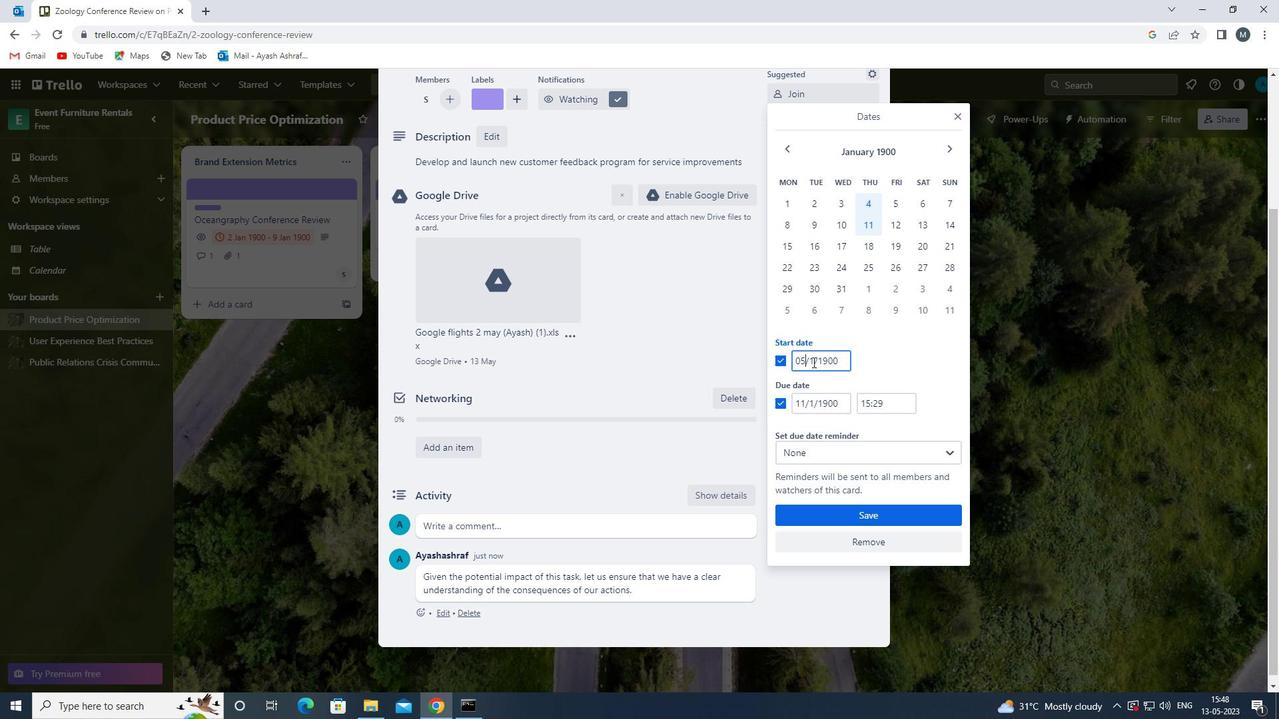 
Action: Mouse pressed left at (812, 361)
Screenshot: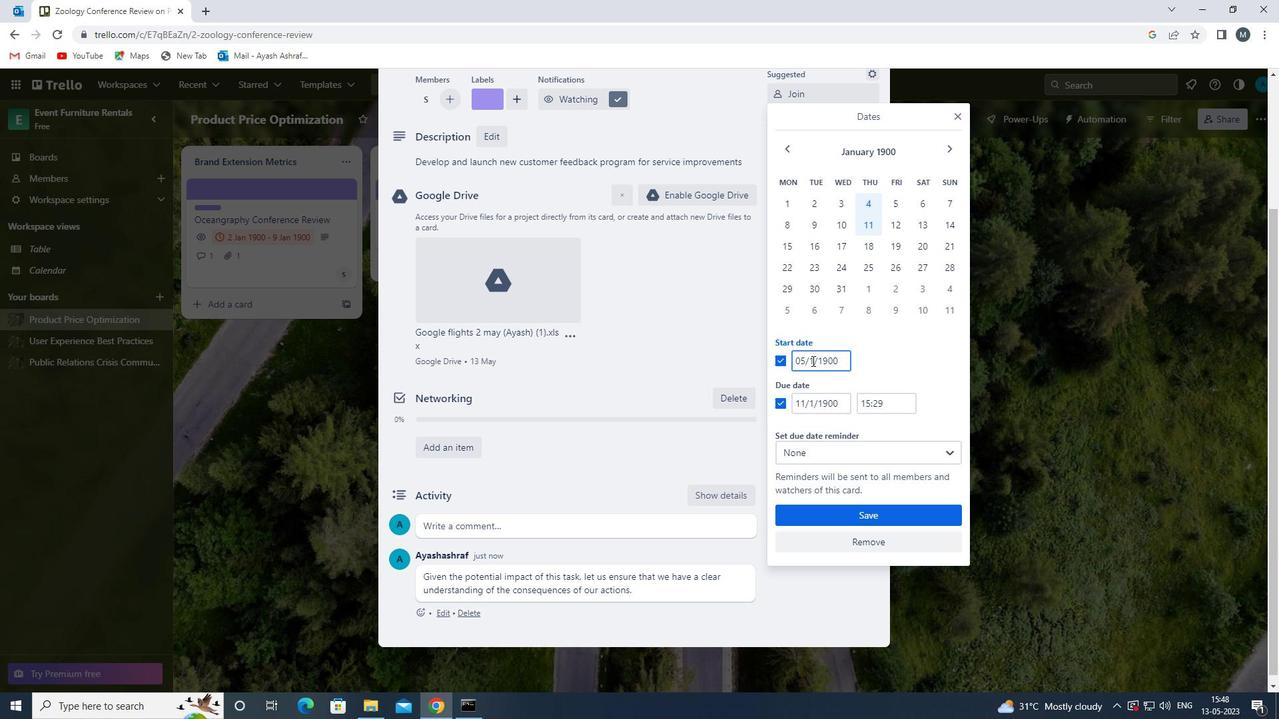 
Action: Mouse moved to (810, 365)
Screenshot: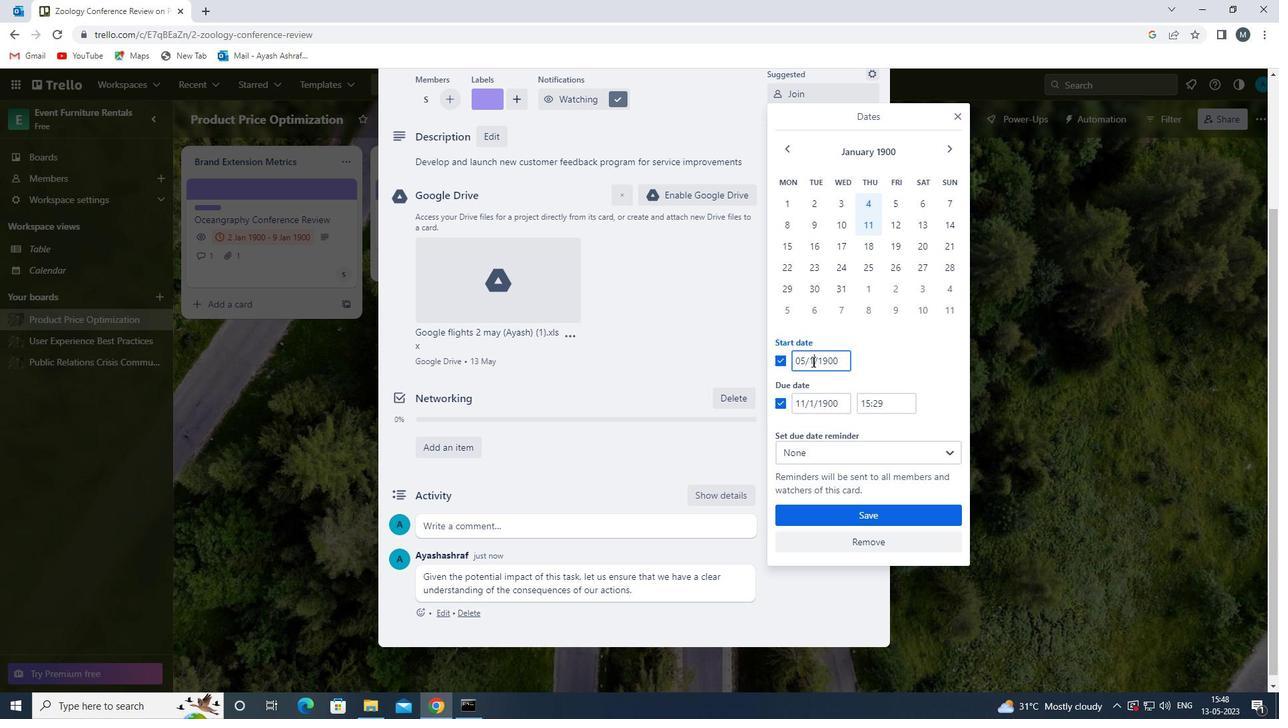
Action: Mouse pressed left at (810, 365)
Screenshot: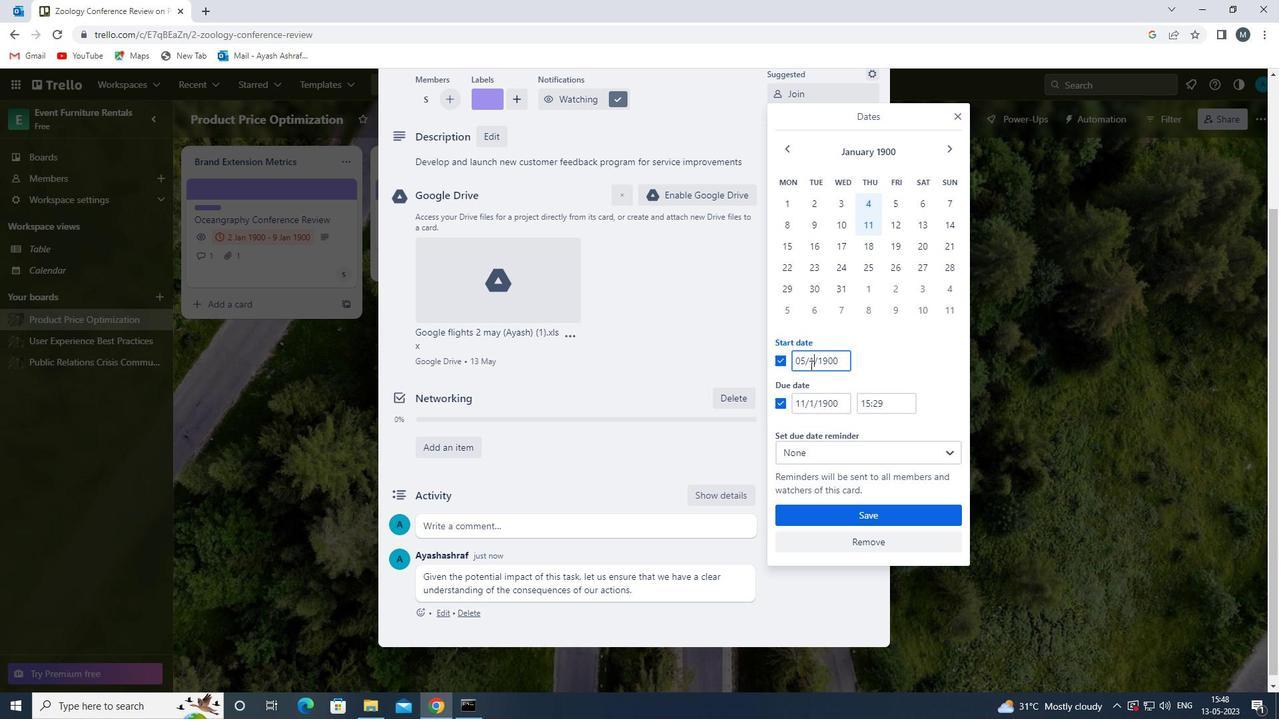 
Action: Mouse moved to (811, 365)
Screenshot: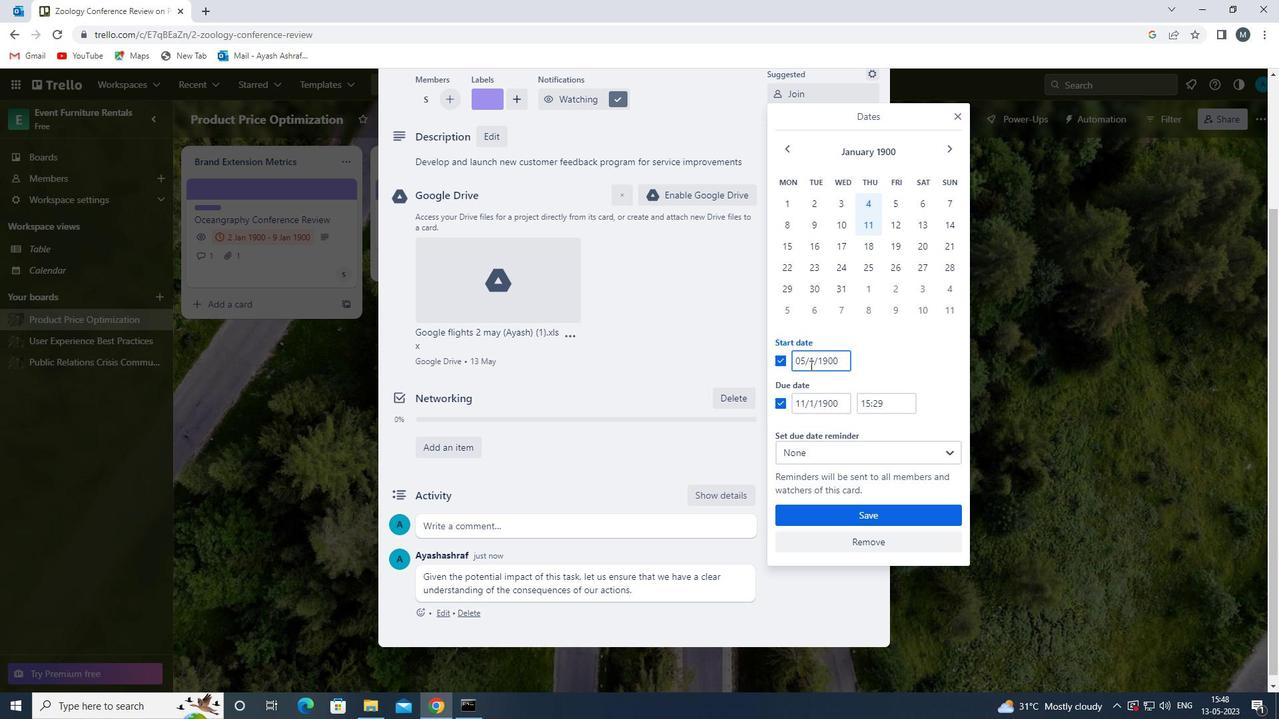 
Action: Key pressed 0
Screenshot: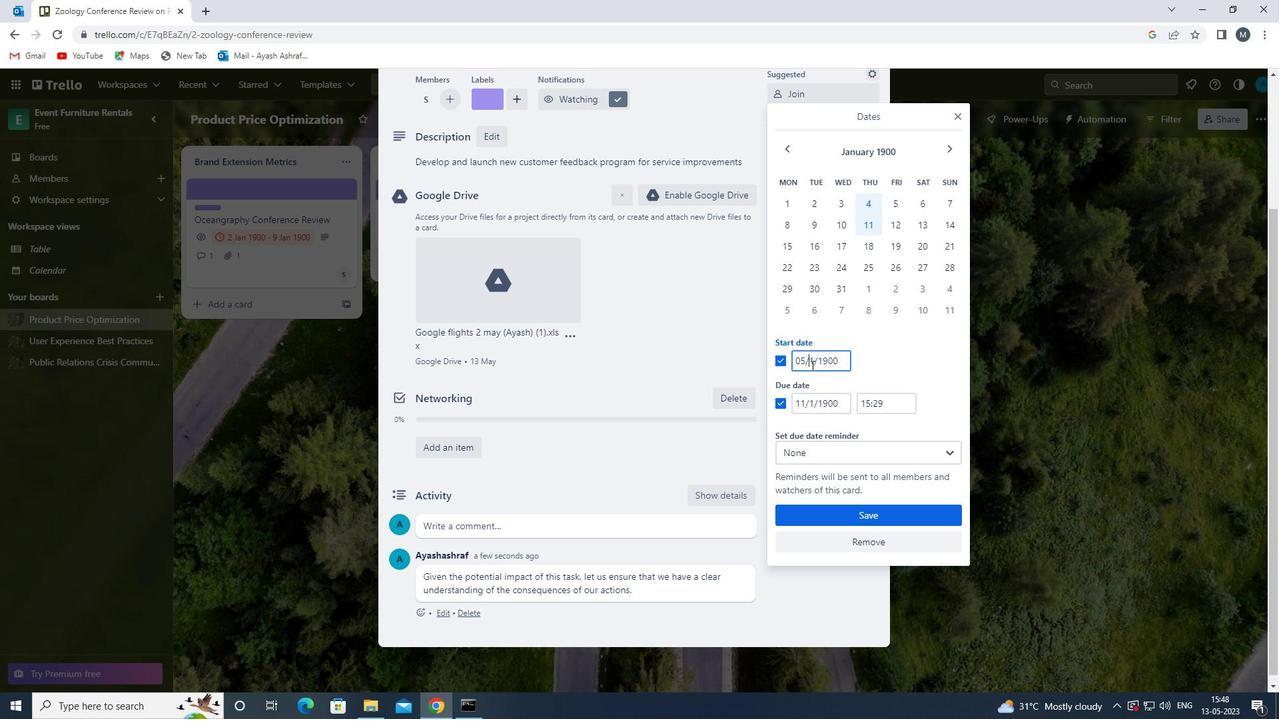 
Action: Mouse moved to (803, 405)
Screenshot: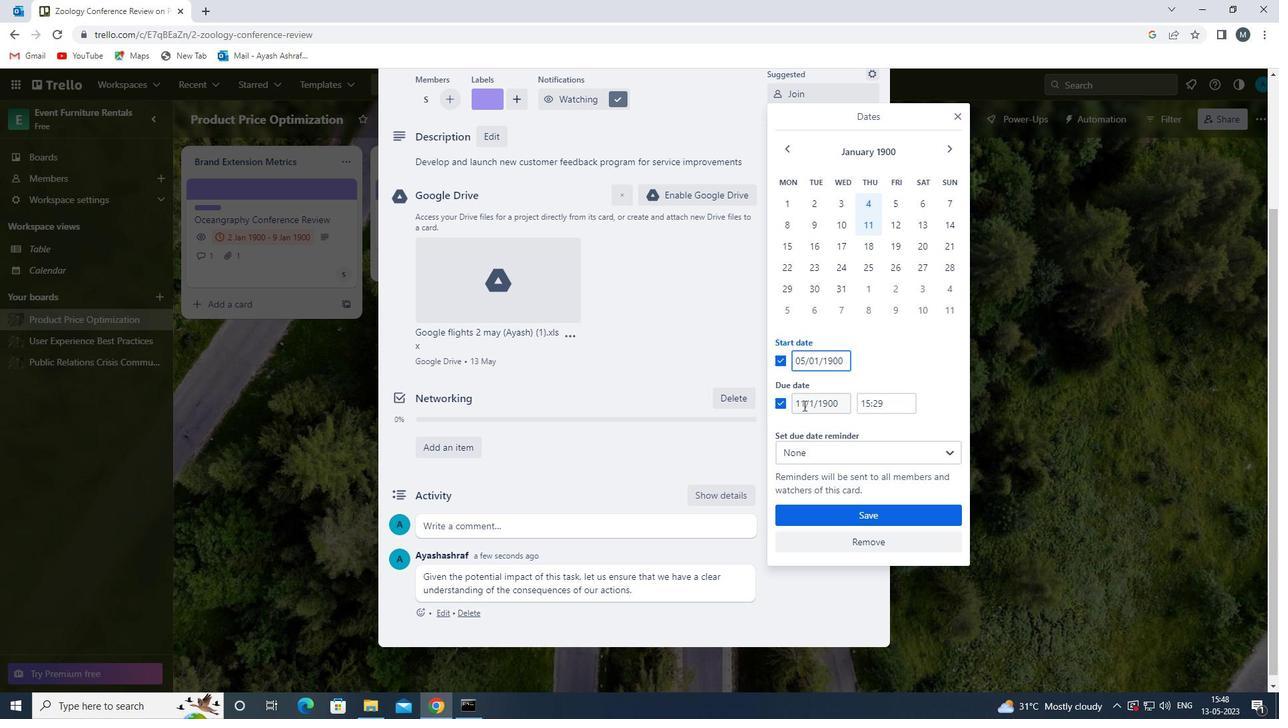 
Action: Mouse pressed left at (803, 405)
Screenshot: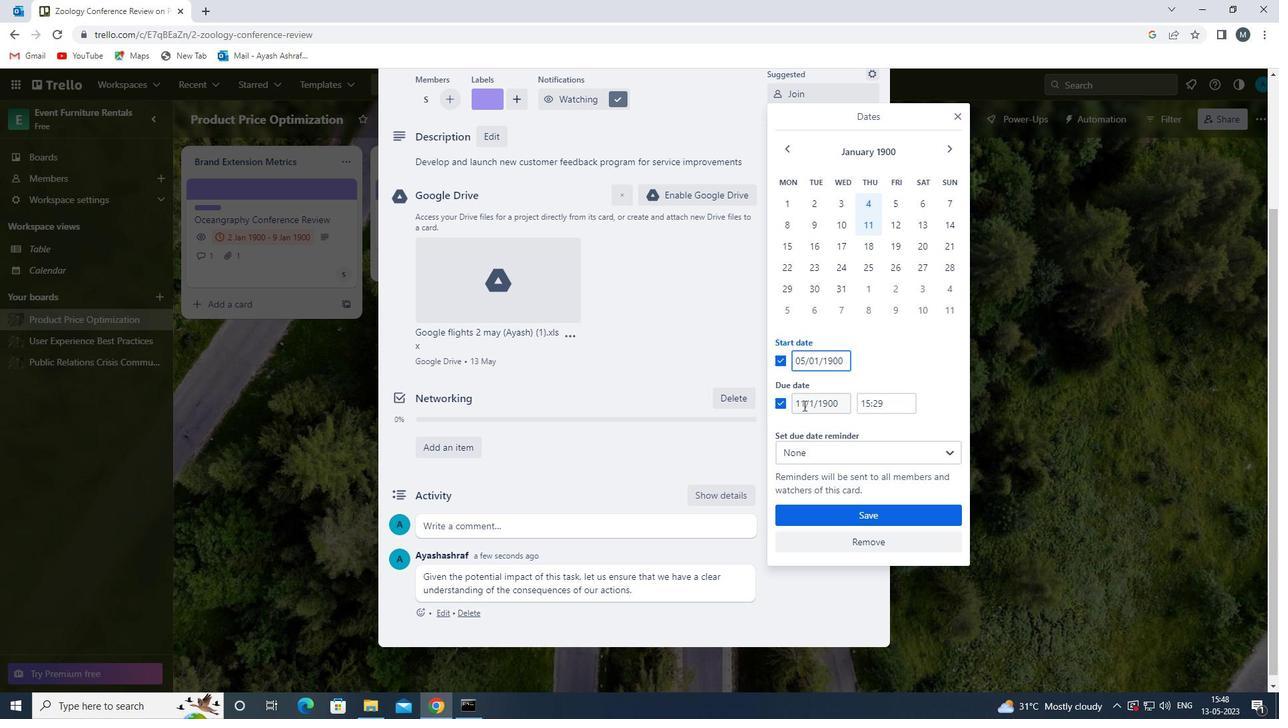 
Action: Mouse moved to (806, 418)
Screenshot: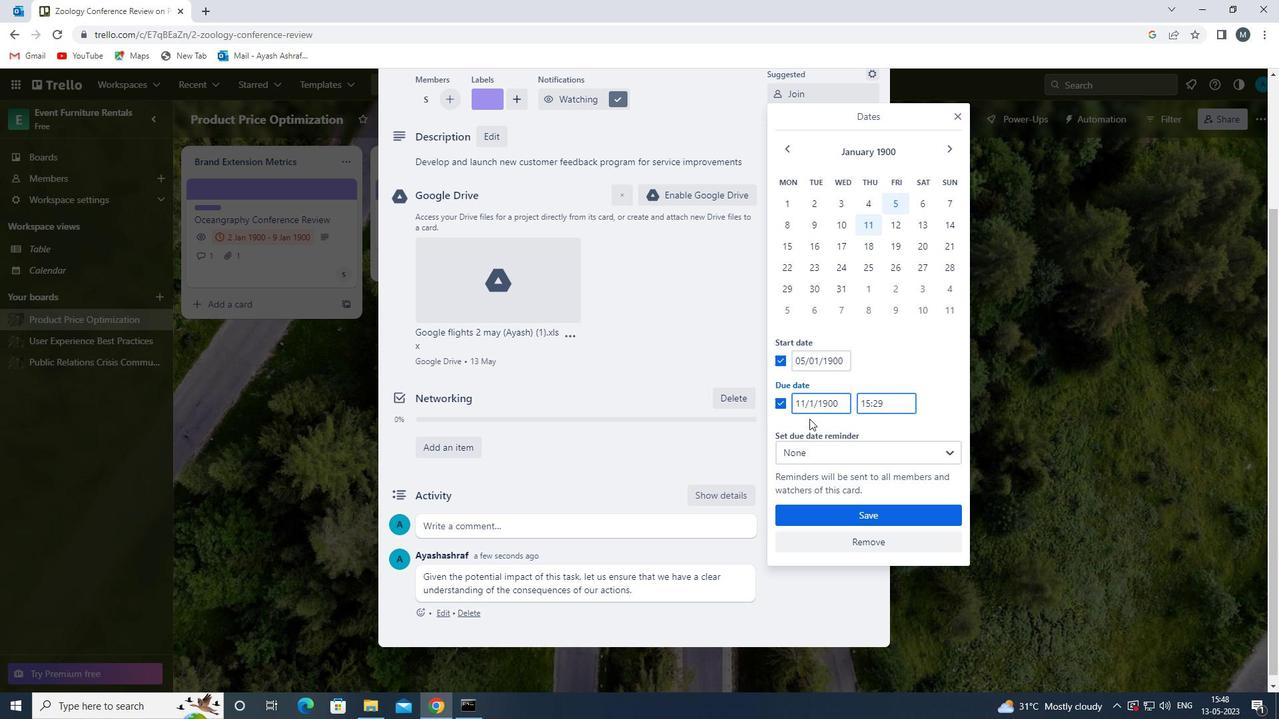 
Action: Key pressed <Key.backspace>2
Screenshot: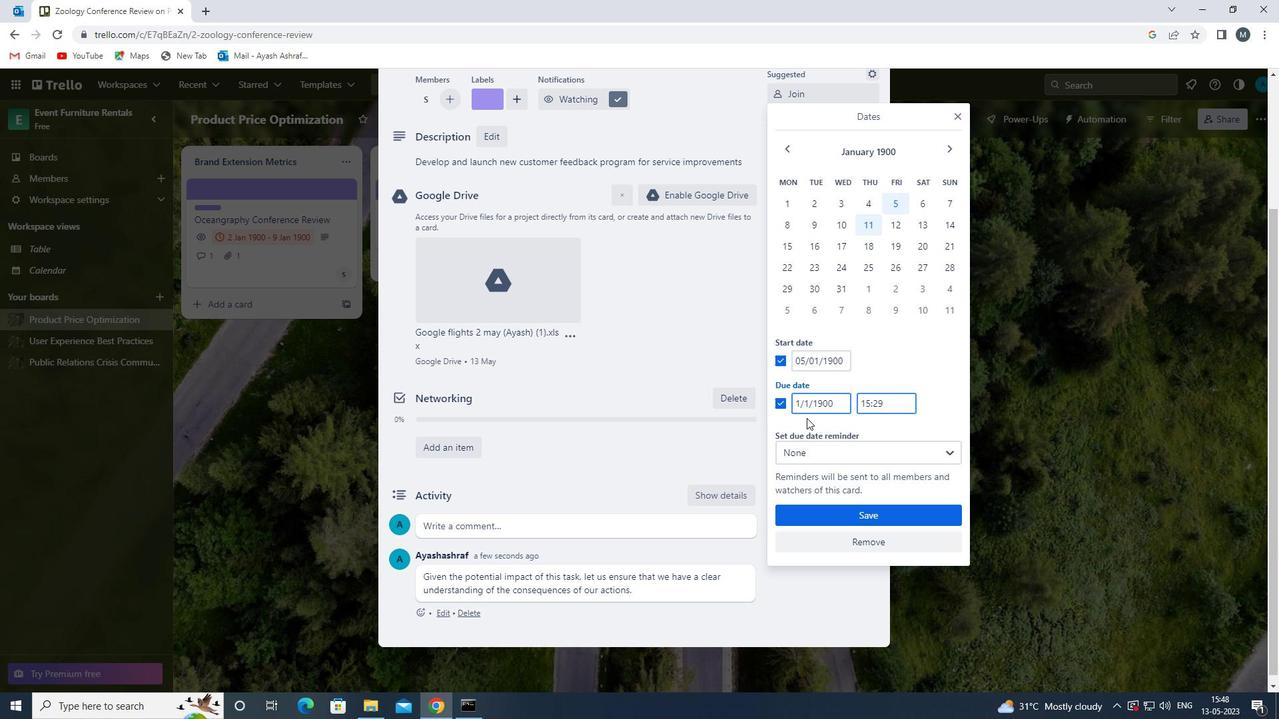 
Action: Mouse moved to (810, 406)
Screenshot: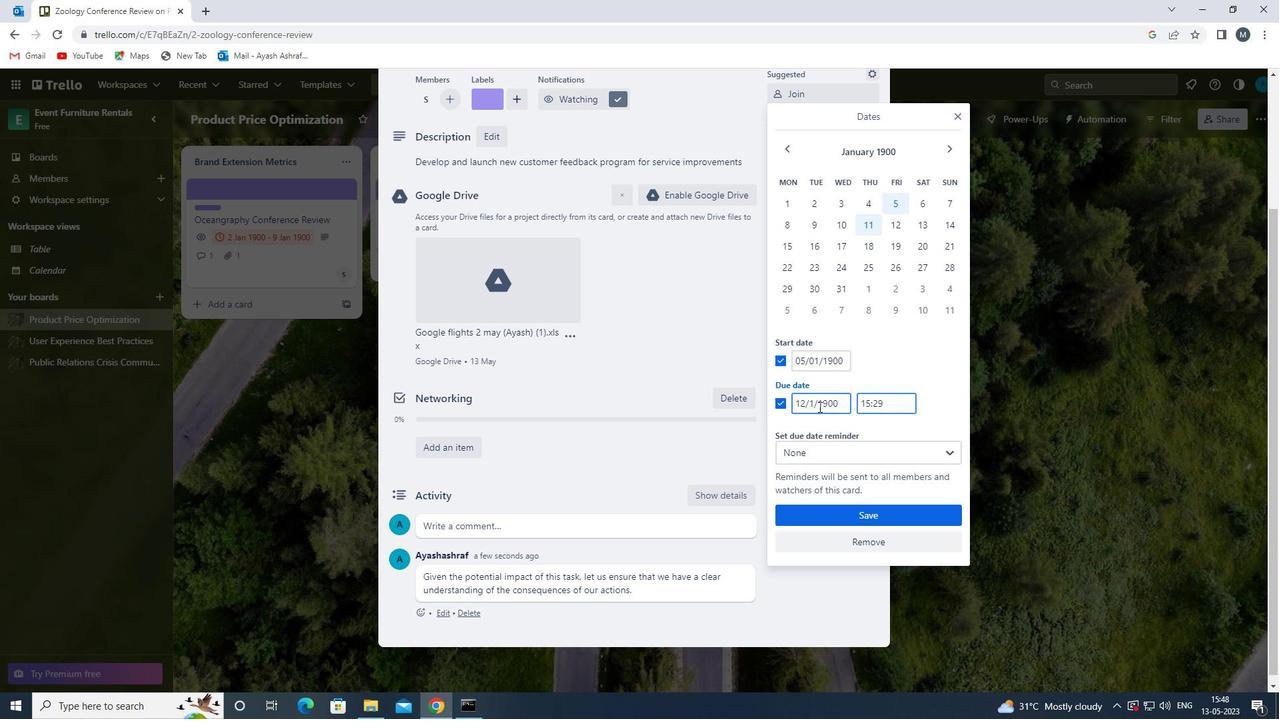 
Action: Mouse pressed left at (810, 406)
Screenshot: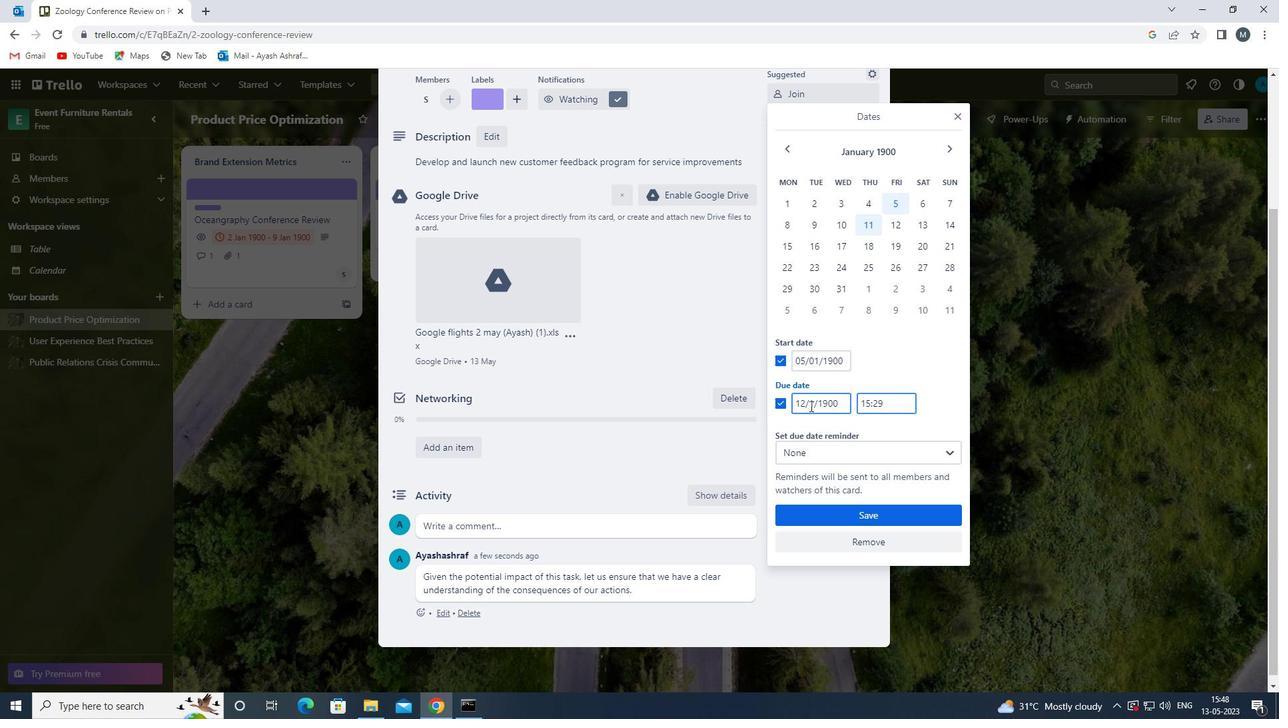 
Action: Mouse moved to (814, 407)
Screenshot: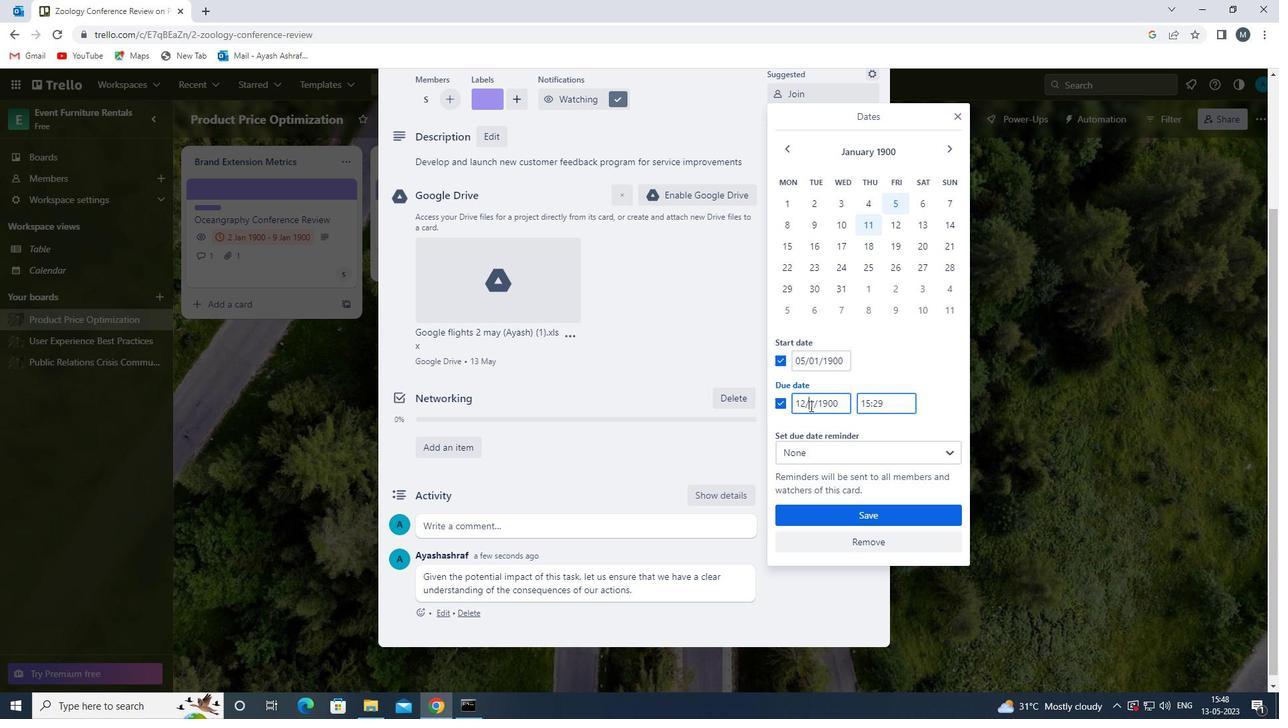 
Action: Key pressed 0
Screenshot: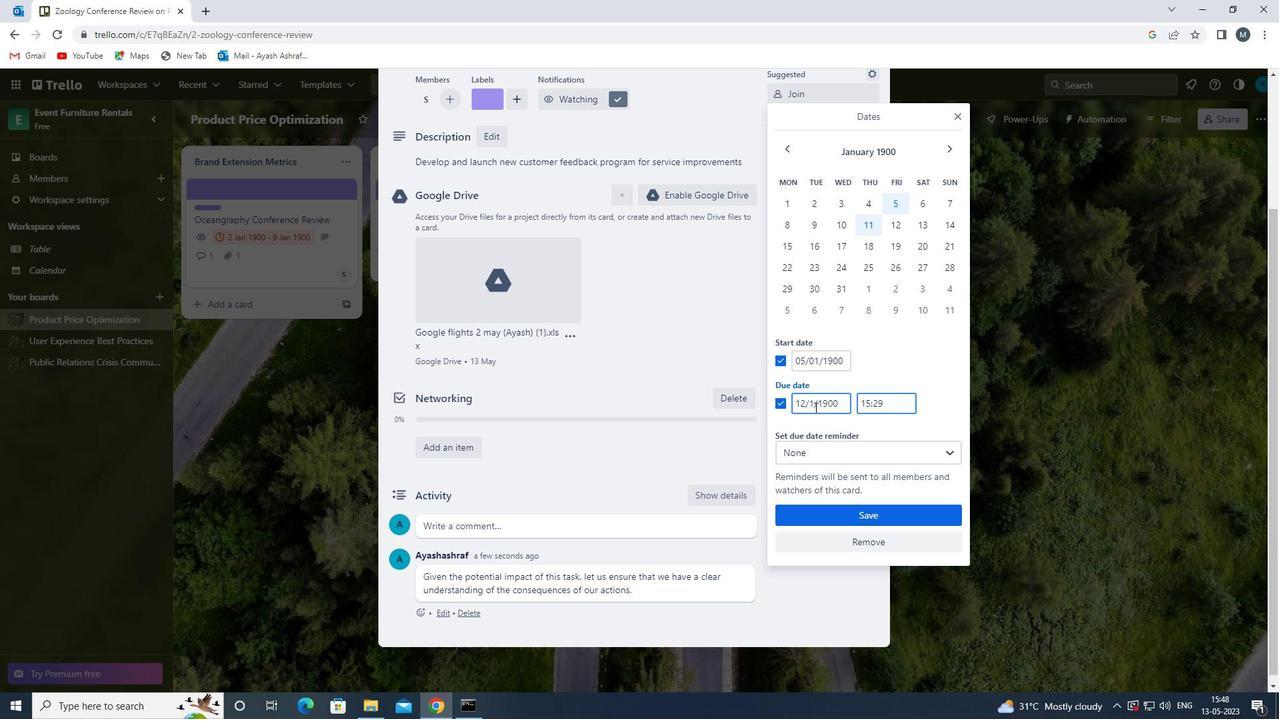 
Action: Mouse moved to (821, 512)
Screenshot: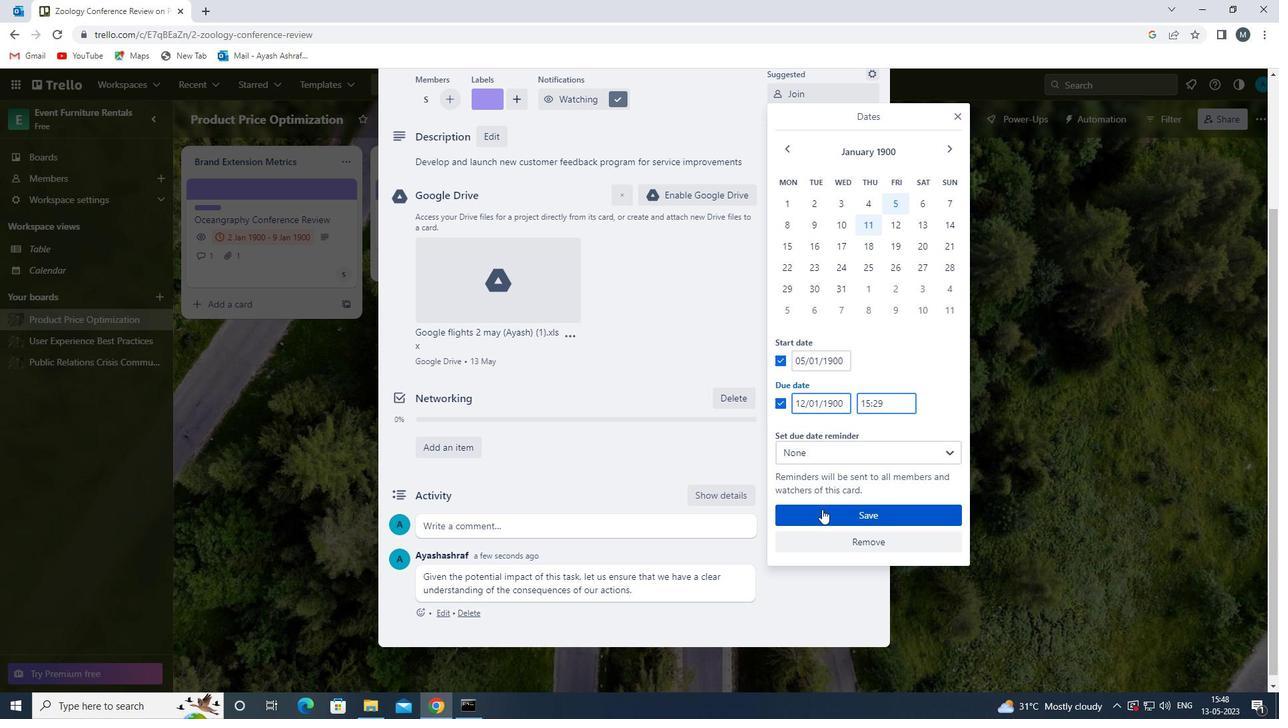 
Action: Mouse pressed left at (821, 512)
Screenshot: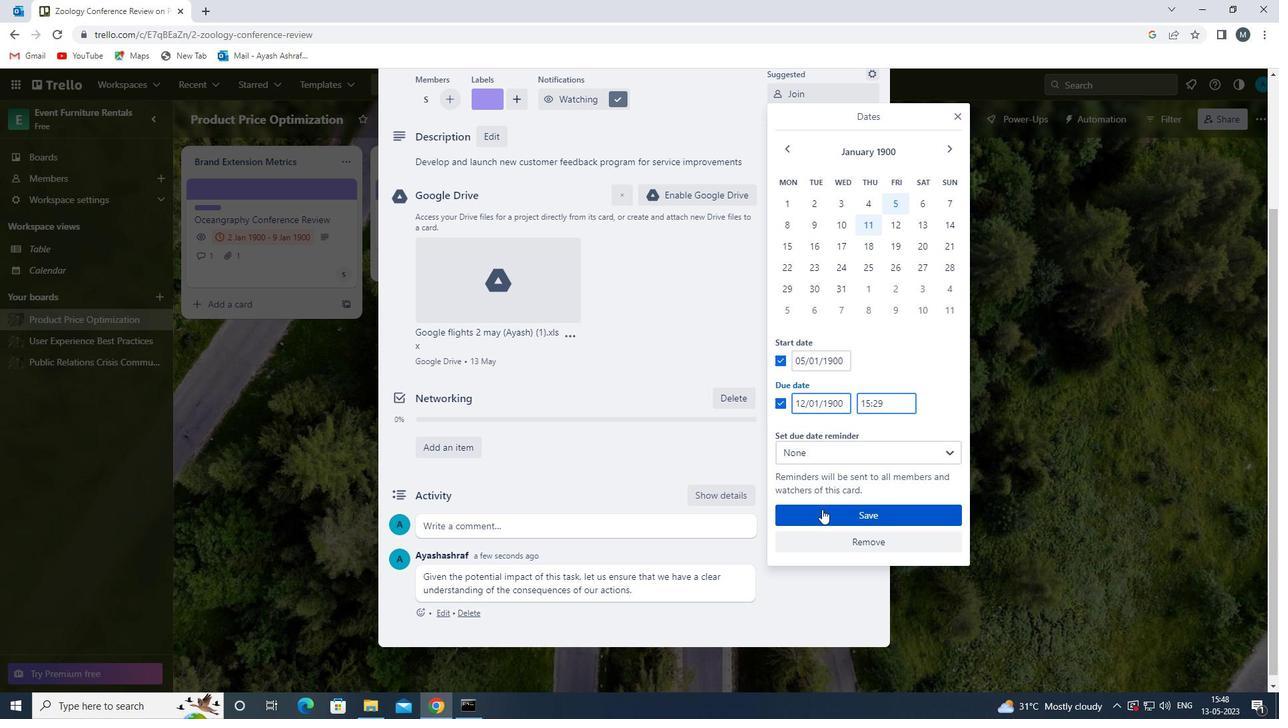 
Action: Mouse moved to (560, 482)
Screenshot: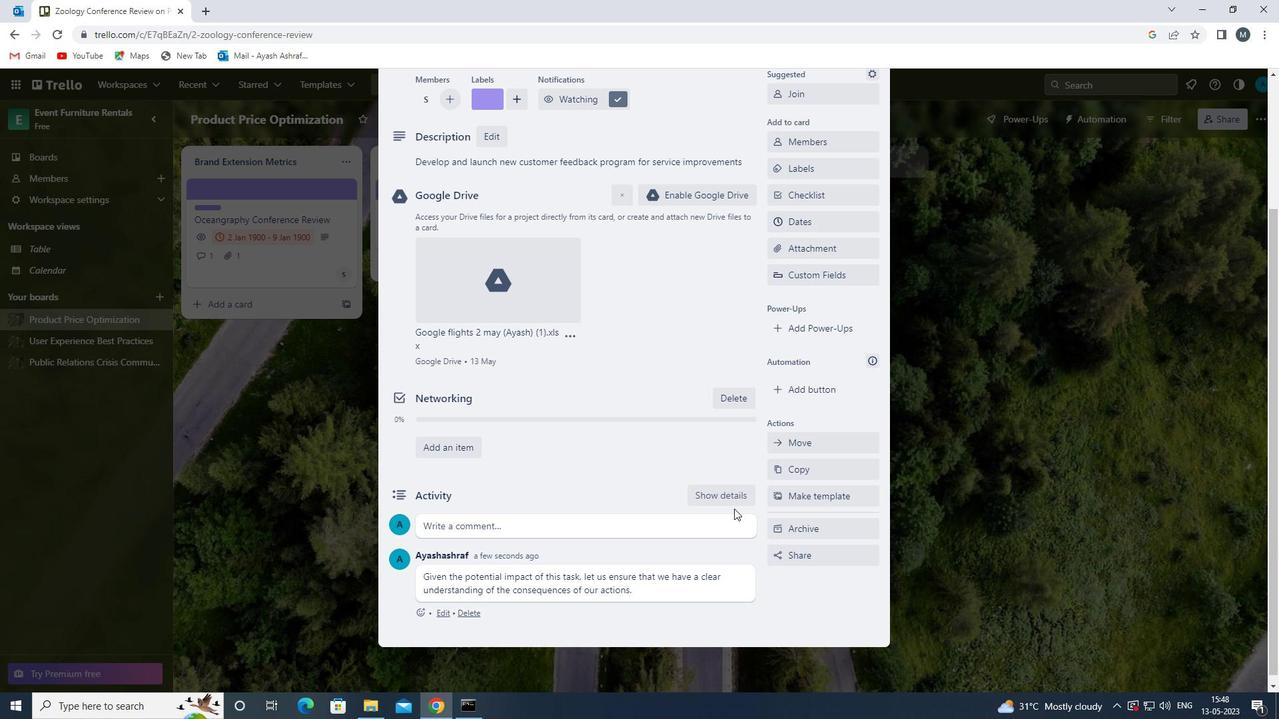
Action: Mouse scrolled (560, 483) with delta (0, 0)
Screenshot: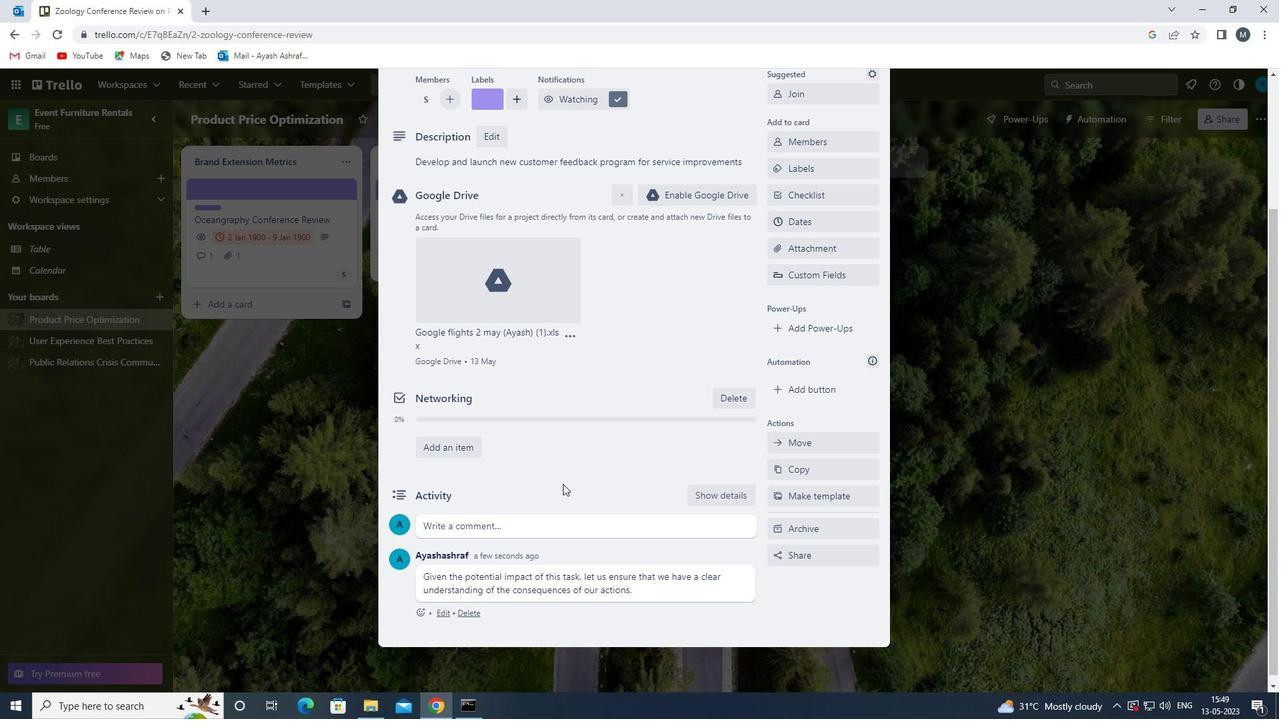 
Action: Mouse scrolled (560, 483) with delta (0, 0)
Screenshot: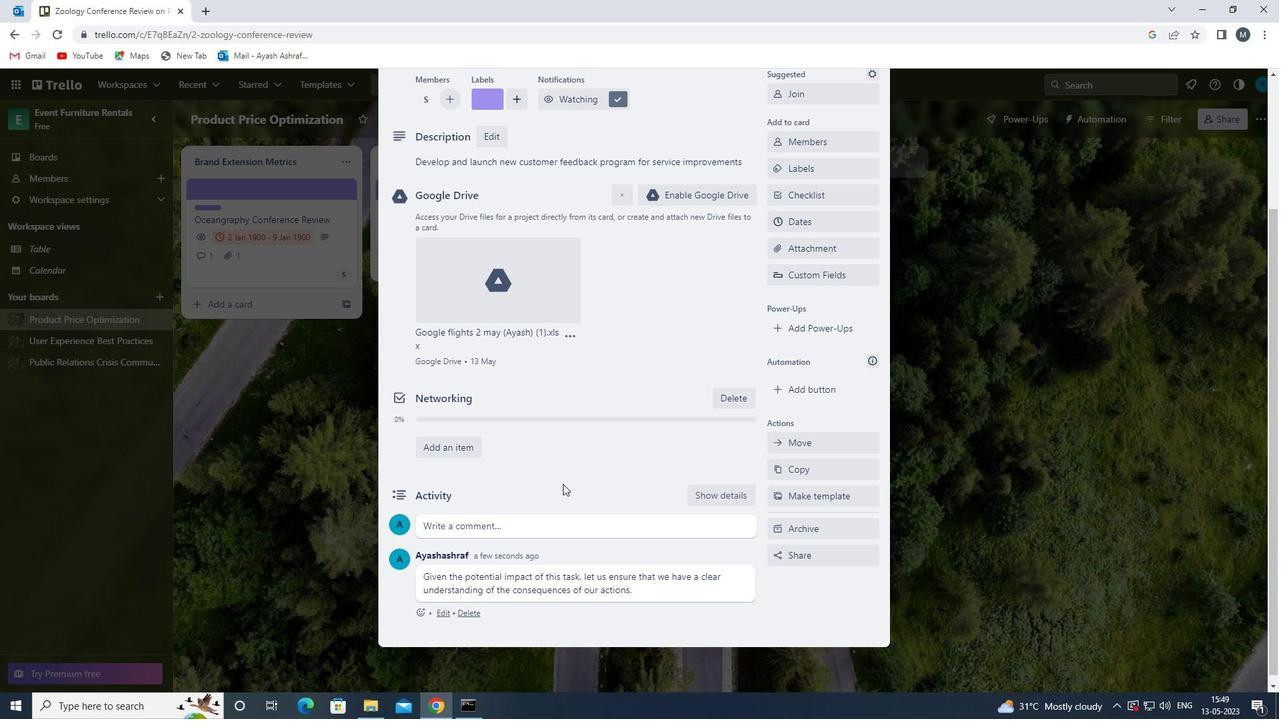 
Action: Mouse scrolled (560, 483) with delta (0, 0)
Screenshot: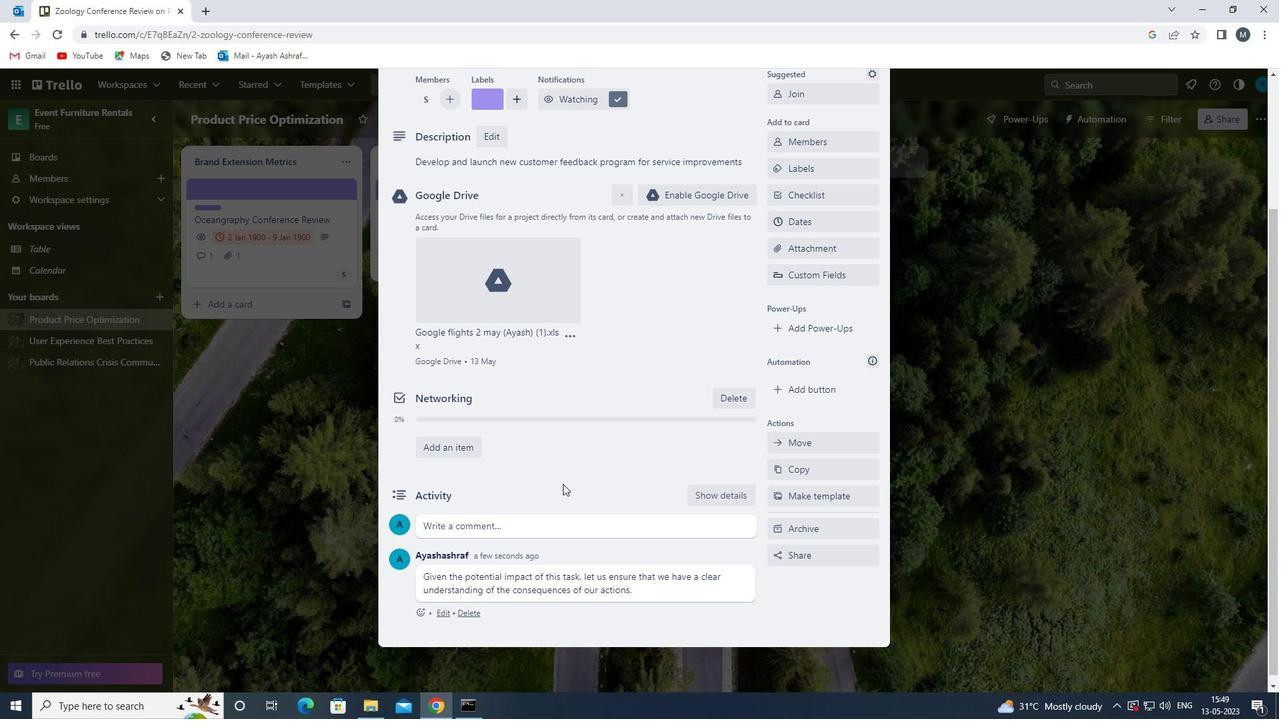 
Action: Mouse scrolled (560, 483) with delta (0, 0)
Screenshot: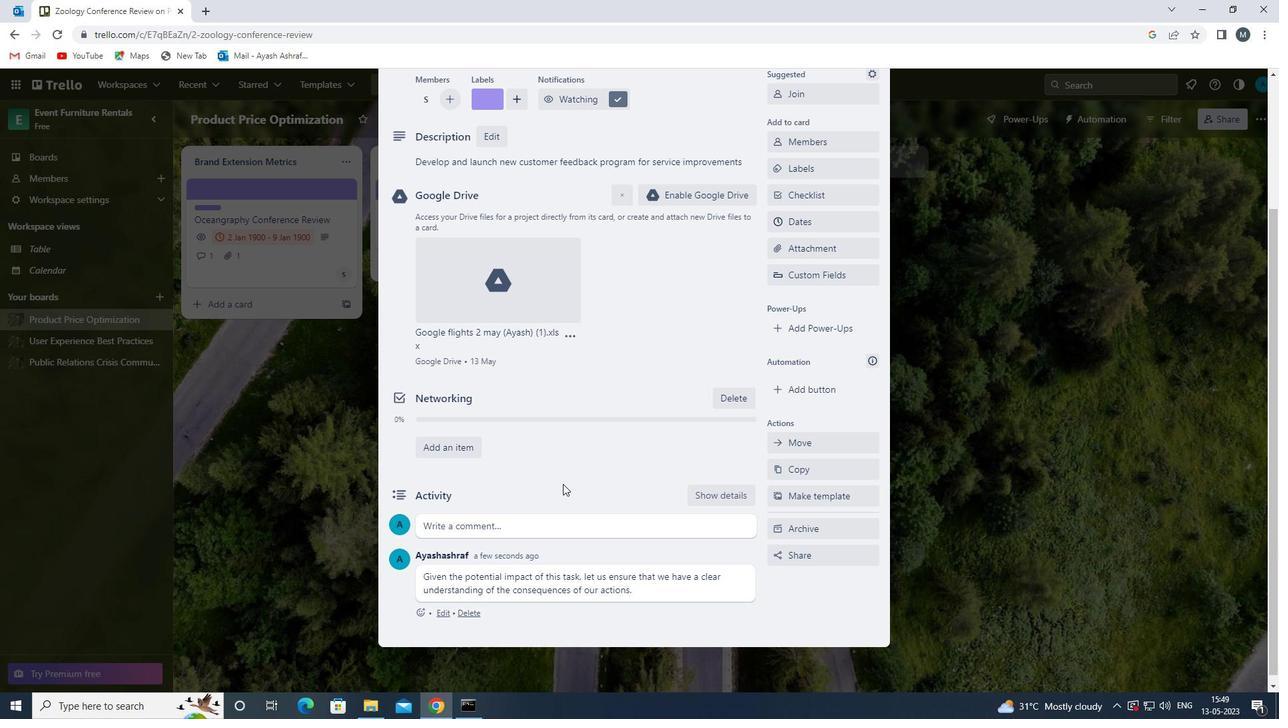 
Action: Mouse scrolled (560, 483) with delta (0, 0)
Screenshot: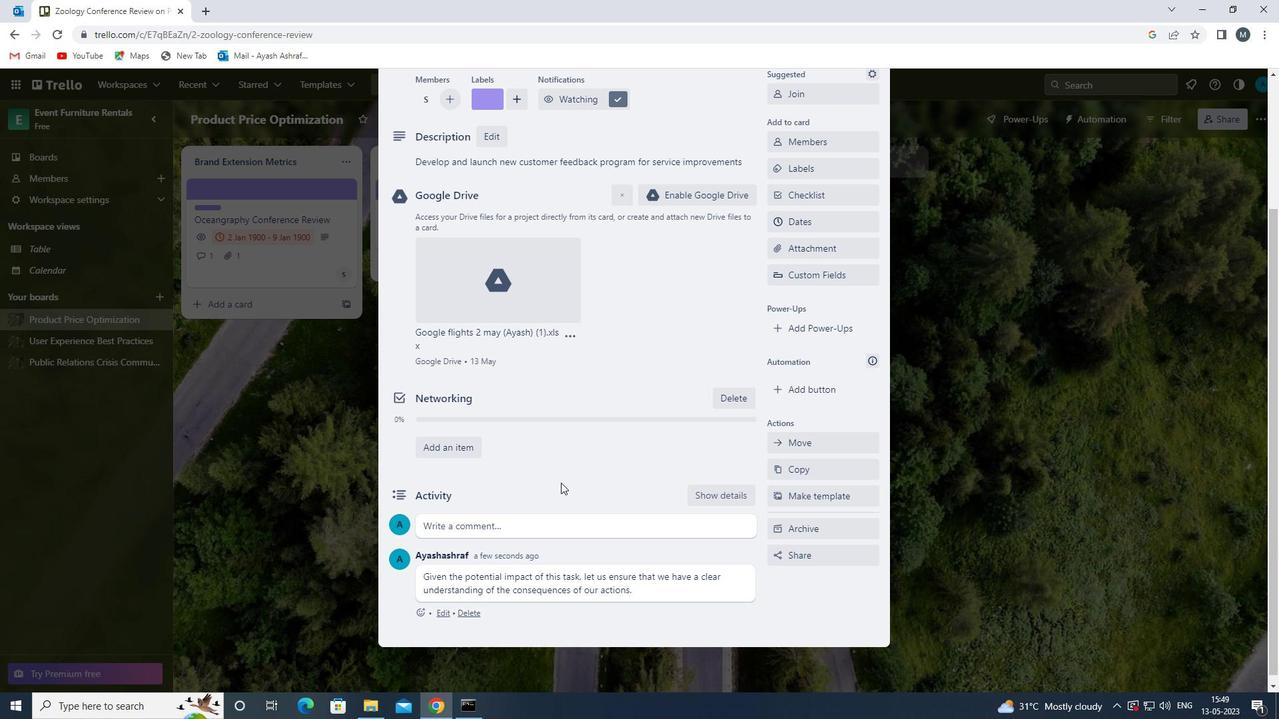 
Action: Mouse moved to (560, 482)
Screenshot: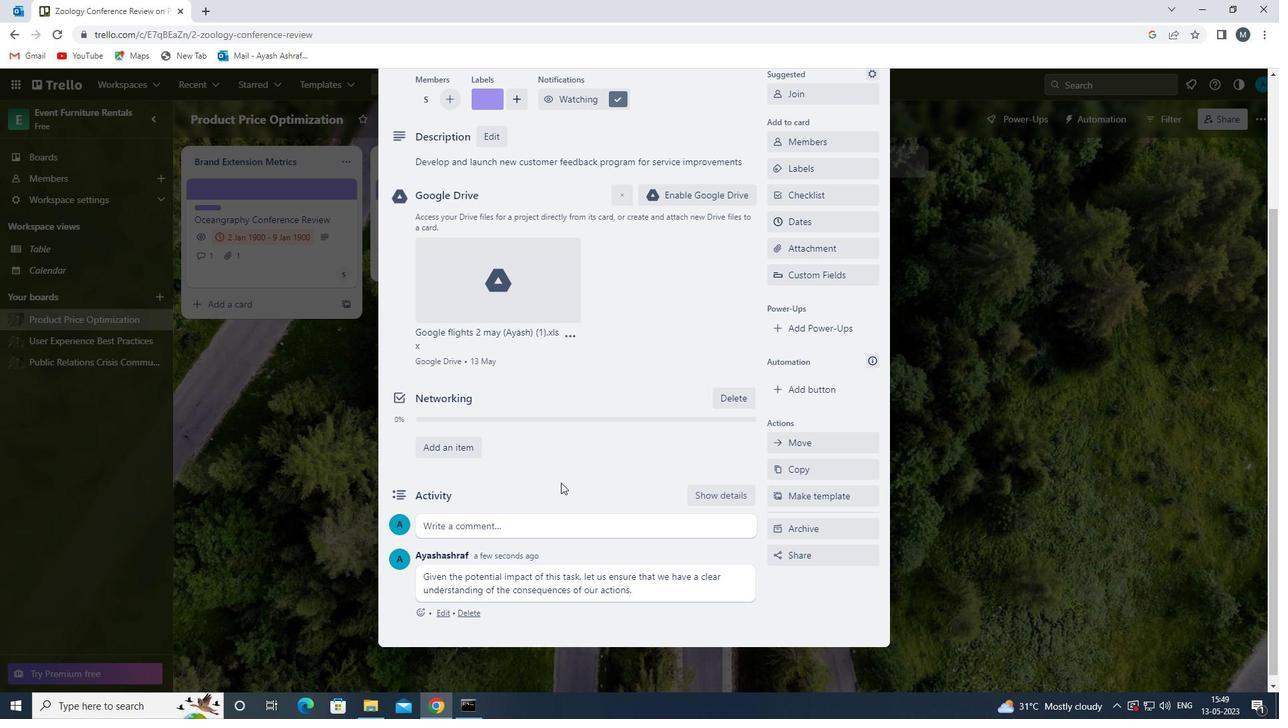 
Action: Mouse scrolled (560, 483) with delta (0, 0)
Screenshot: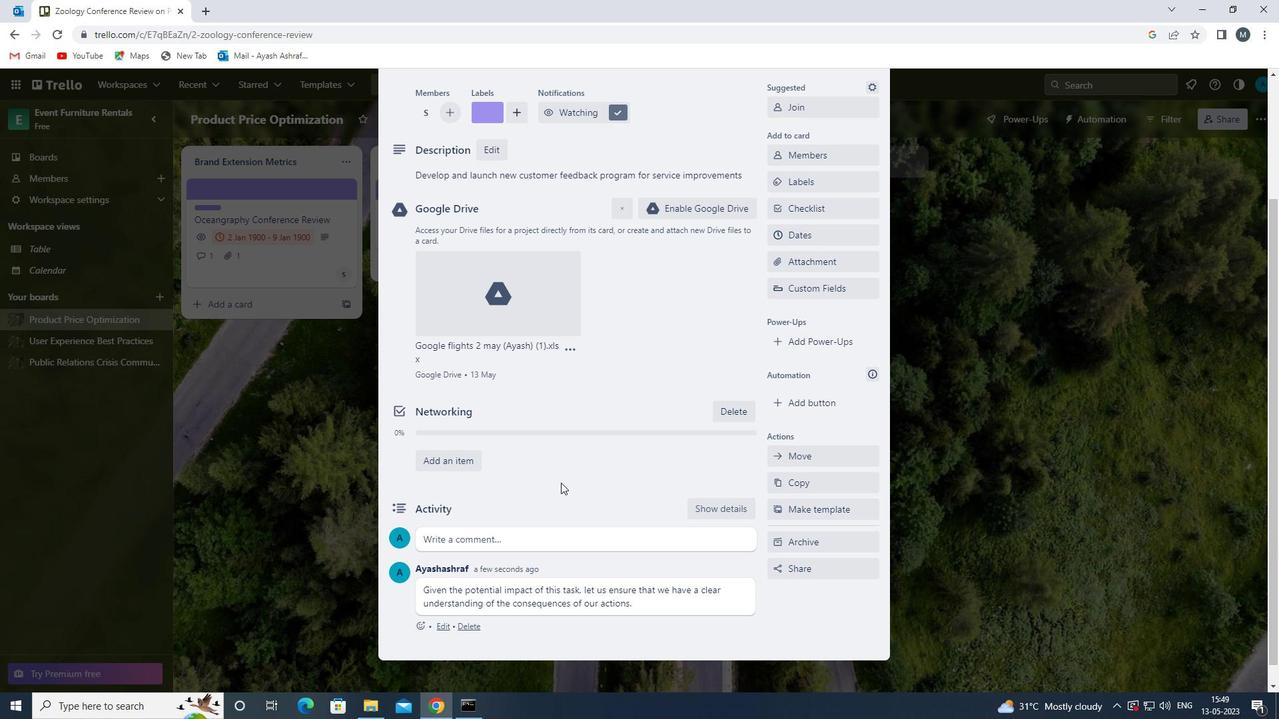 
Action: Mouse scrolled (560, 483) with delta (0, 0)
Screenshot: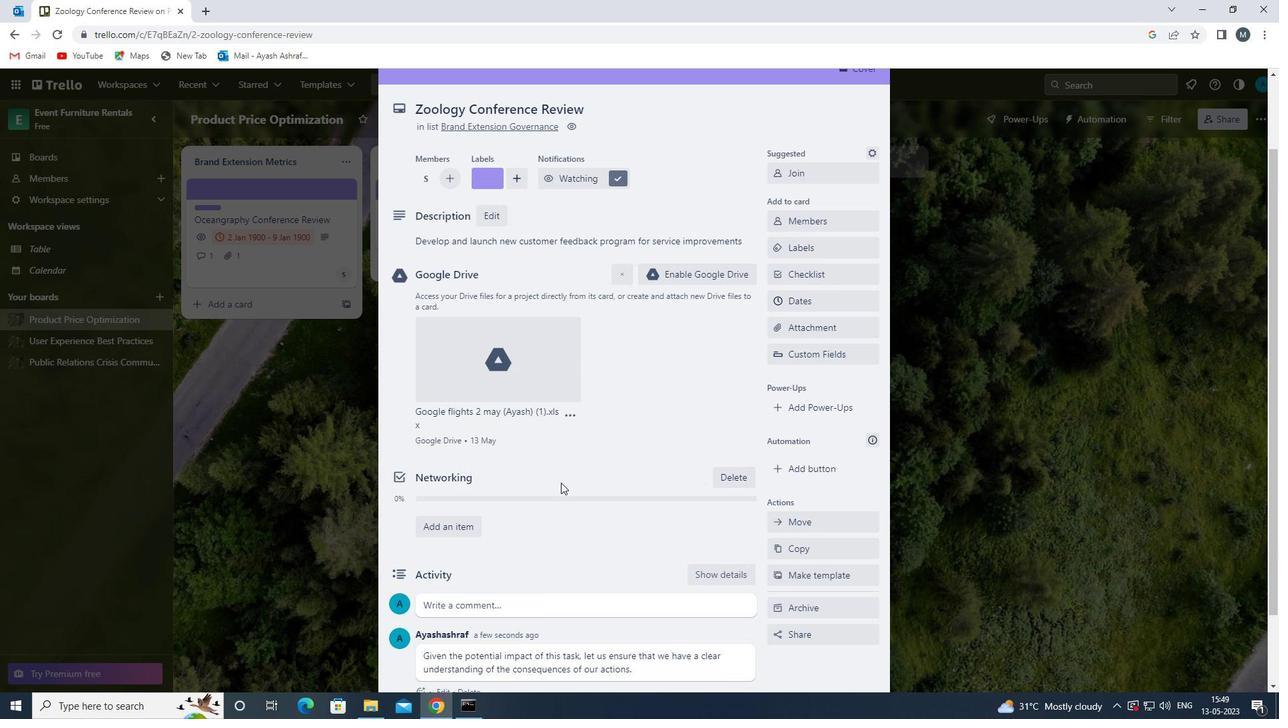 
Action: Mouse scrolled (560, 483) with delta (0, 0)
Screenshot: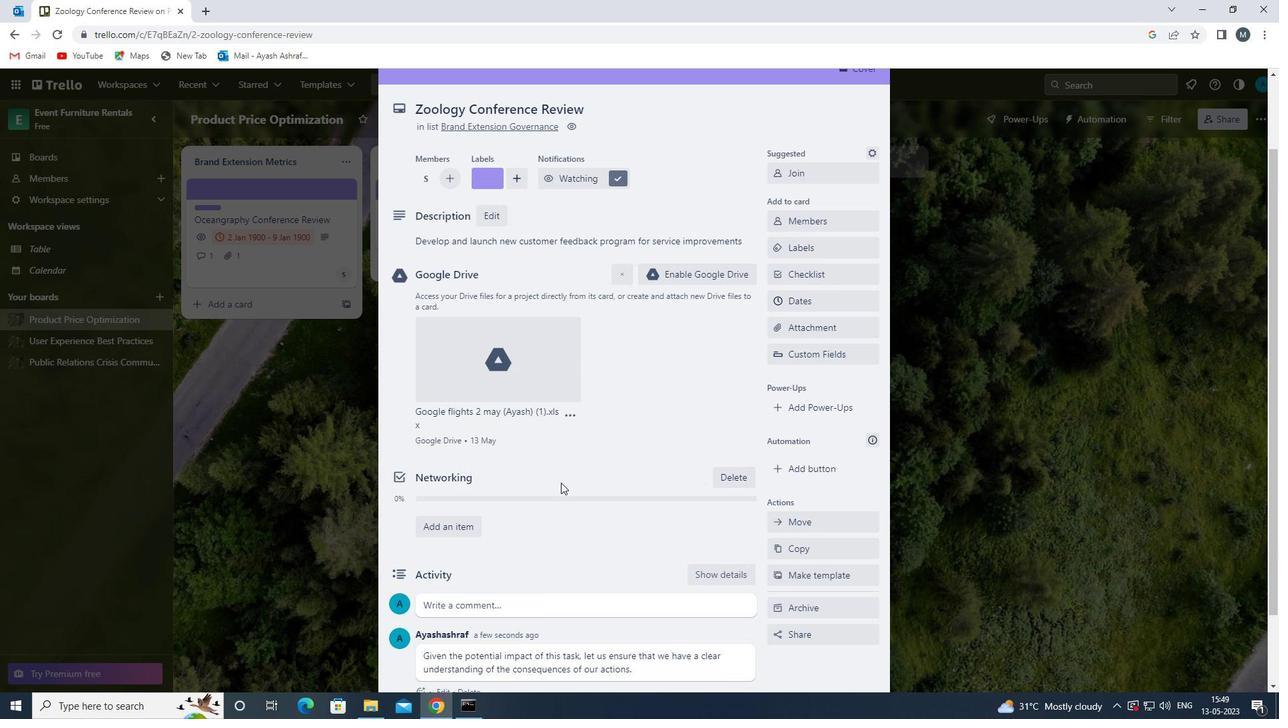 
Action: Mouse scrolled (560, 483) with delta (0, 0)
Screenshot: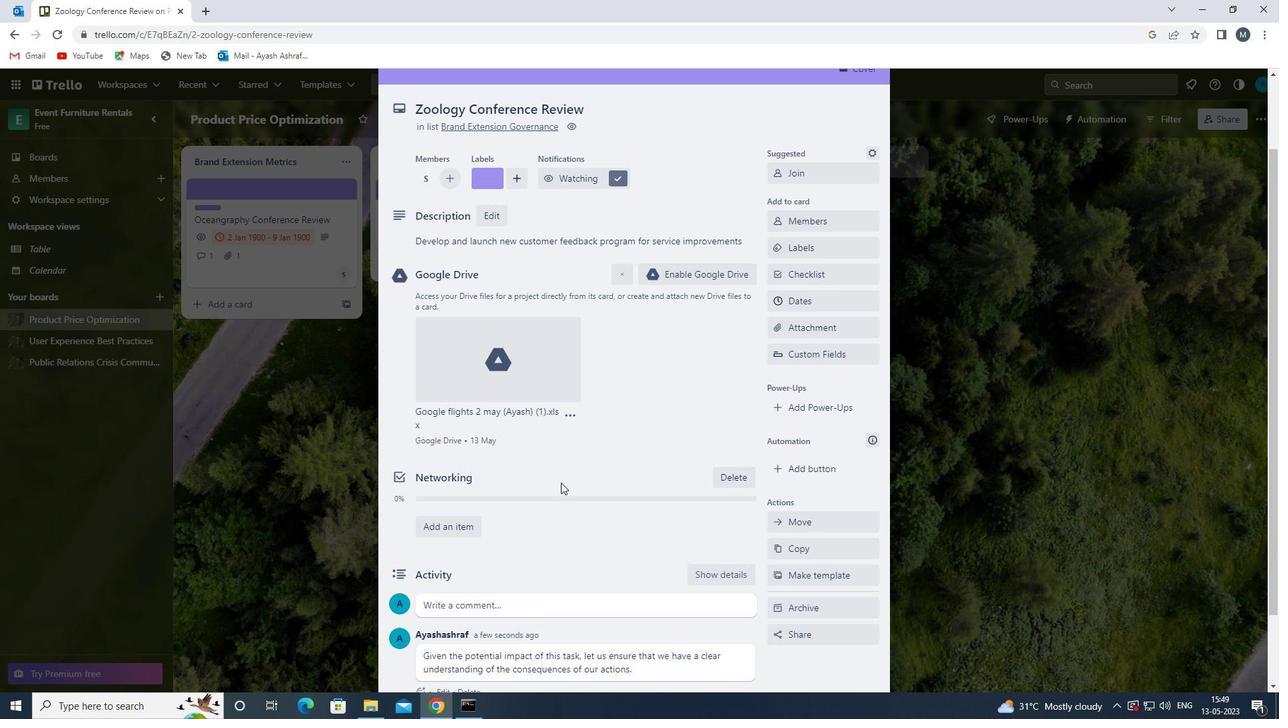 
